 Task: Open Card Archaeology Conference Review in Board Product Market Fit Analysis to Workspace Car Rentals and add a team member Softage.2@softage.net, a label Red, a checklist Crisis Communications, an attachment from your google drive, a color Red and finally, add a card description 'Conduct team training session on effective conflict resolution' and a comment 'This task presents an opportunity to innovate and come up with new solutions to old problems.'. Add a start date 'Jan 02, 1900' with a due date 'Jan 09, 1900'
Action: Mouse moved to (508, 424)
Screenshot: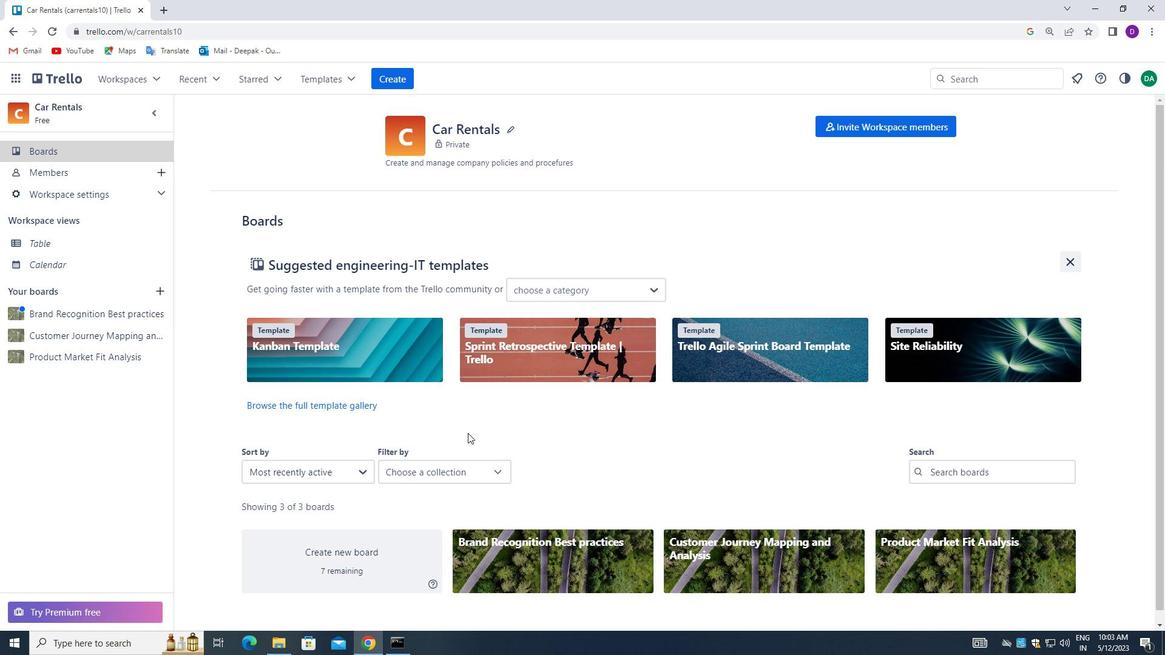 
Action: Mouse scrolled (508, 423) with delta (0, 0)
Screenshot: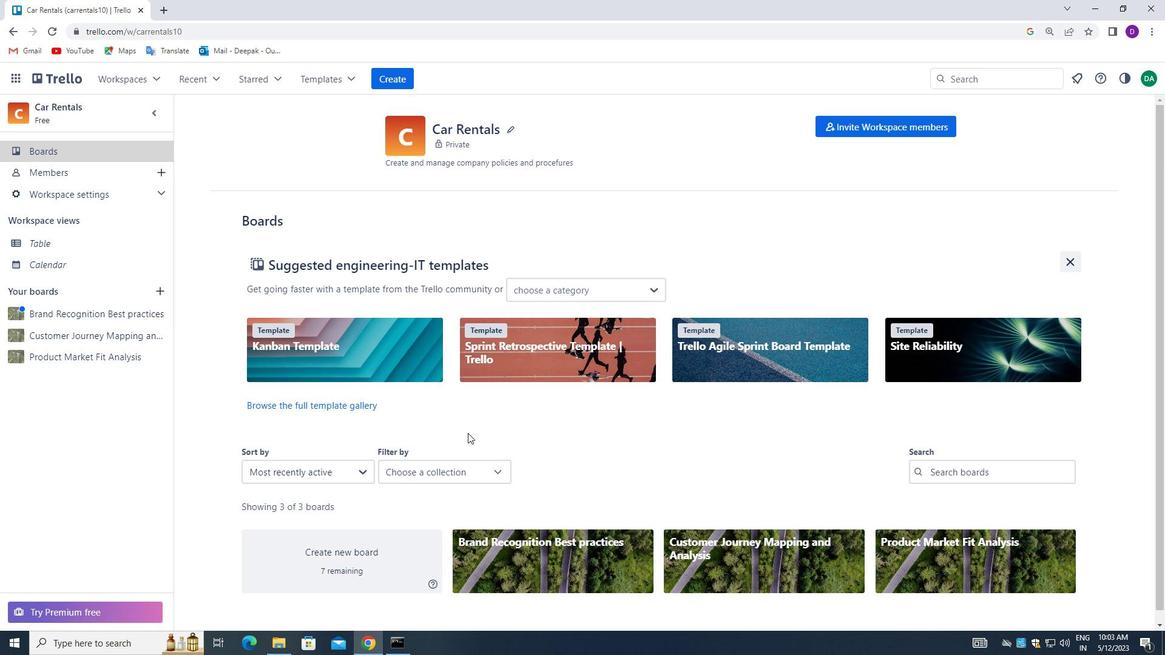 
Action: Mouse moved to (528, 420)
Screenshot: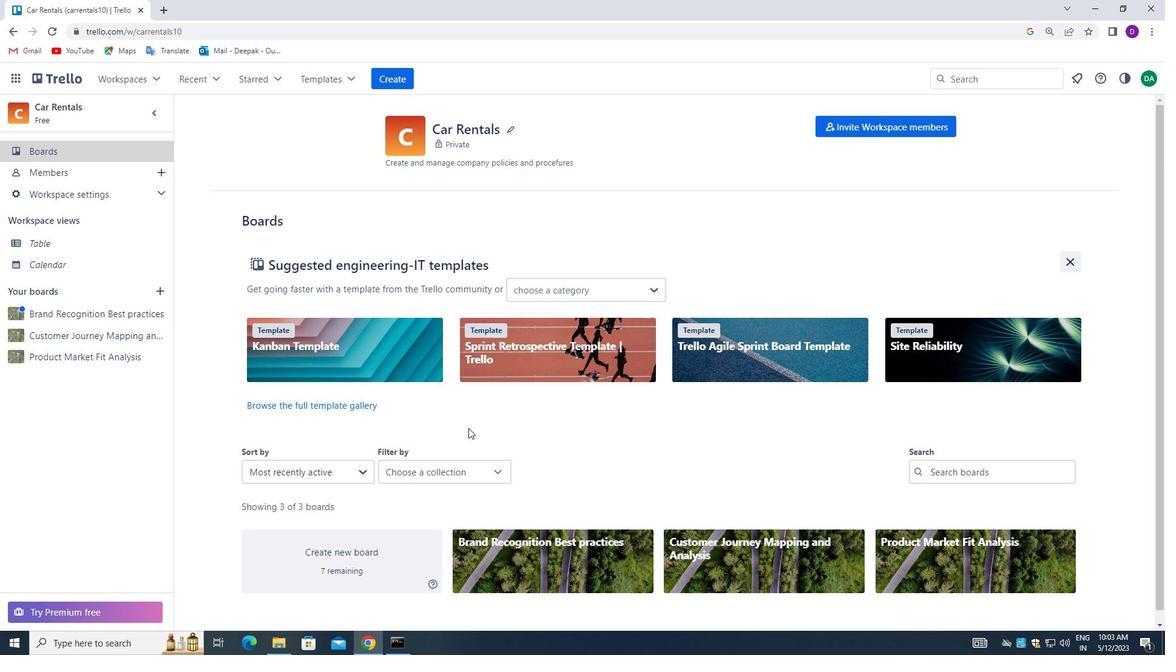 
Action: Mouse scrolled (528, 420) with delta (0, 0)
Screenshot: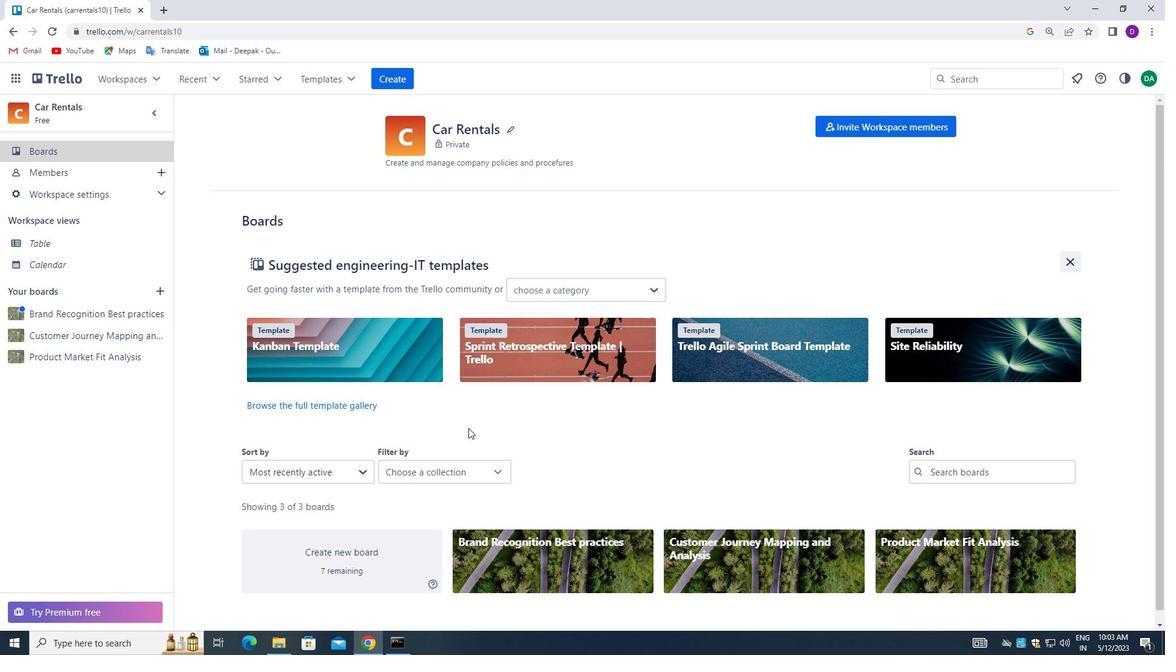 
Action: Mouse moved to (71, 360)
Screenshot: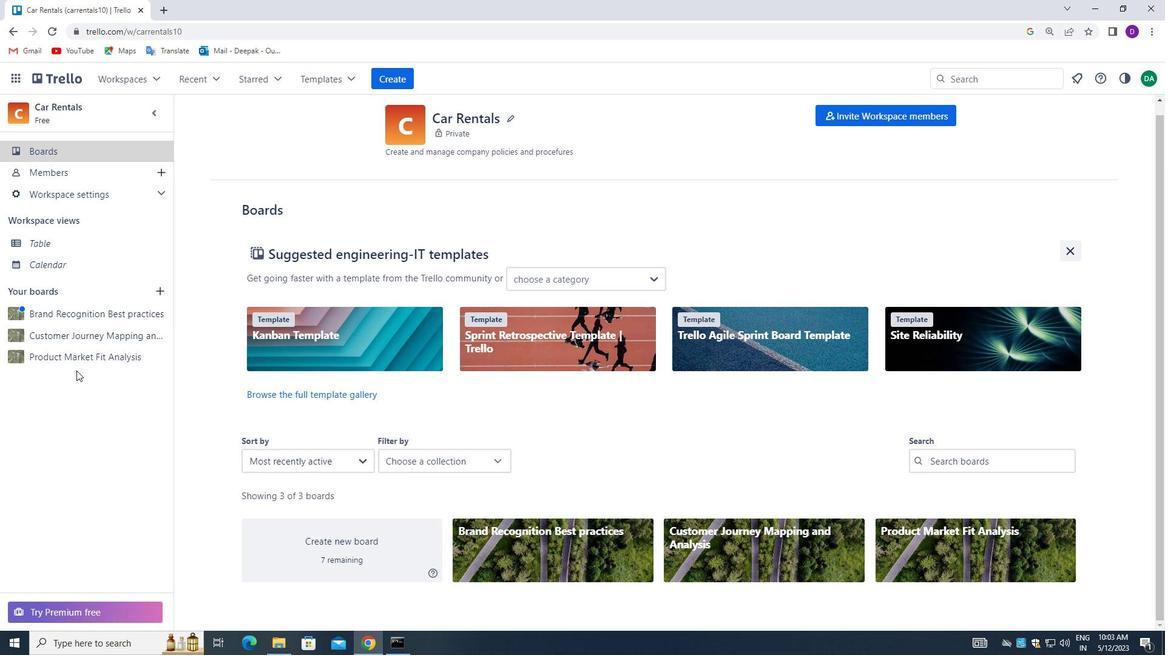 
Action: Mouse pressed left at (71, 360)
Screenshot: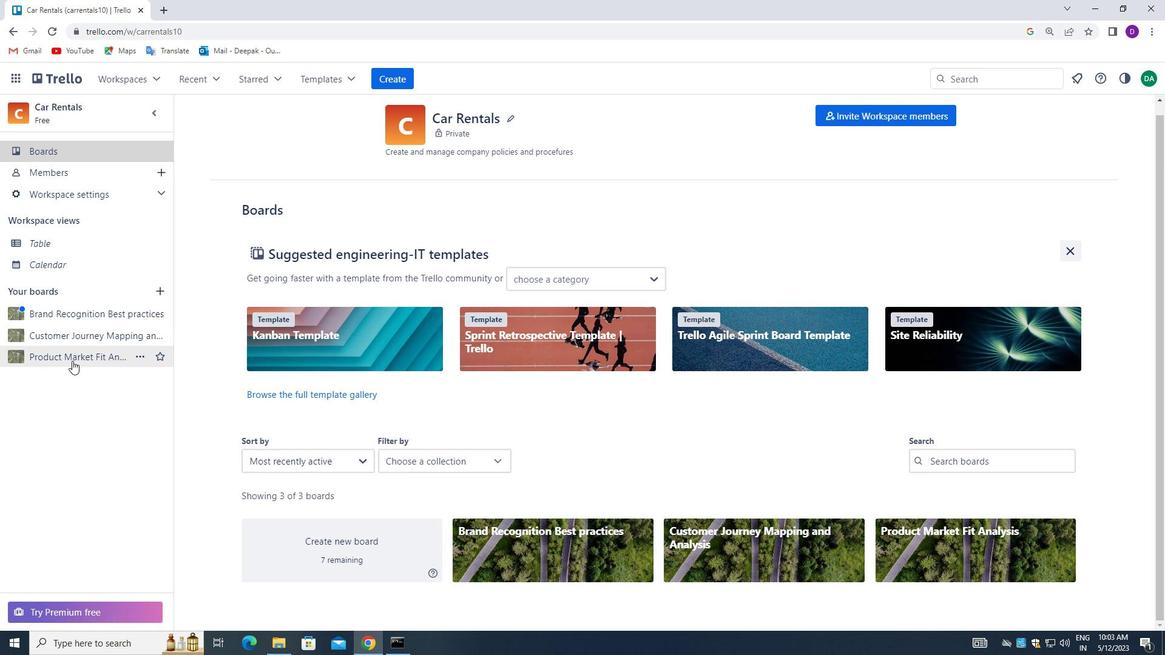 
Action: Mouse moved to (256, 185)
Screenshot: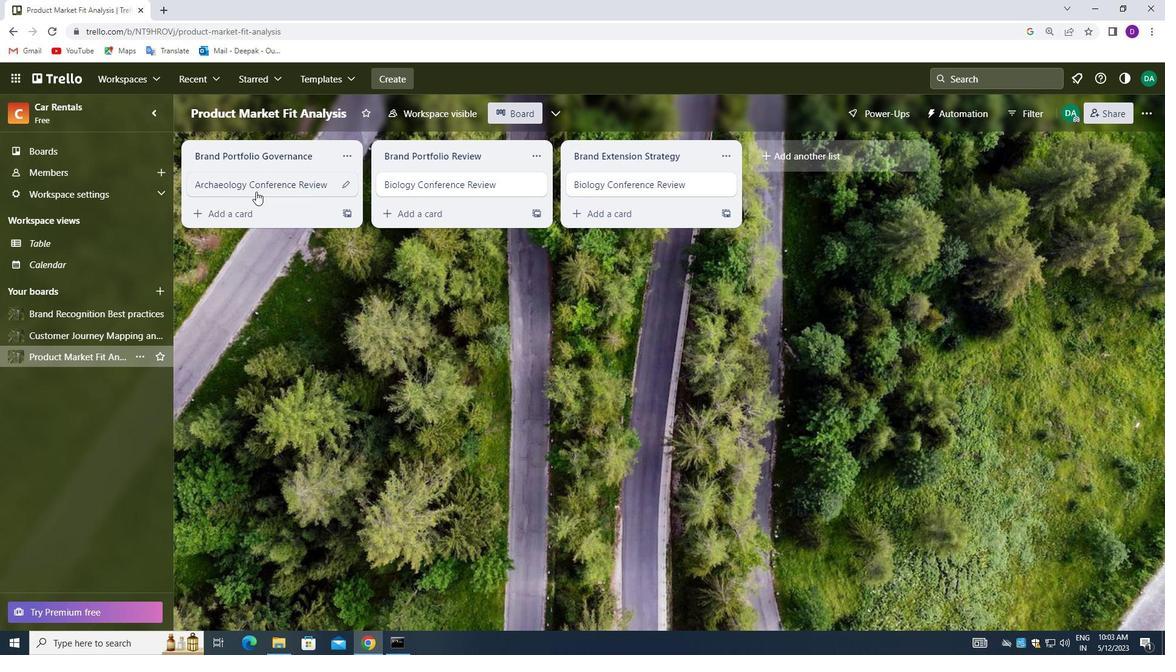 
Action: Mouse pressed left at (256, 185)
Screenshot: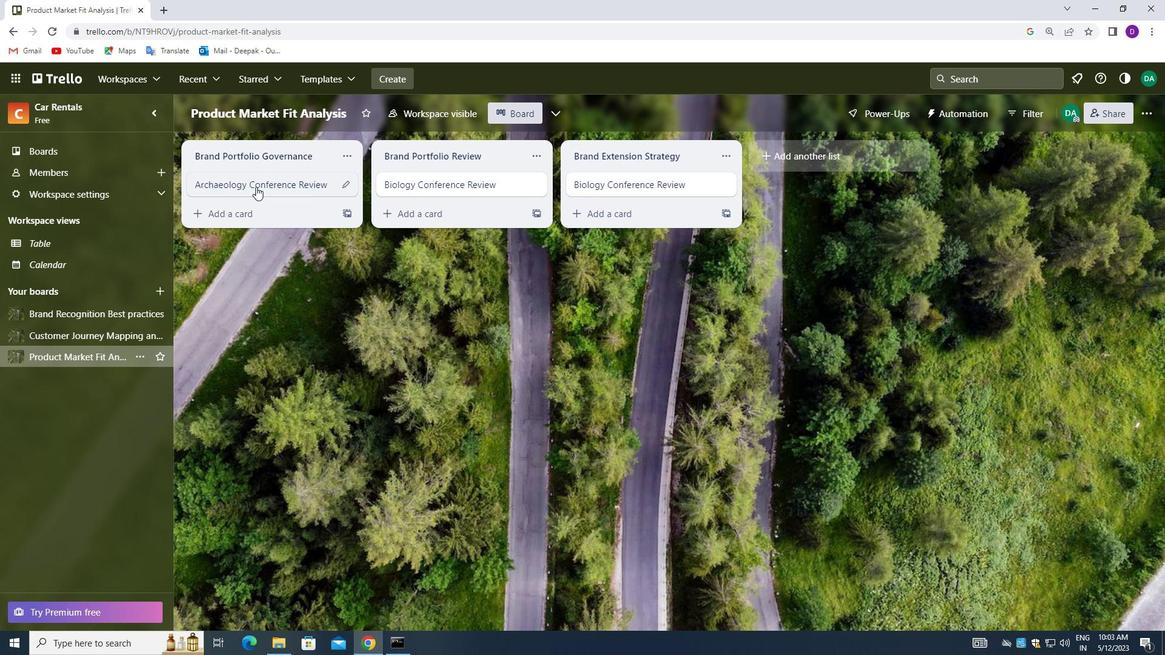 
Action: Mouse moved to (762, 178)
Screenshot: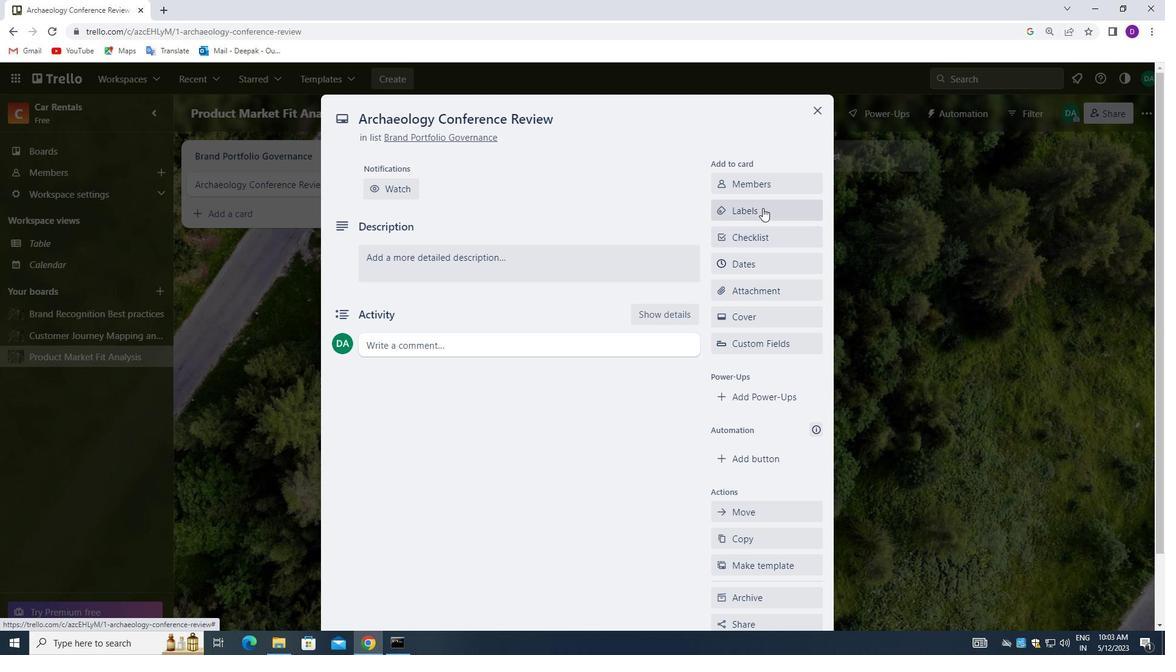 
Action: Mouse pressed left at (762, 178)
Screenshot: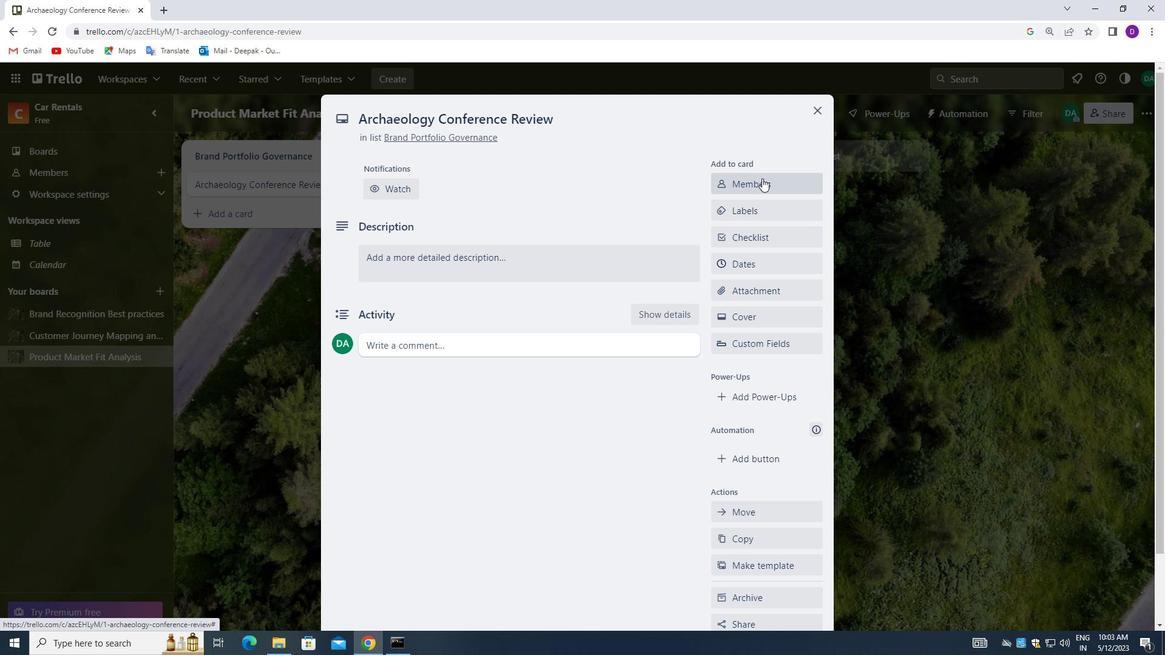 
Action: Mouse moved to (763, 247)
Screenshot: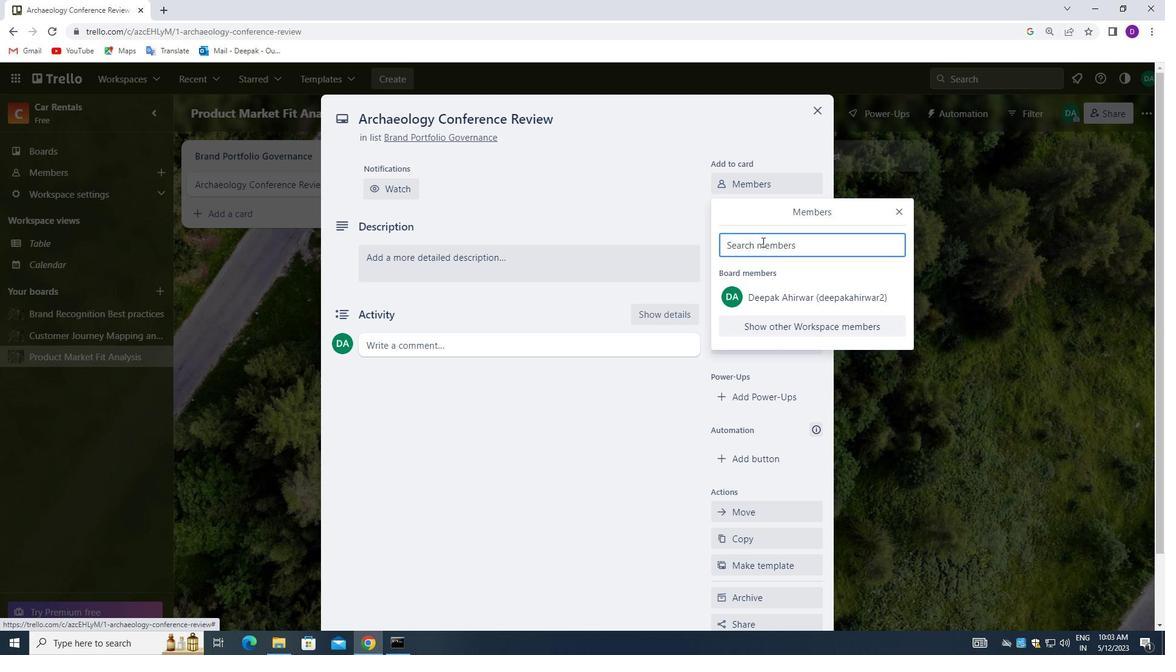 
Action: Mouse pressed left at (763, 247)
Screenshot: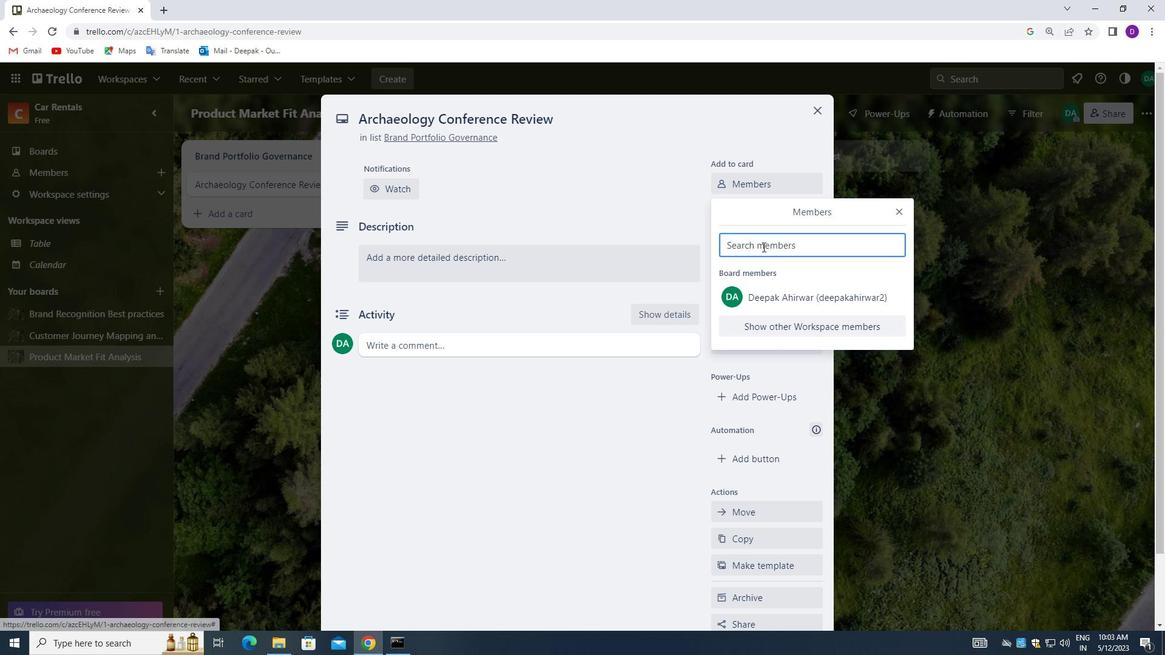 
Action: Mouse moved to (667, 247)
Screenshot: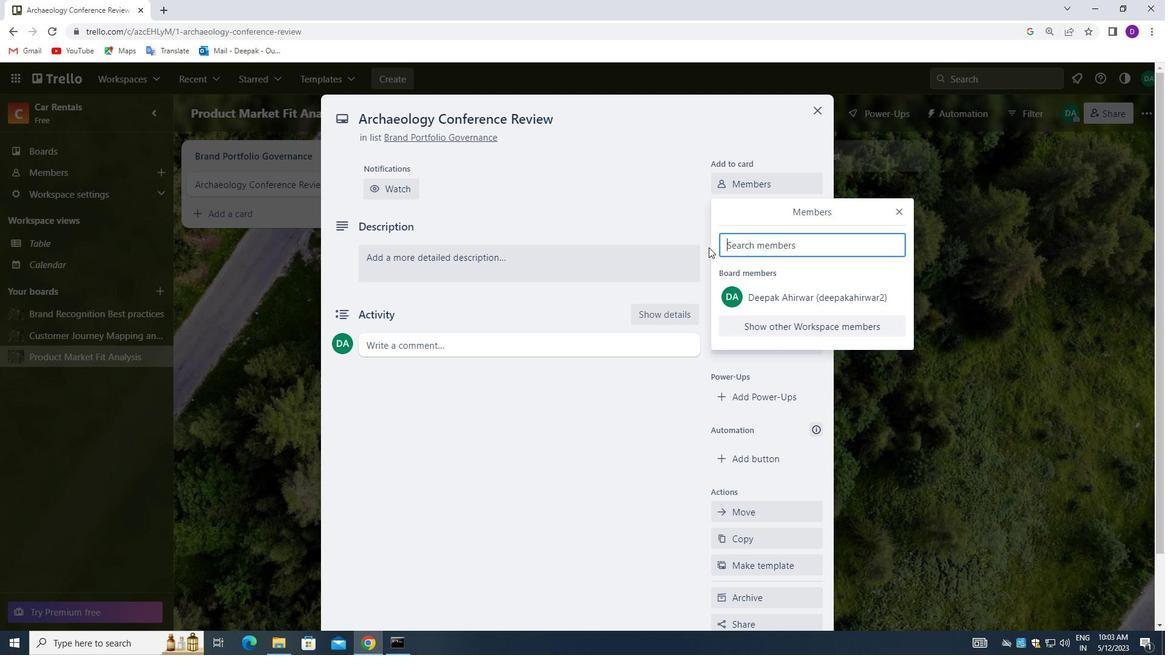 
Action: Key pressed softage.2<Key.shift>@SOFTAGE.NET
Screenshot: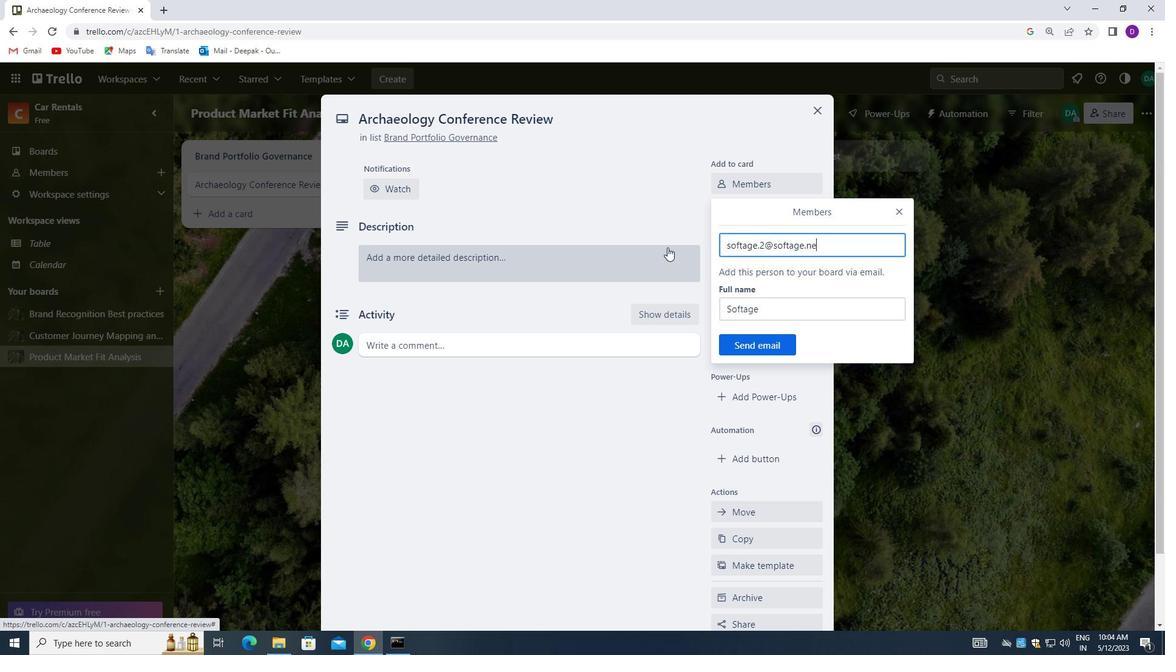 
Action: Mouse moved to (761, 344)
Screenshot: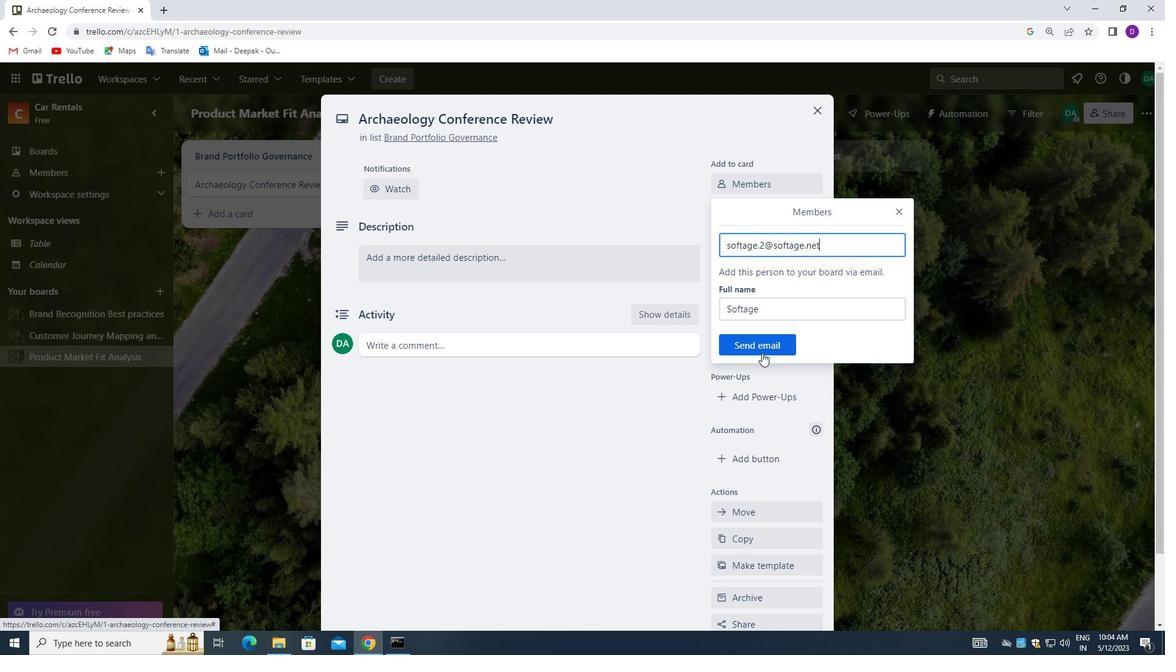 
Action: Mouse pressed left at (761, 344)
Screenshot: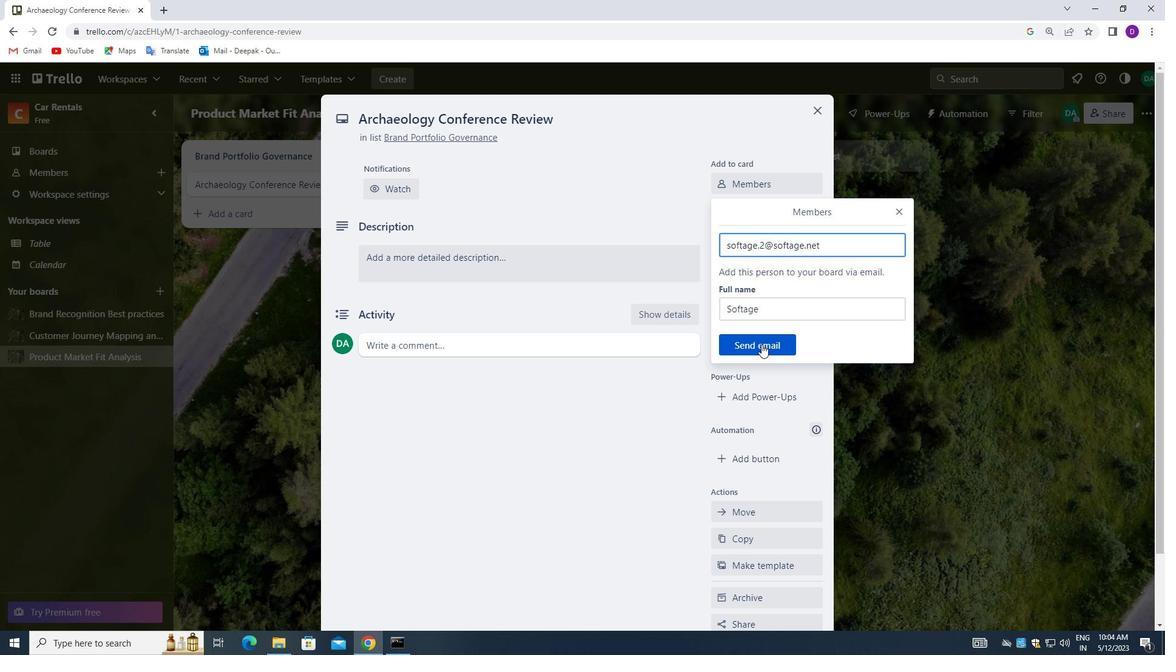 
Action: Mouse moved to (763, 261)
Screenshot: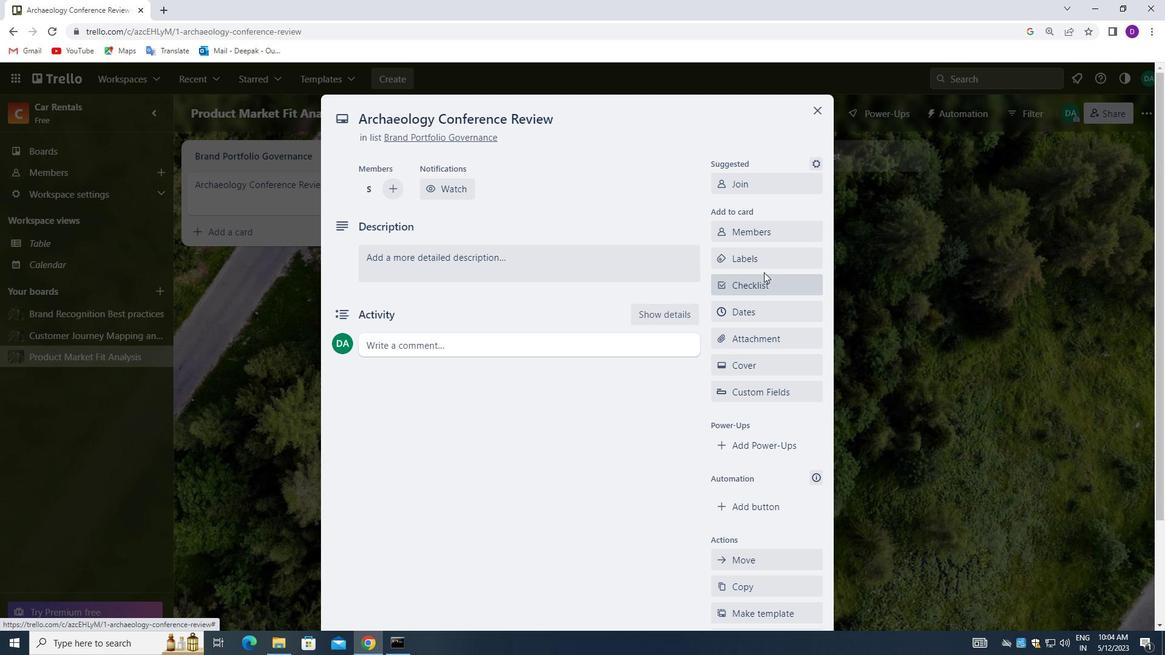 
Action: Mouse pressed left at (763, 261)
Screenshot: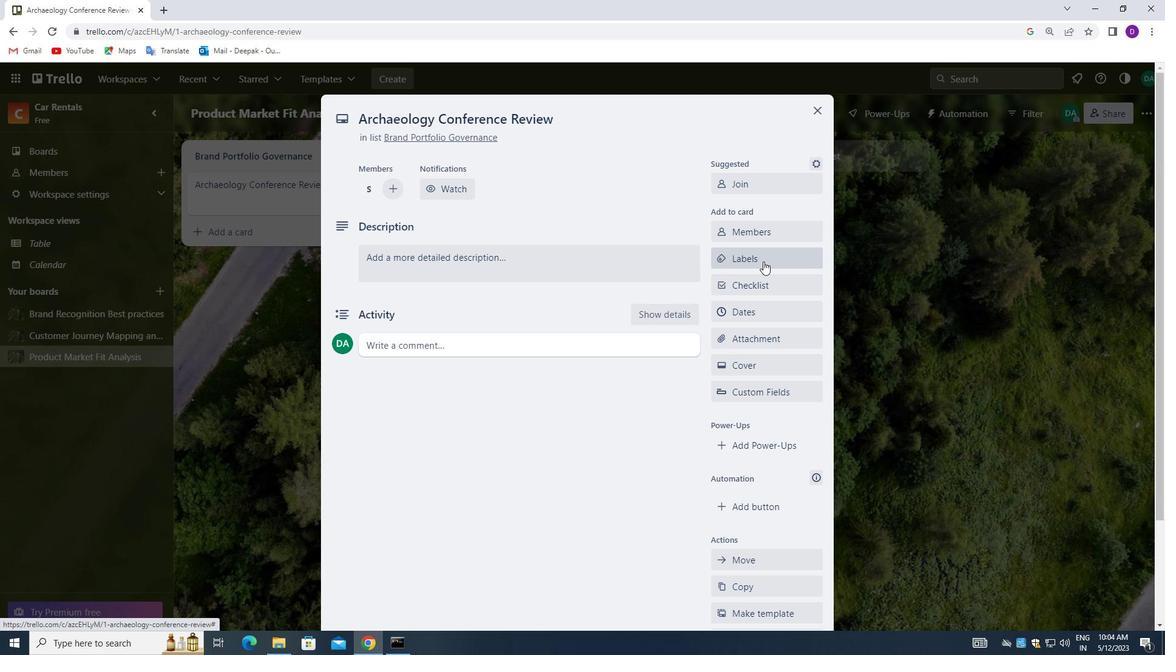 
Action: Mouse moved to (799, 433)
Screenshot: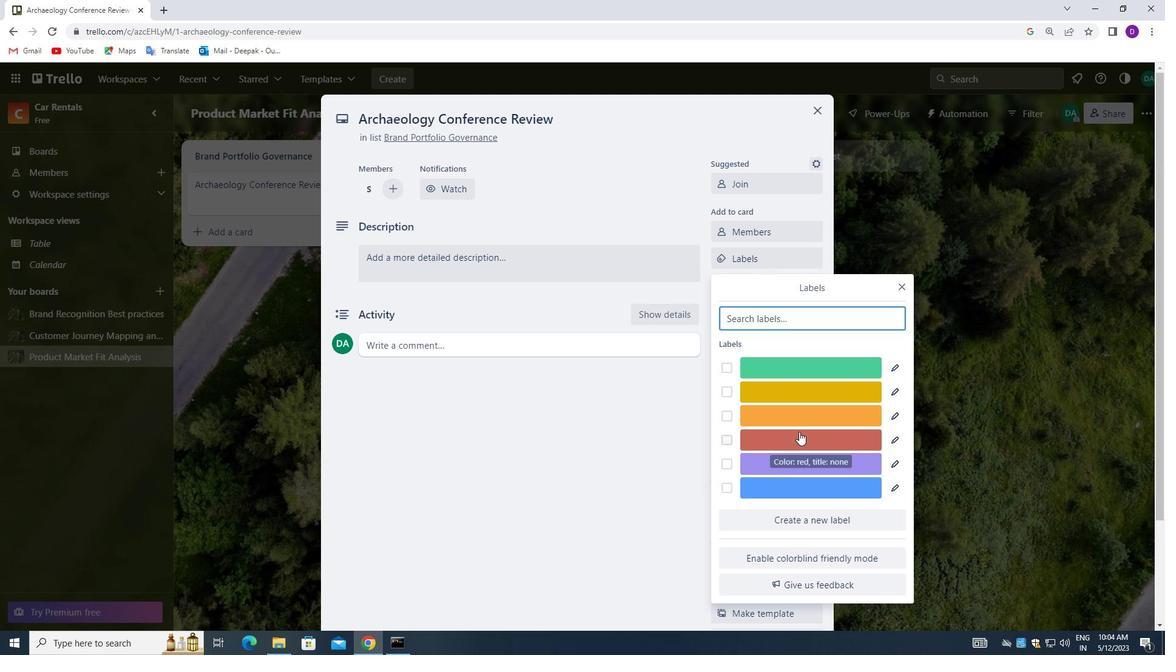 
Action: Mouse pressed left at (799, 433)
Screenshot: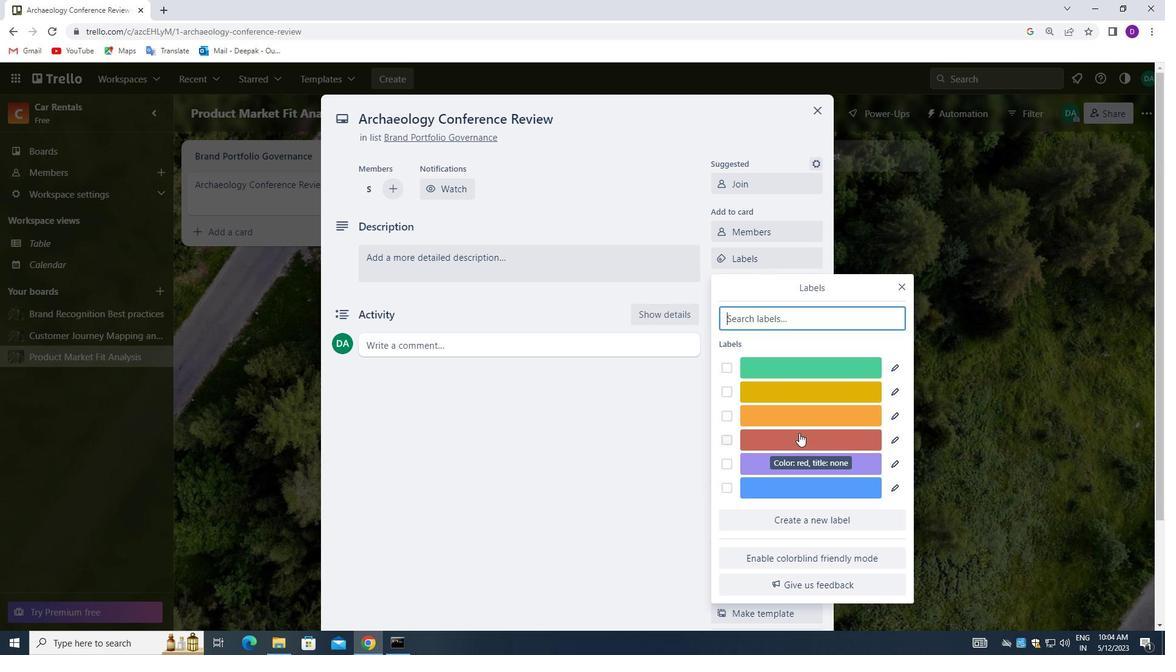 
Action: Mouse moved to (903, 286)
Screenshot: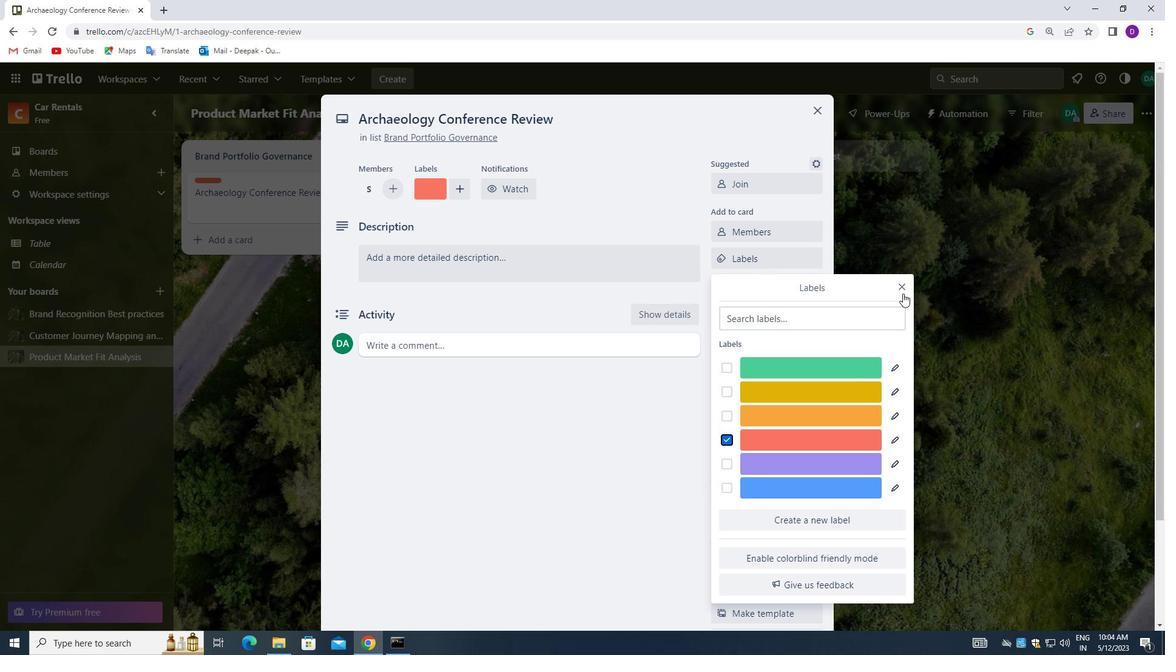 
Action: Mouse pressed left at (903, 286)
Screenshot: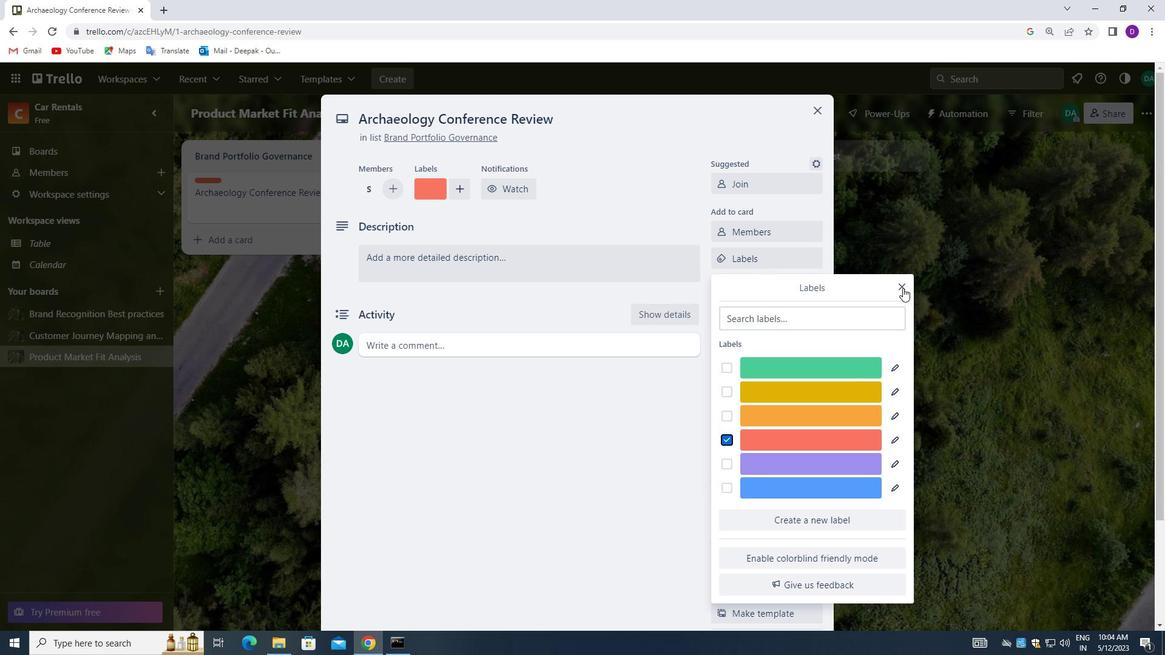 
Action: Mouse moved to (774, 282)
Screenshot: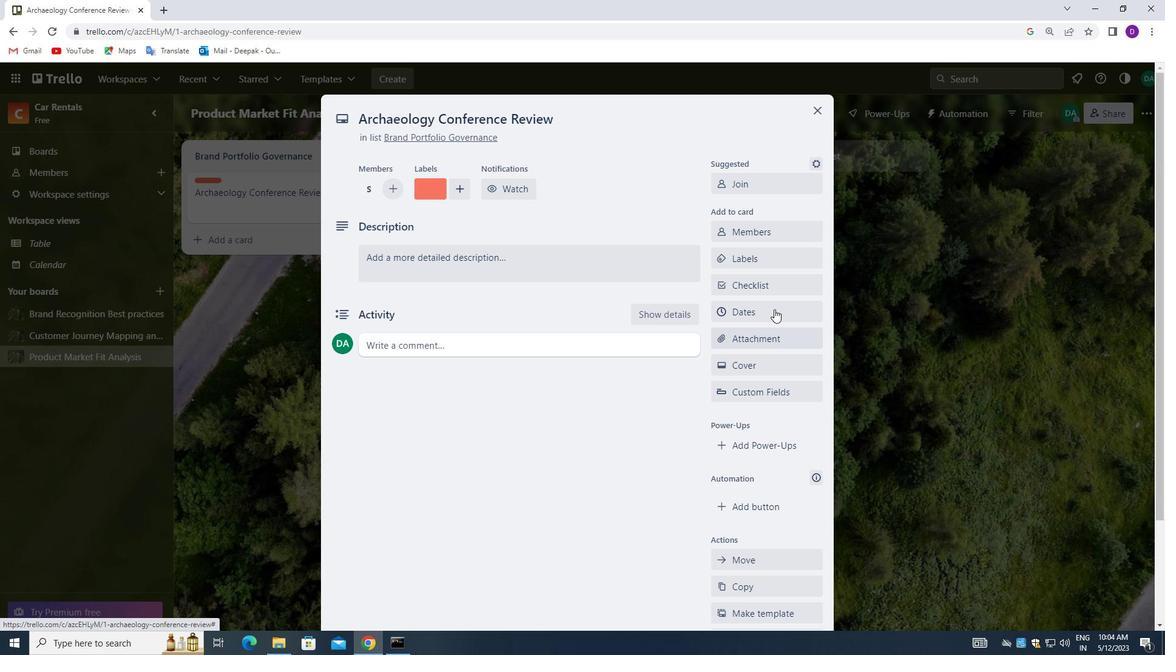 
Action: Mouse pressed left at (774, 282)
Screenshot: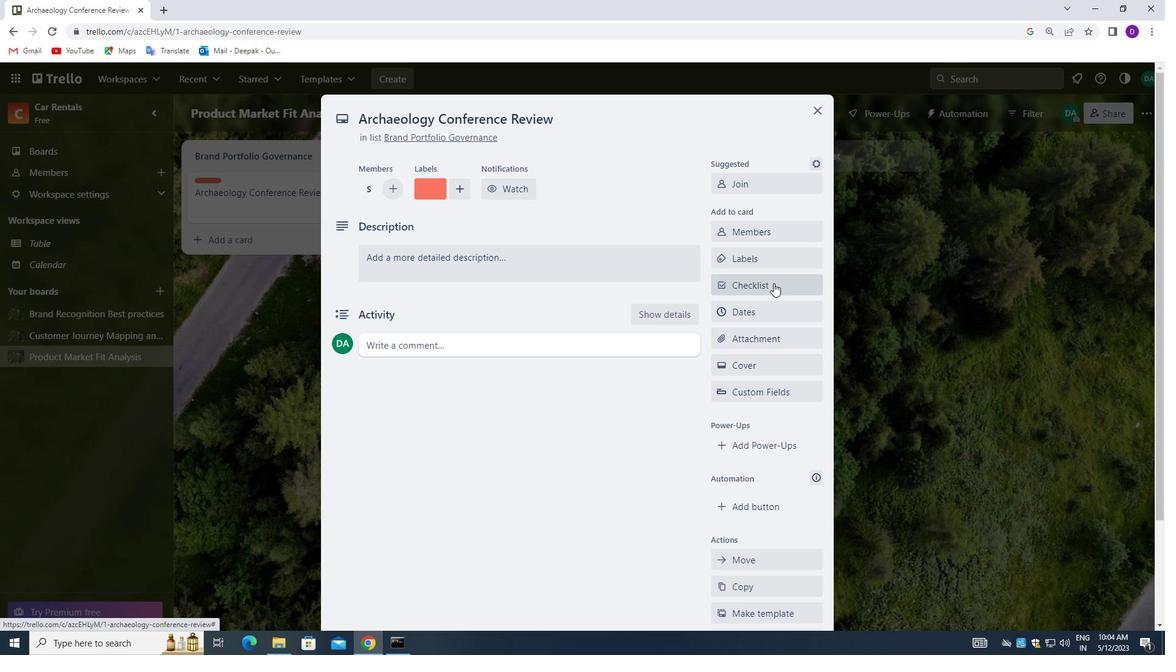 
Action: Mouse moved to (779, 364)
Screenshot: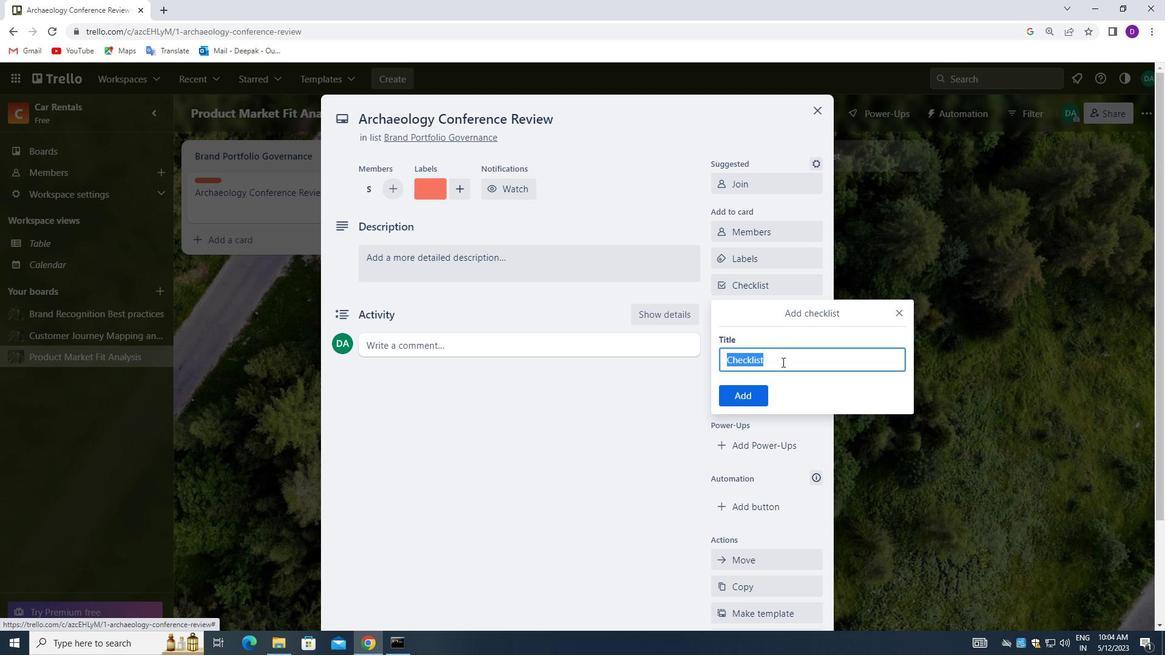 
Action: Key pressed <Key.backspace>
Screenshot: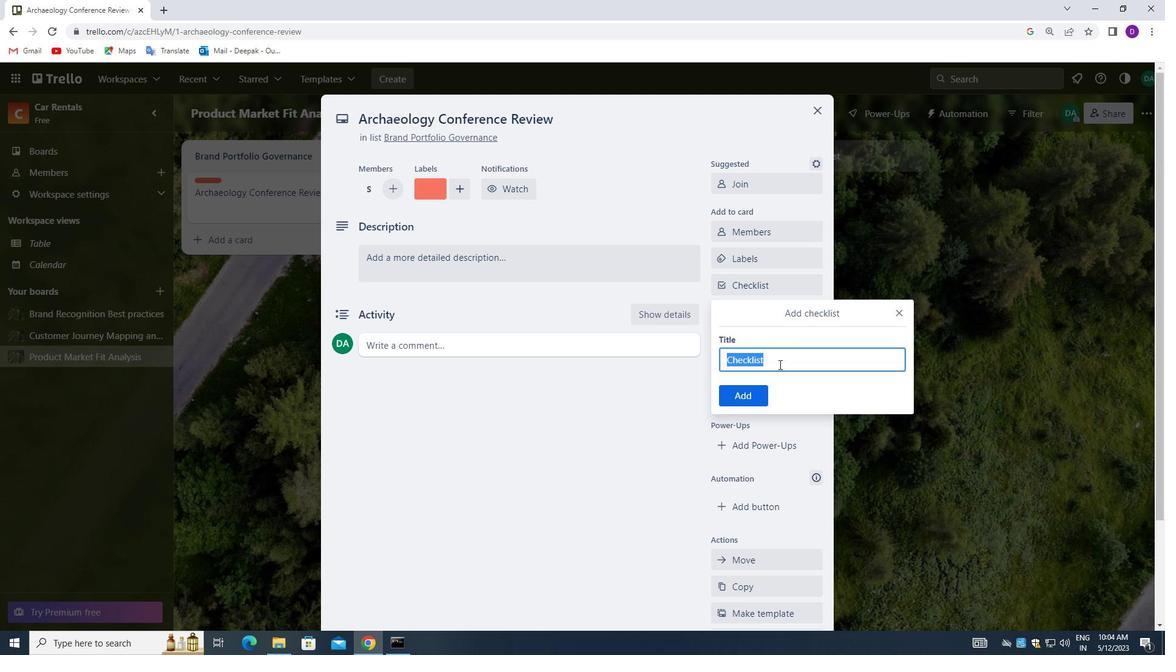 
Action: Mouse moved to (778, 364)
Screenshot: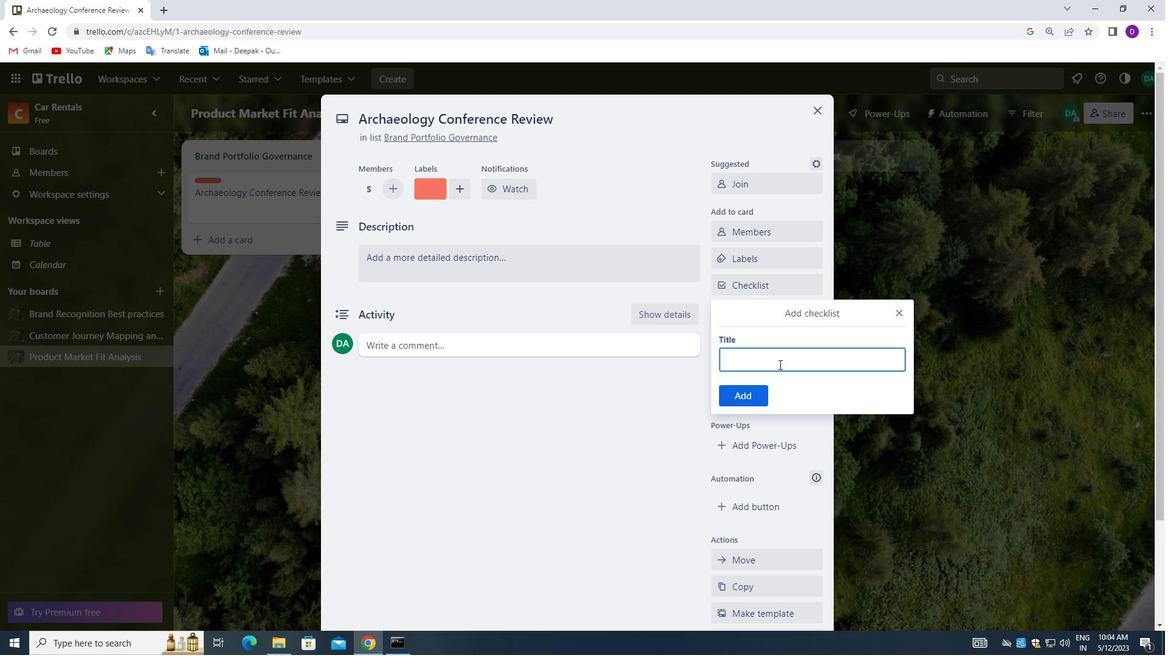 
Action: Key pressed <Key.shift_r>CRISIS<Key.space><Key.shift_r>COMMUNICATIONS
Screenshot: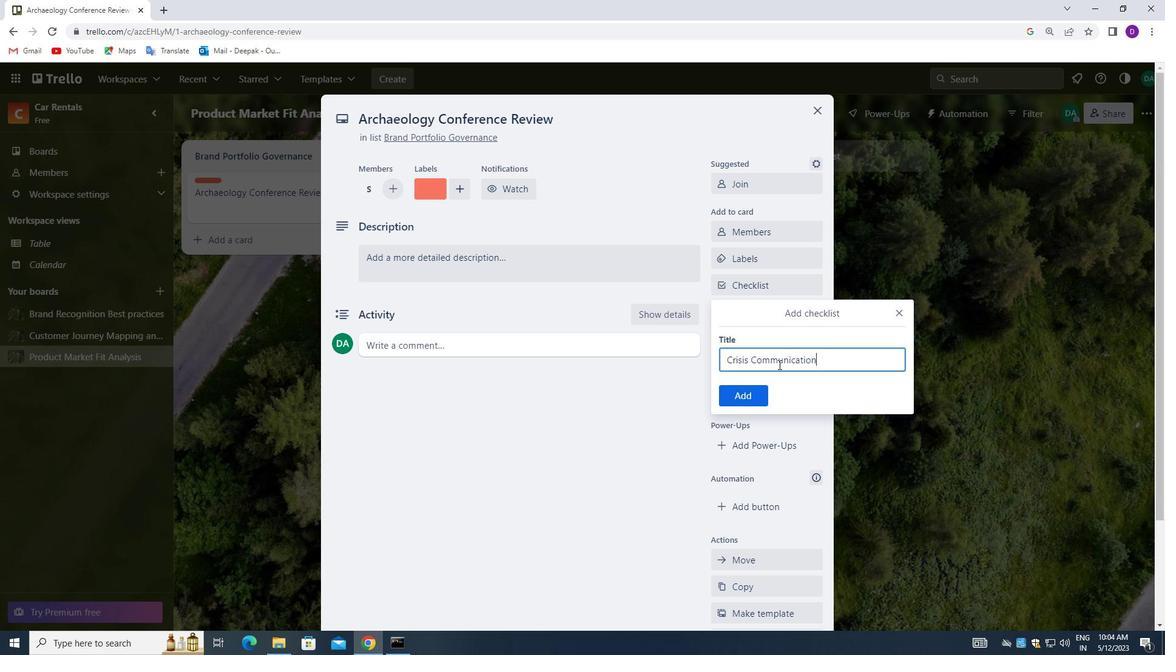 
Action: Mouse moved to (737, 395)
Screenshot: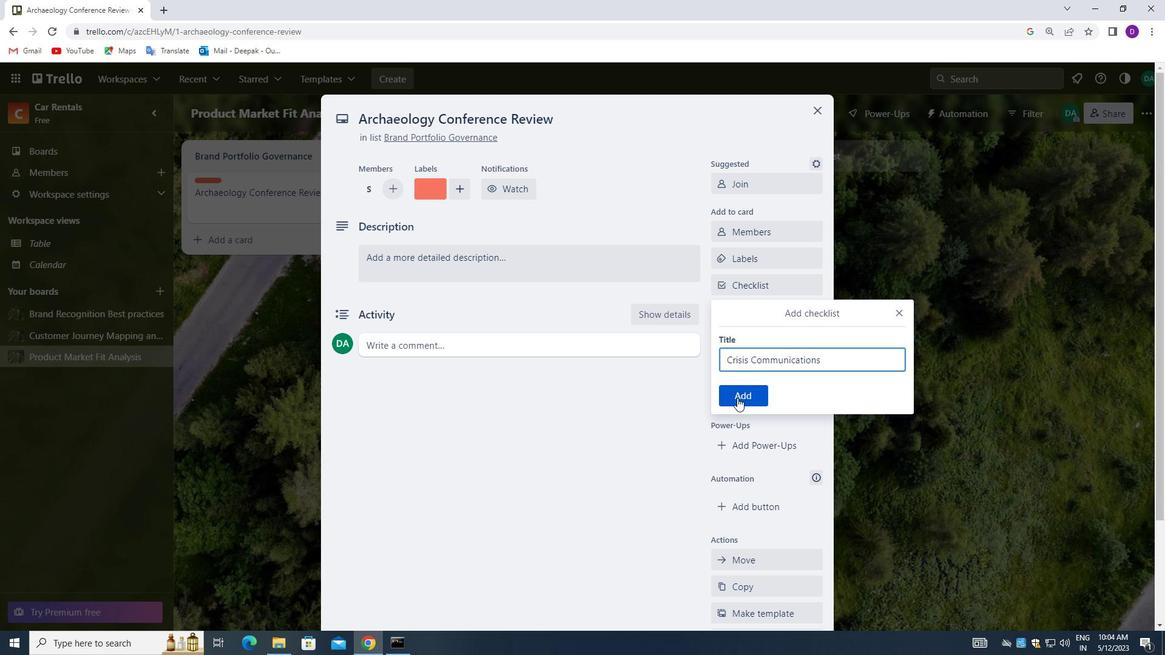 
Action: Mouse pressed left at (737, 395)
Screenshot: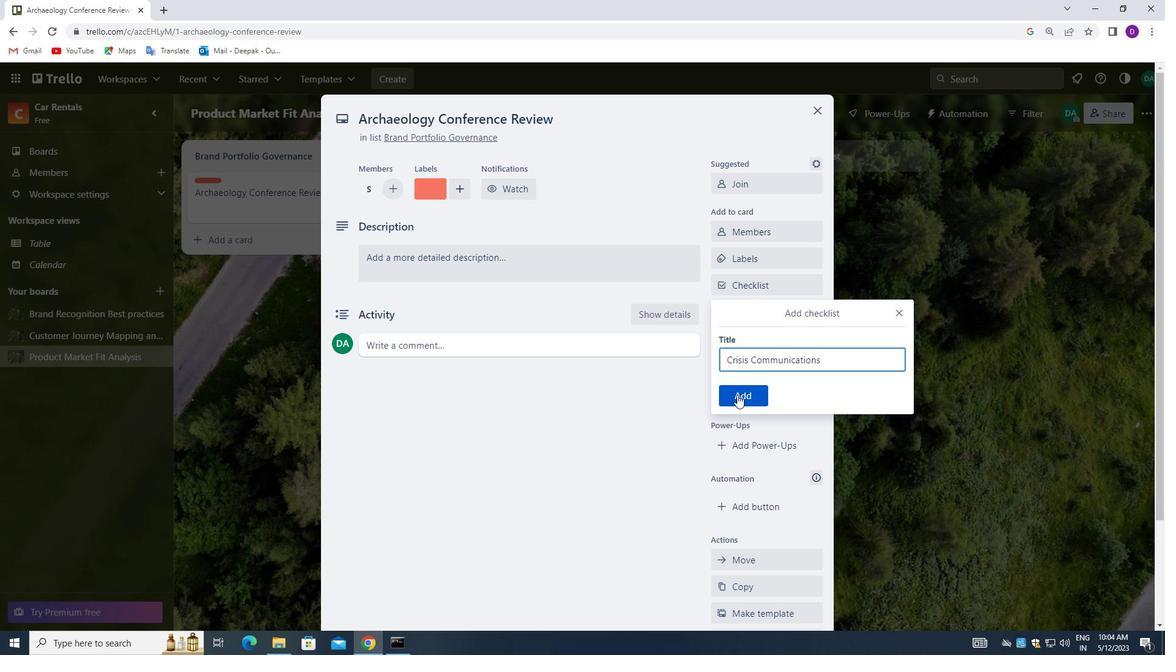
Action: Mouse moved to (759, 336)
Screenshot: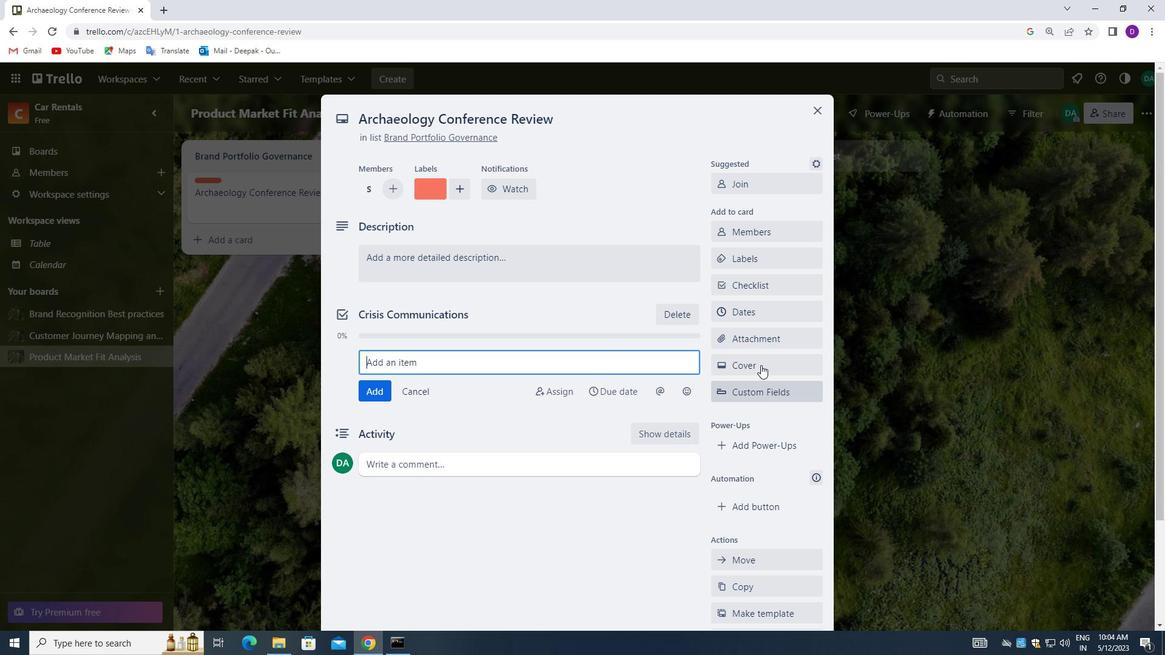 
Action: Mouse pressed left at (759, 336)
Screenshot: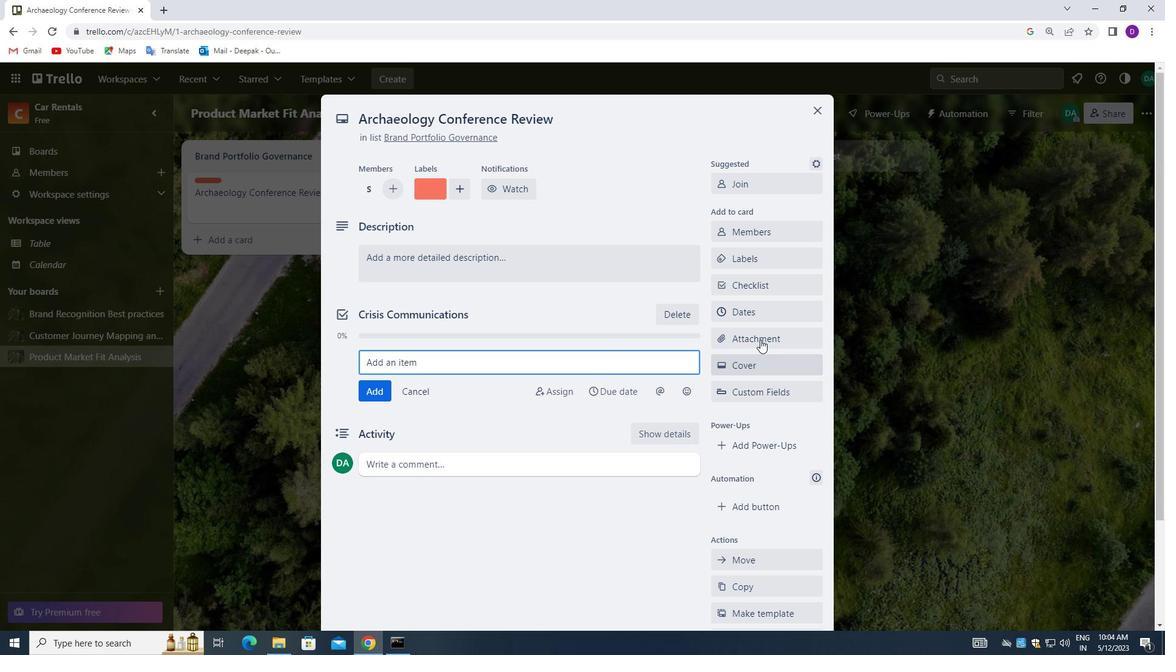
Action: Mouse moved to (768, 184)
Screenshot: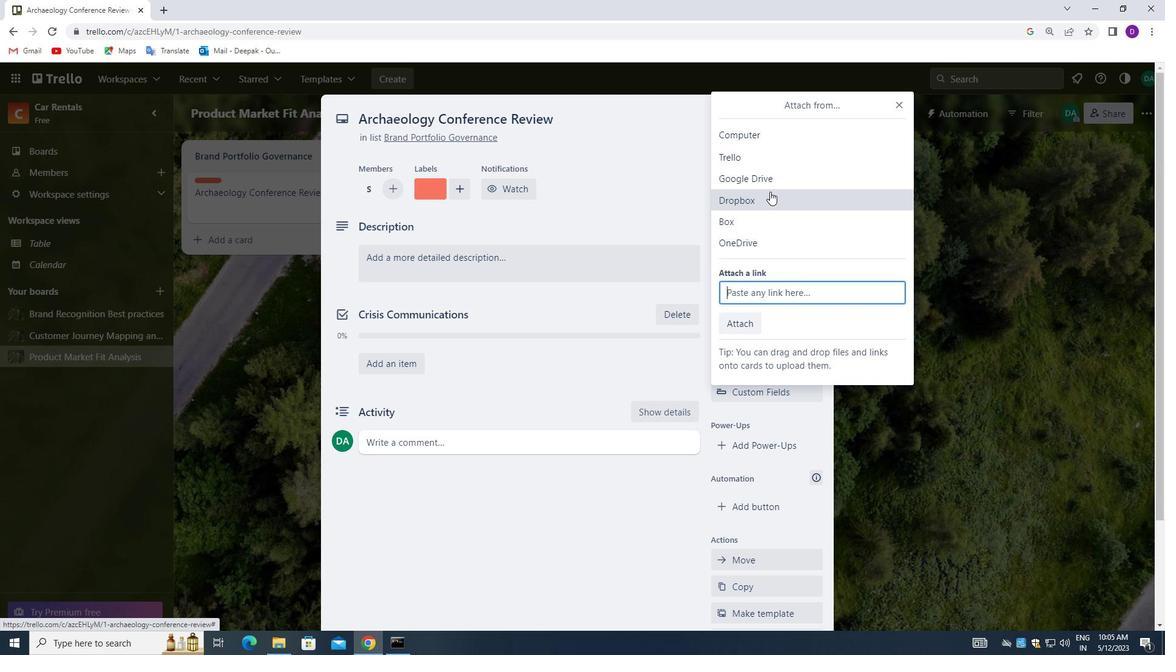 
Action: Mouse pressed left at (768, 184)
Screenshot: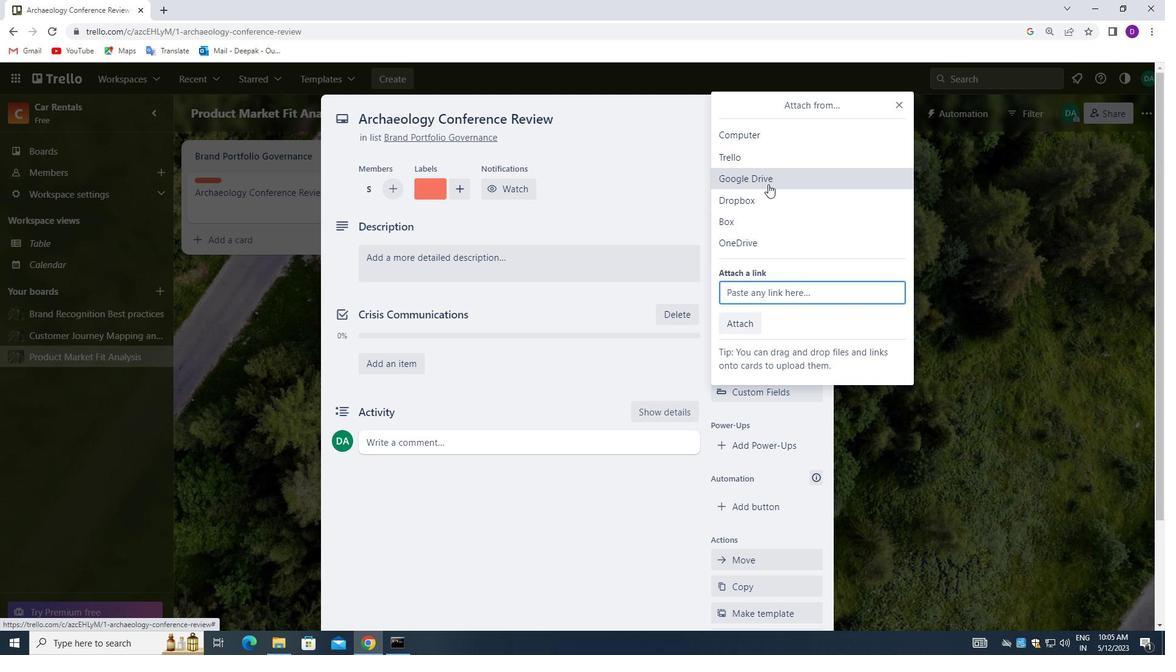 
Action: Mouse moved to (916, 147)
Screenshot: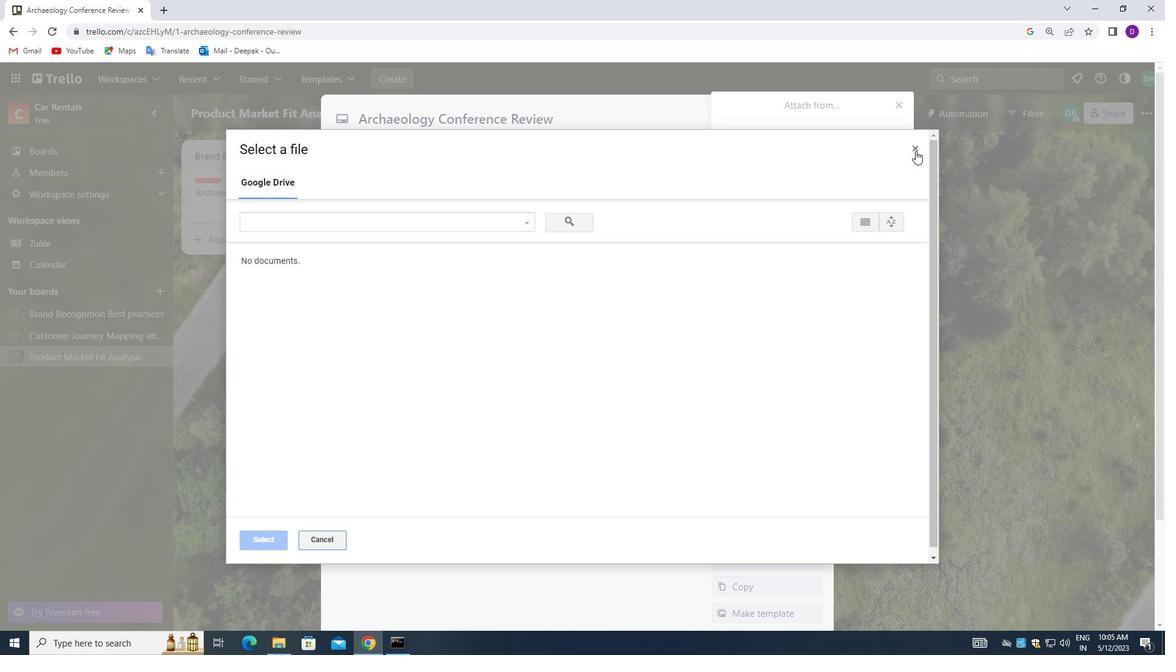 
Action: Mouse pressed left at (916, 147)
Screenshot: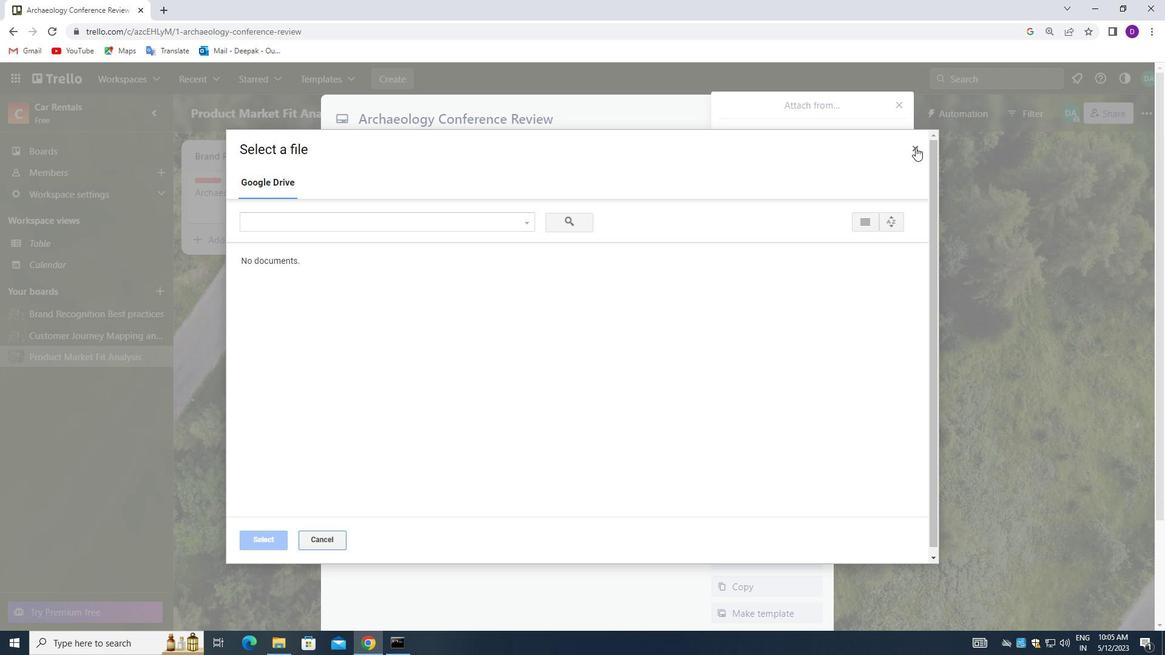 
Action: Mouse moved to (896, 105)
Screenshot: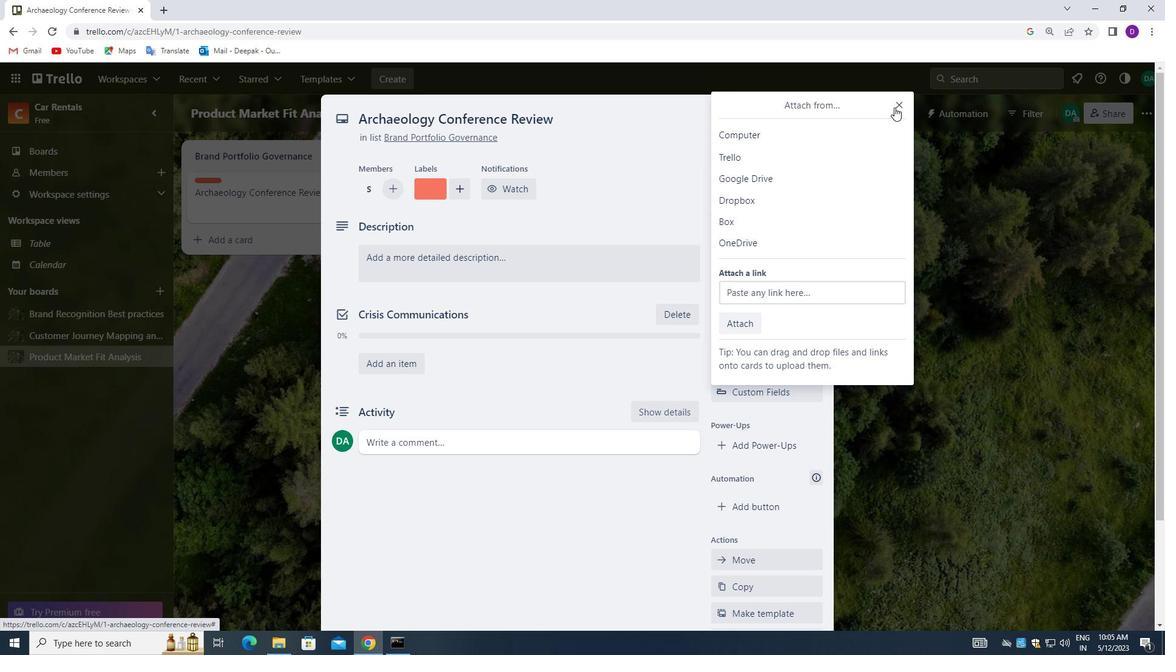 
Action: Mouse pressed left at (896, 105)
Screenshot: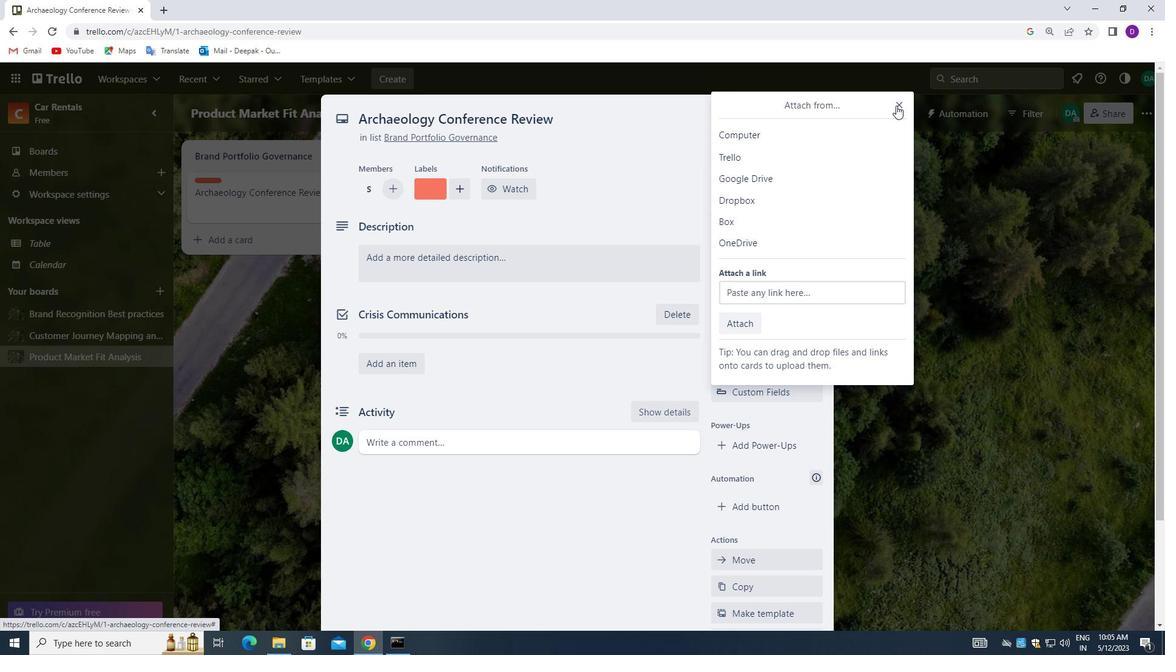 
Action: Mouse moved to (760, 363)
Screenshot: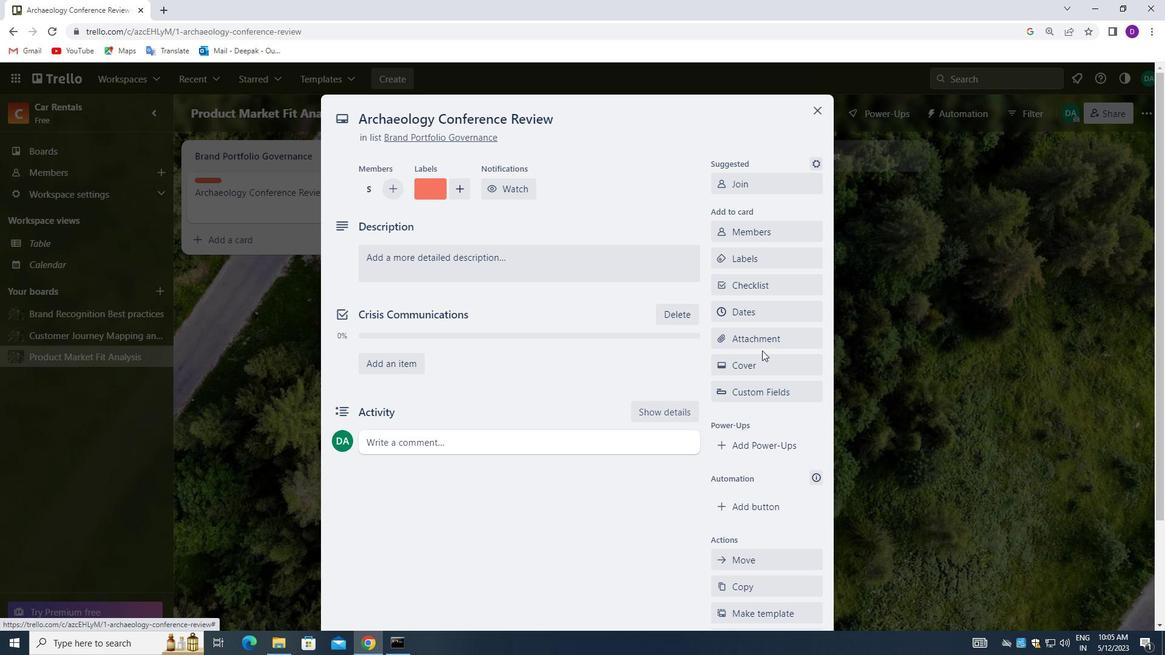 
Action: Mouse pressed left at (760, 363)
Screenshot: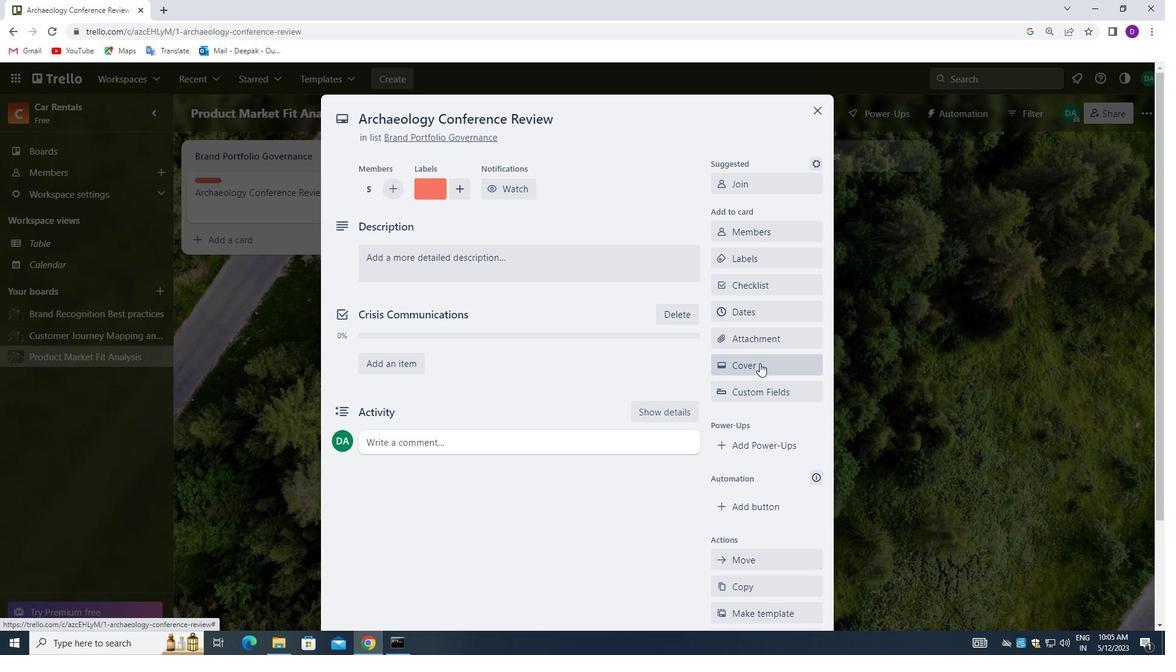 
Action: Mouse moved to (851, 362)
Screenshot: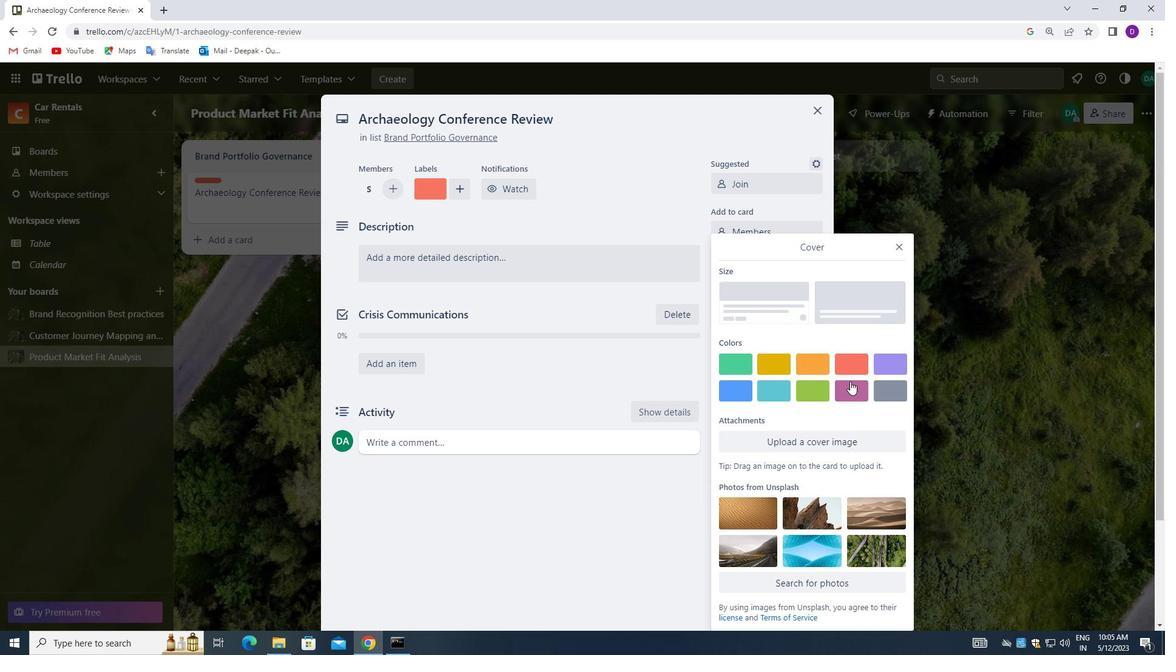
Action: Mouse pressed left at (851, 362)
Screenshot: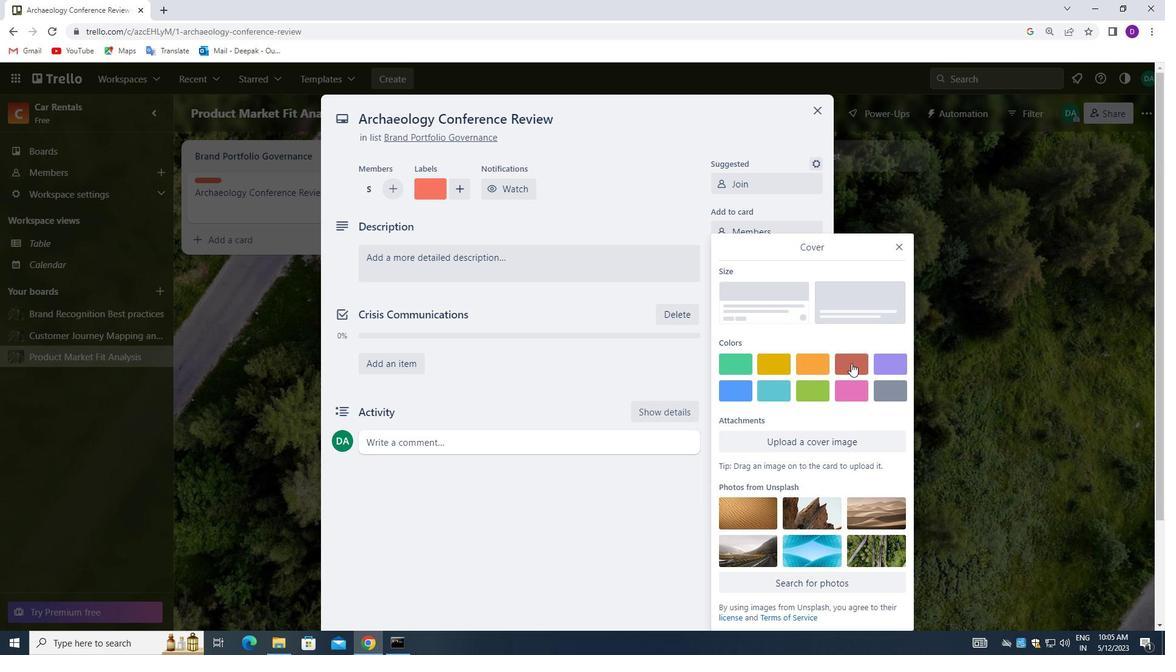 
Action: Mouse moved to (900, 219)
Screenshot: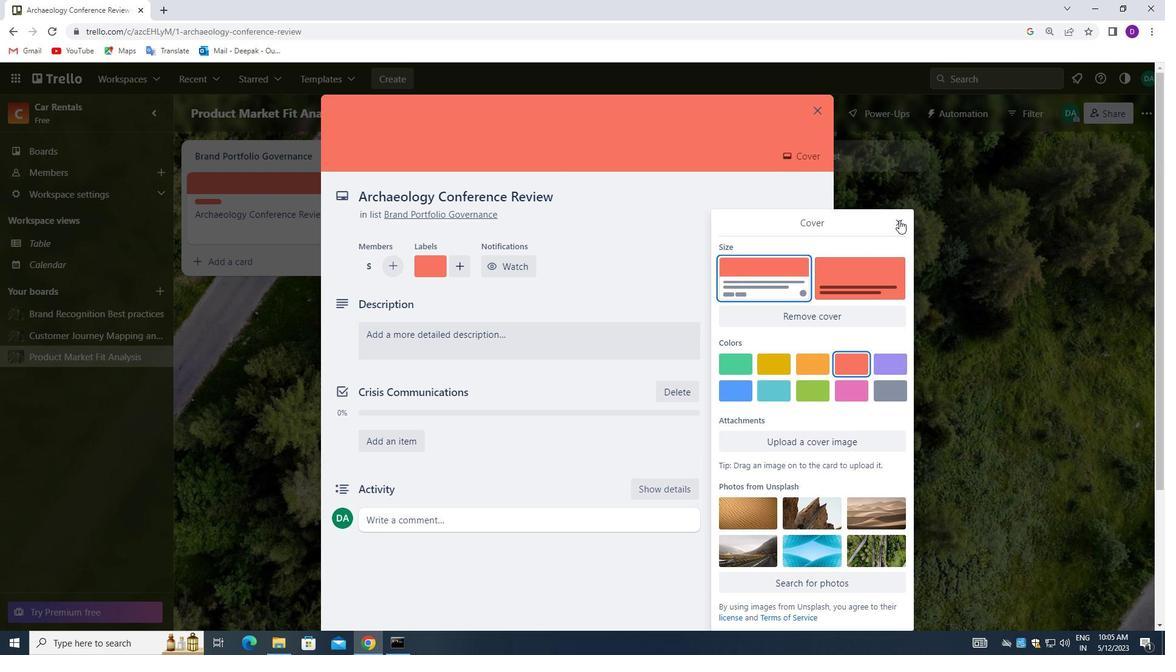 
Action: Mouse pressed left at (900, 219)
Screenshot: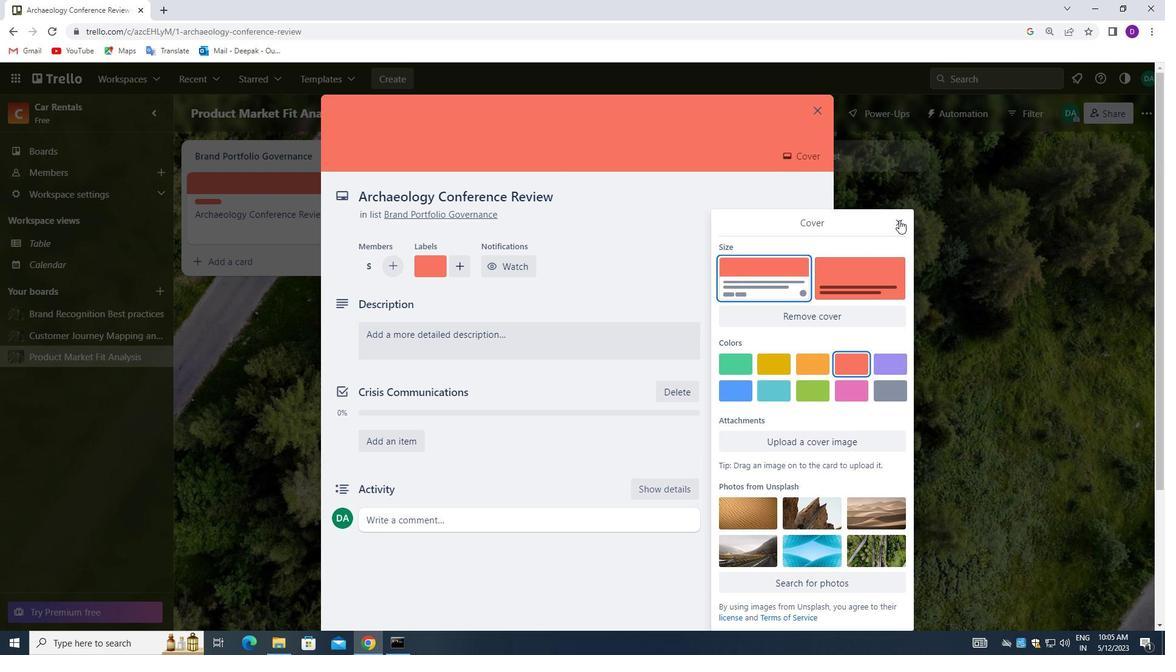 
Action: Mouse moved to (433, 335)
Screenshot: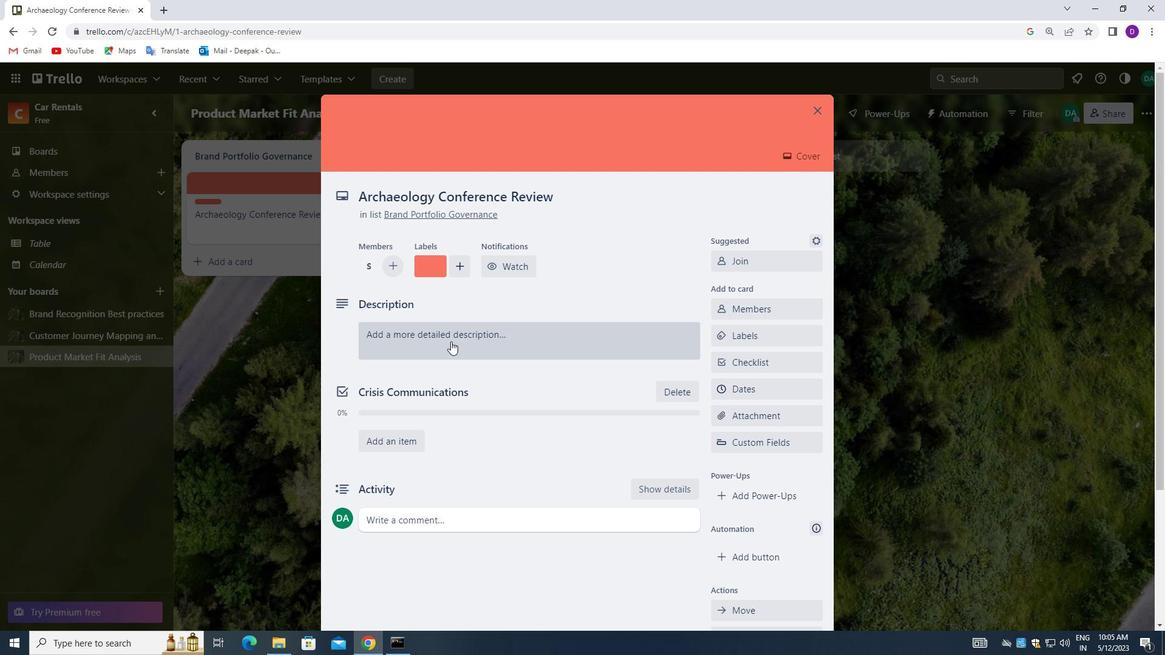 
Action: Mouse pressed left at (433, 335)
Screenshot: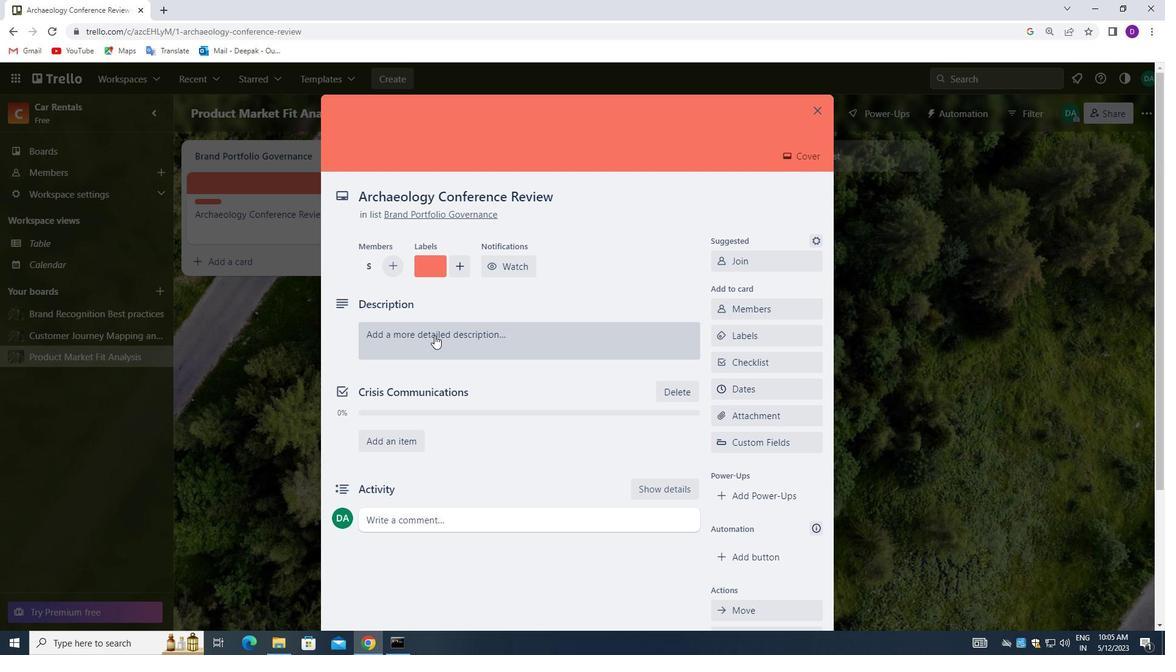 
Action: Mouse moved to (403, 381)
Screenshot: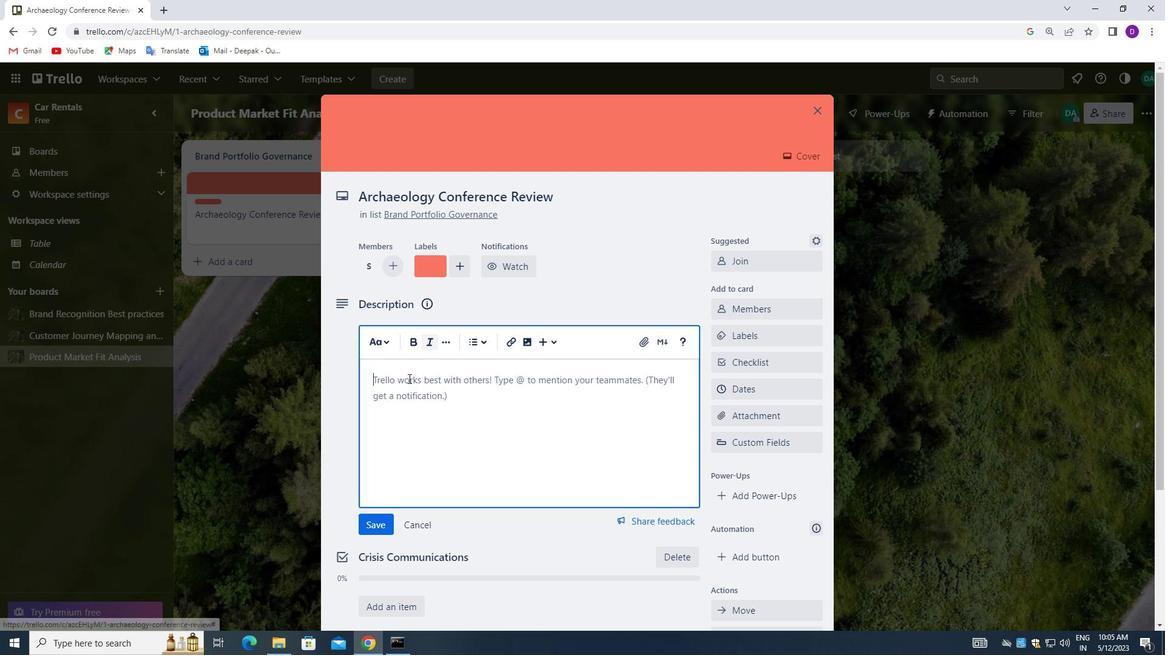 
Action: Mouse pressed left at (403, 381)
Screenshot: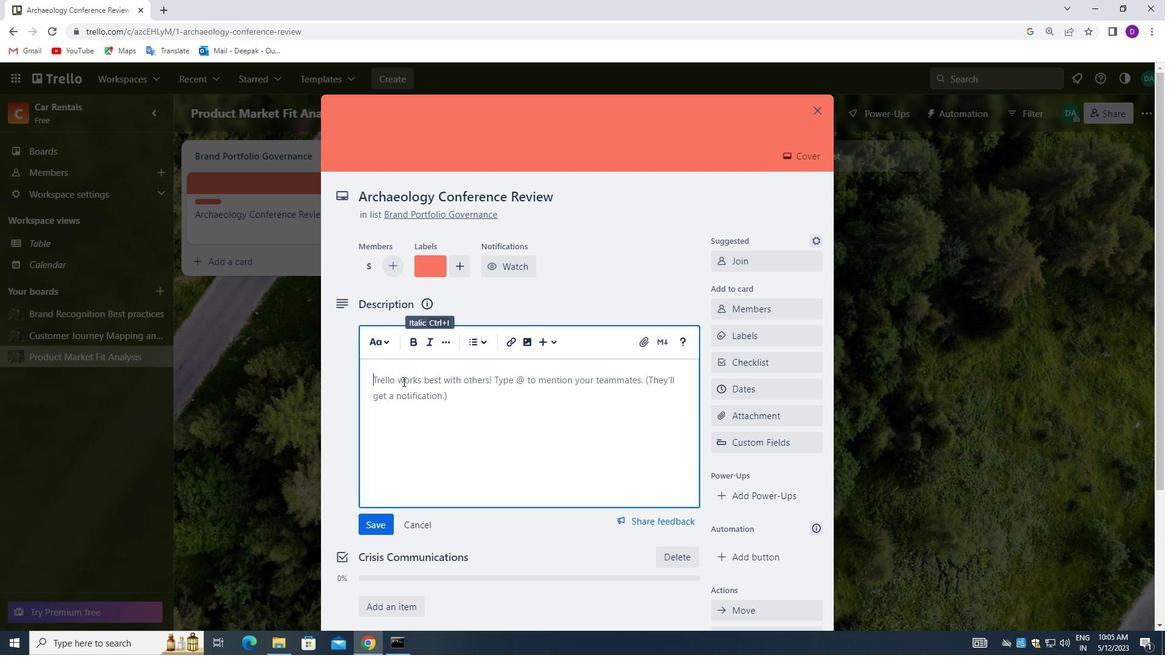 
Action: Mouse moved to (256, 359)
Screenshot: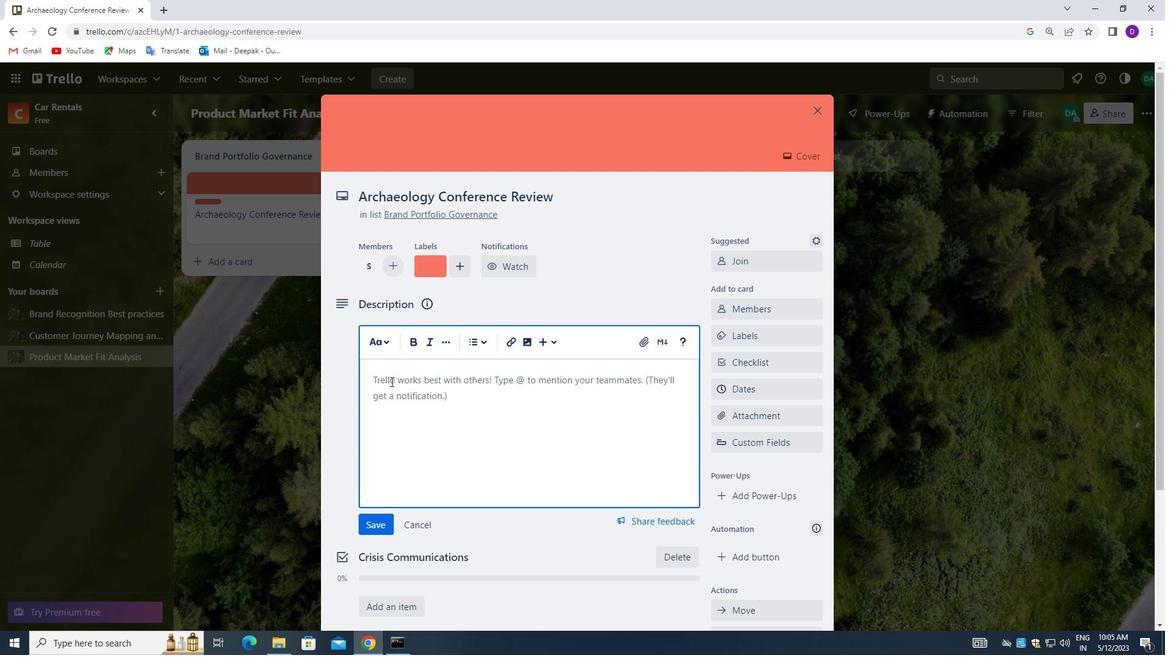 
Action: Key pressed <Key.shift_r>CONDUCT<Key.space>TEAM<Key.space>TRAINING<Key.space>SESSION<Key.space>ON<Key.space>EFFECTIVE<Key.space>COFLICT<Key.space>R<Key.backspace><Key.backspace><Key.backspace><Key.backspace><Key.backspace><Key.backspace><Key.backspace>NFLICT<Key.space>RESOLUTION<Key.space><Key.backspace>.
Screenshot: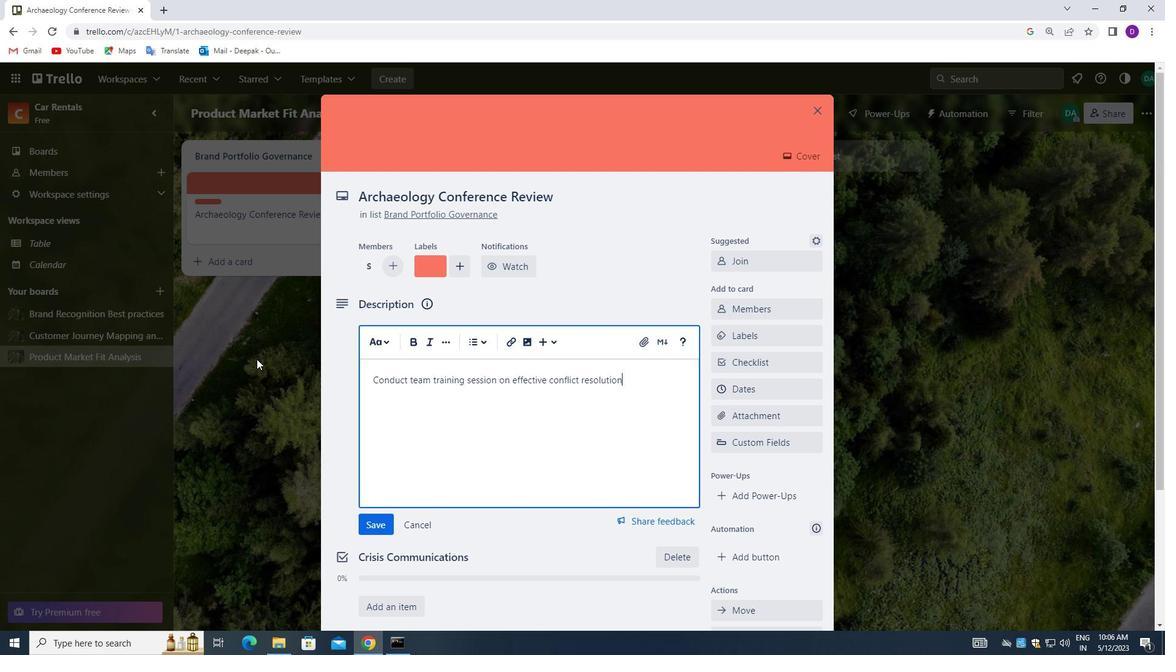 
Action: Mouse moved to (363, 525)
Screenshot: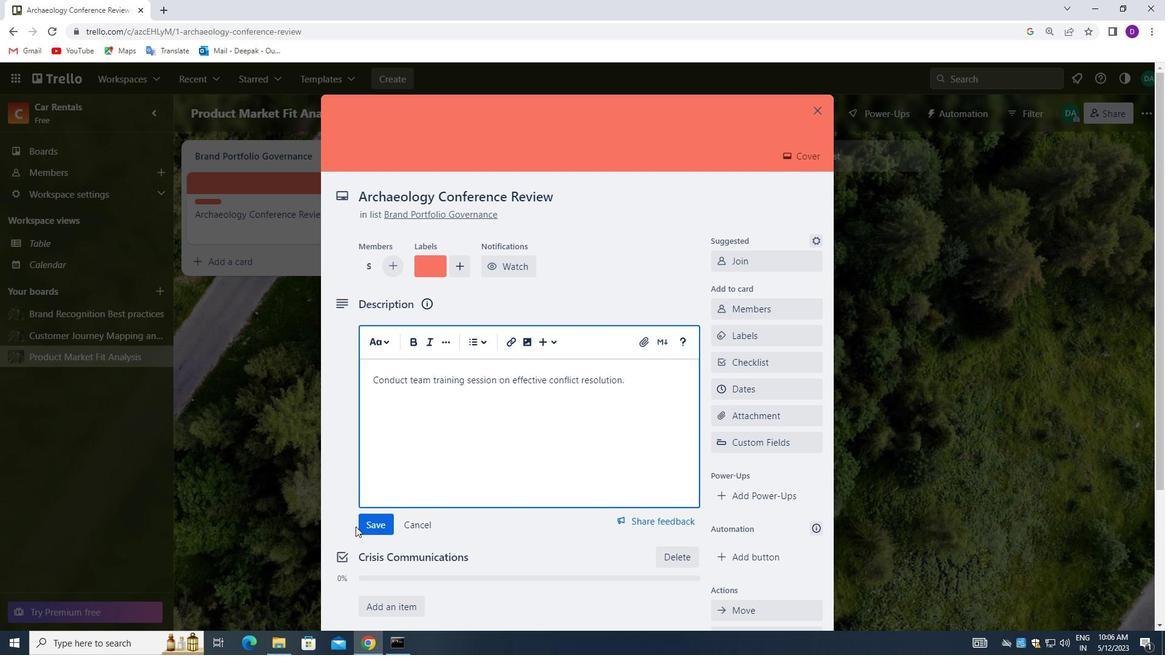 
Action: Mouse pressed left at (363, 525)
Screenshot: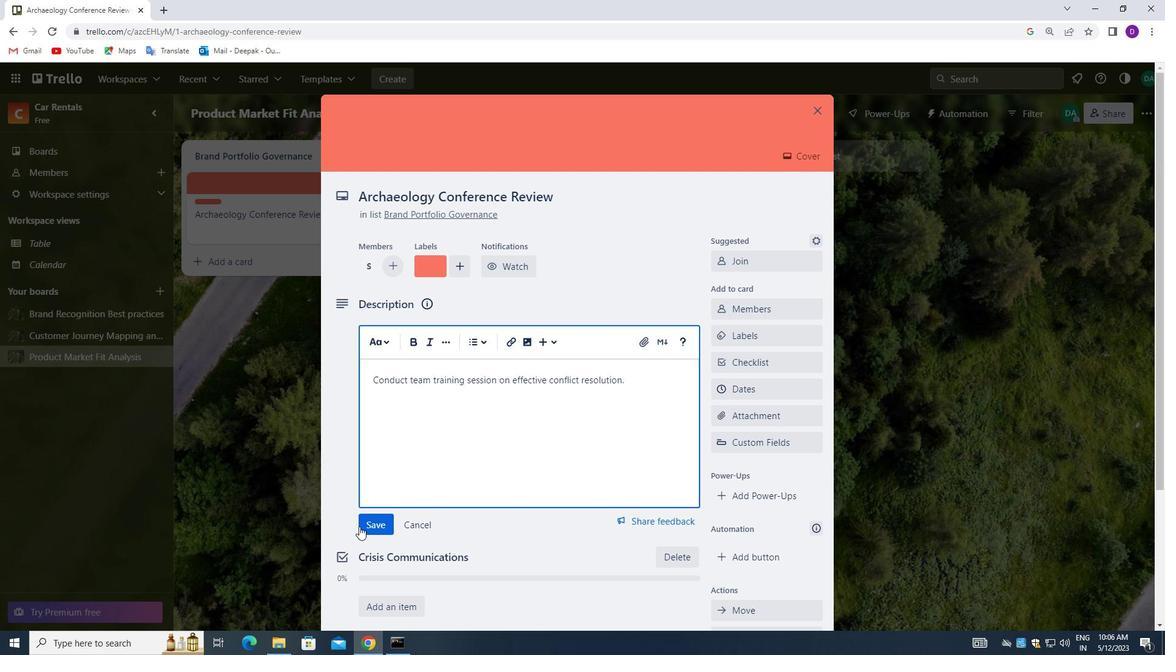 
Action: Mouse moved to (513, 447)
Screenshot: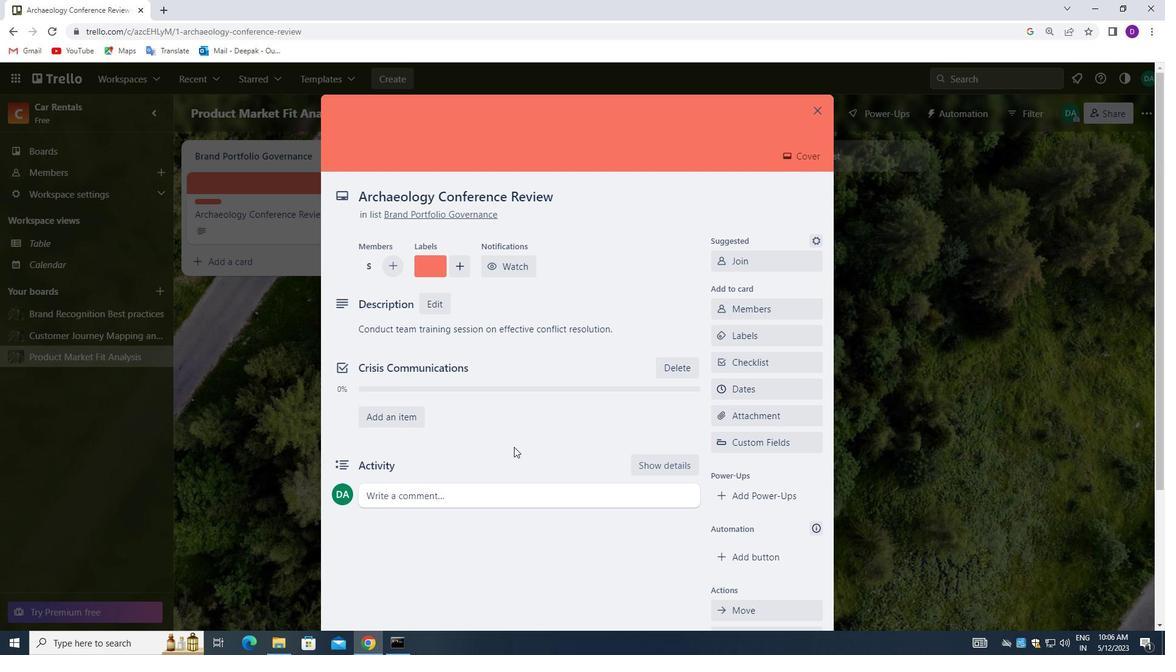 
Action: Mouse scrolled (513, 446) with delta (0, 0)
Screenshot: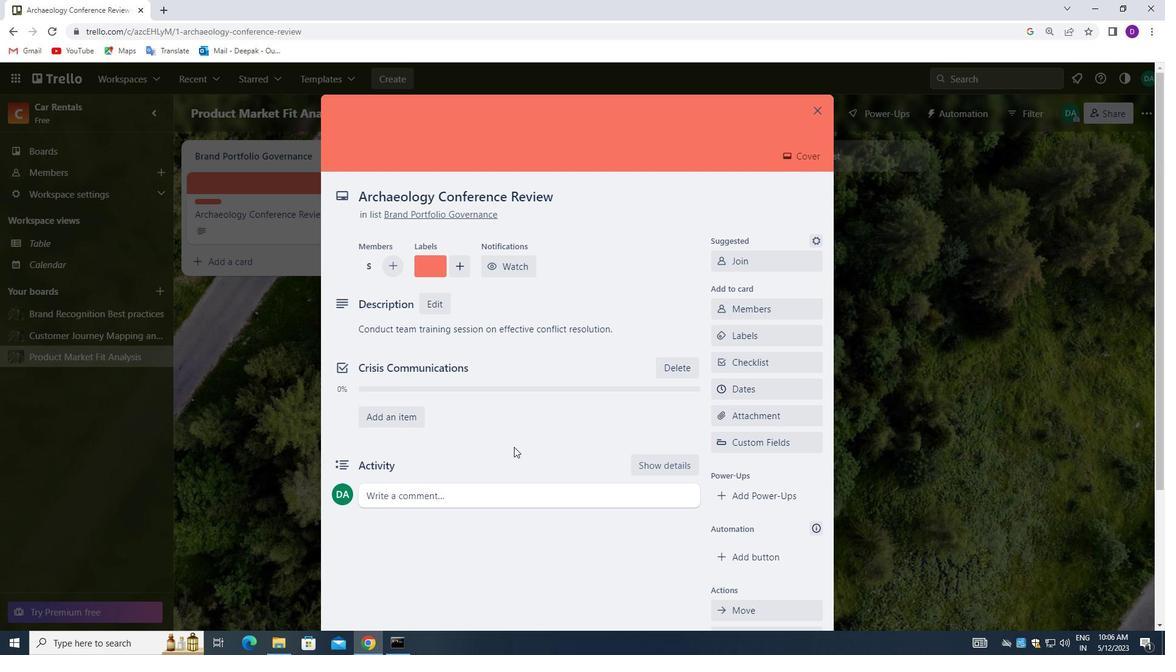 
Action: Mouse moved to (511, 450)
Screenshot: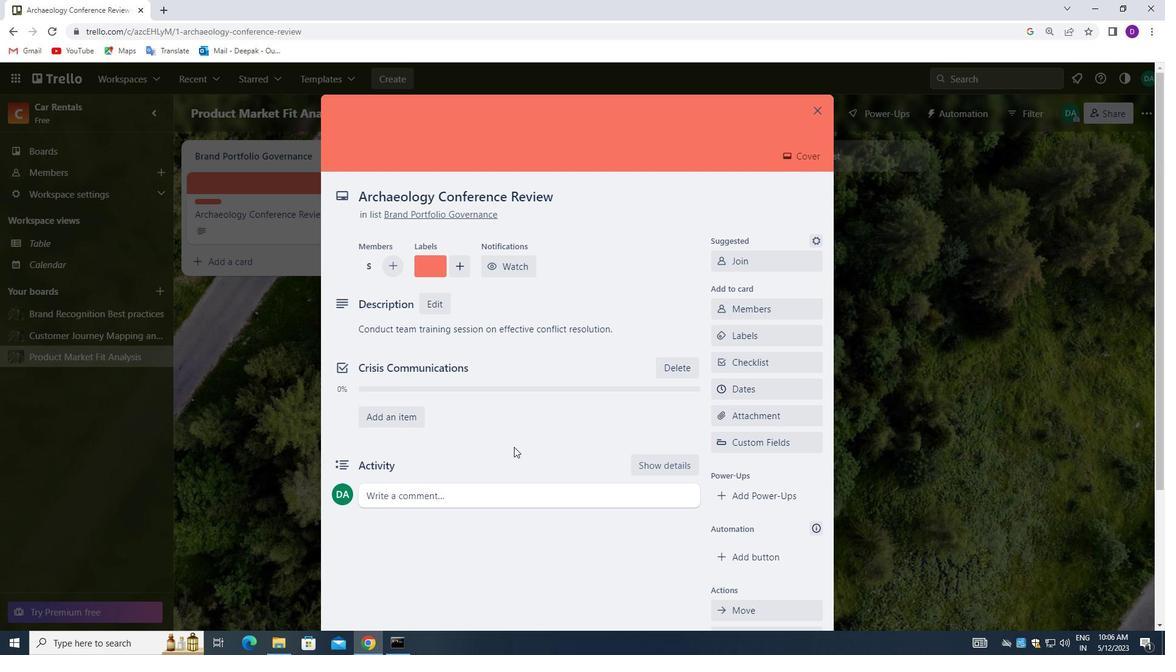 
Action: Mouse scrolled (511, 449) with delta (0, 0)
Screenshot: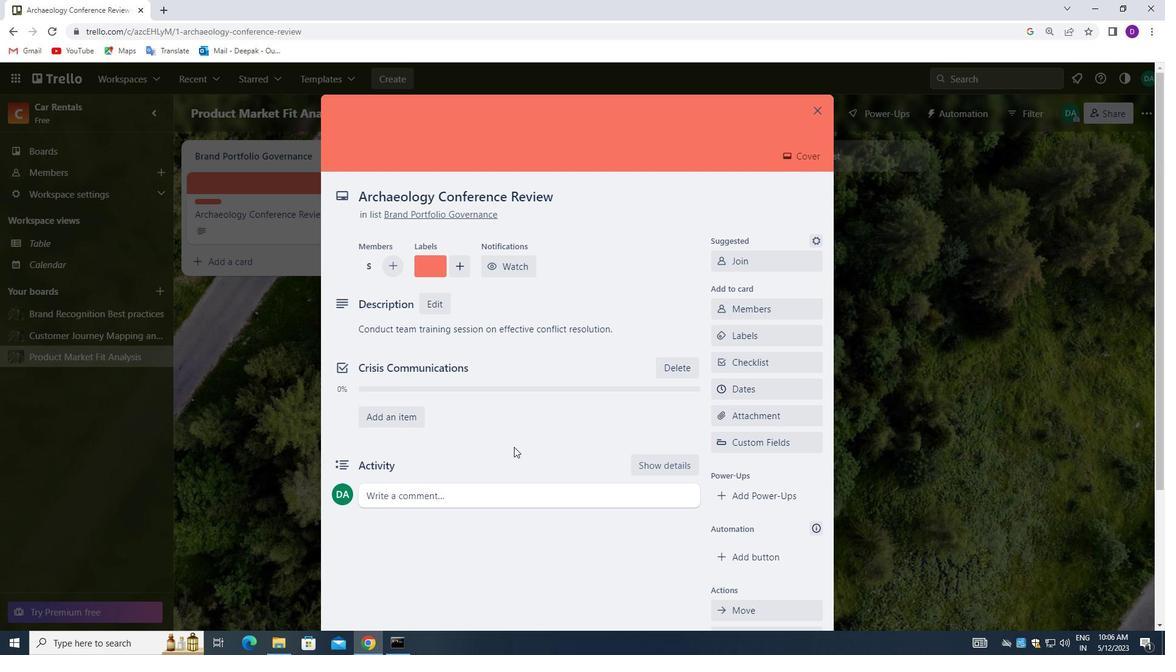 
Action: Mouse moved to (428, 377)
Screenshot: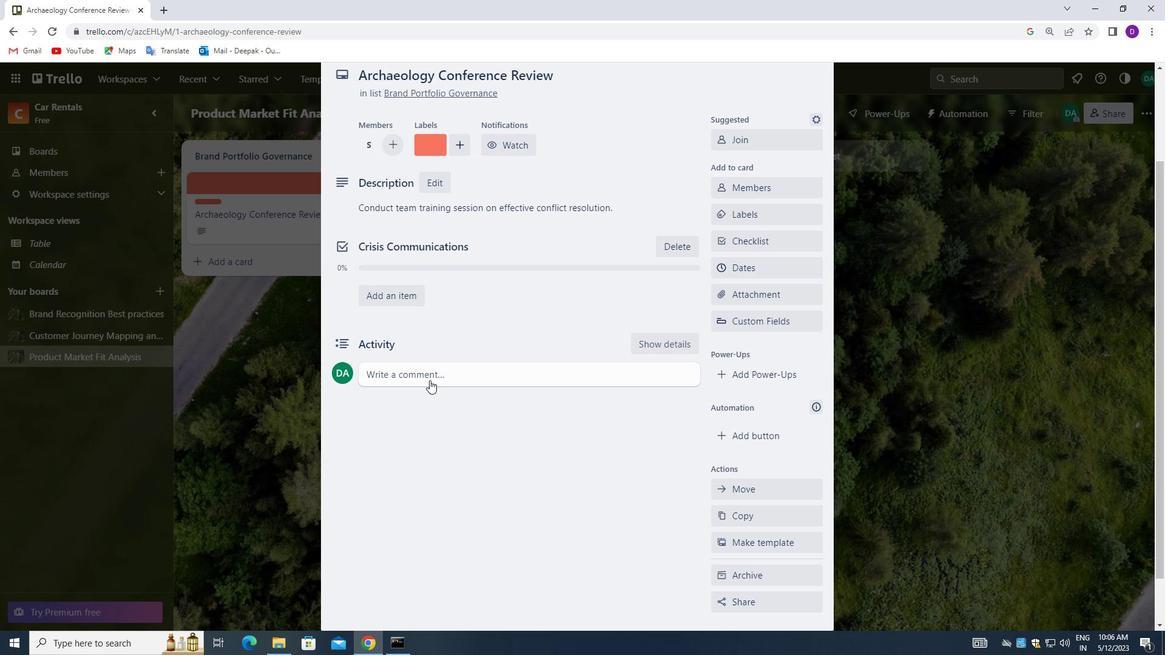 
Action: Mouse pressed left at (428, 377)
Screenshot: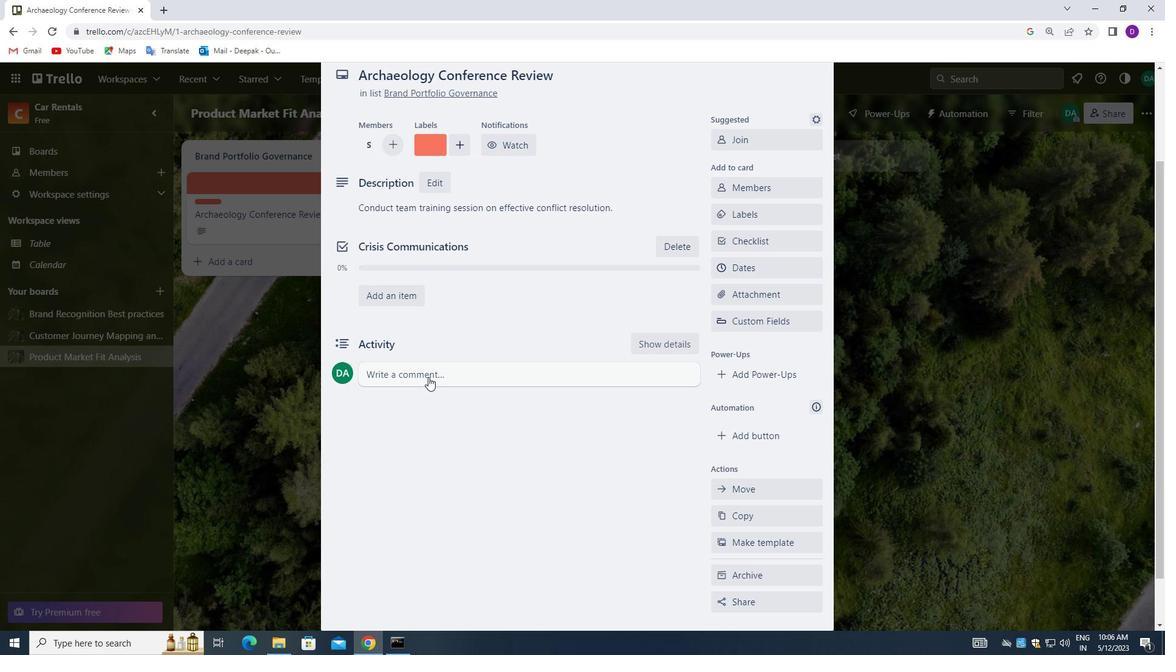 
Action: Mouse moved to (411, 421)
Screenshot: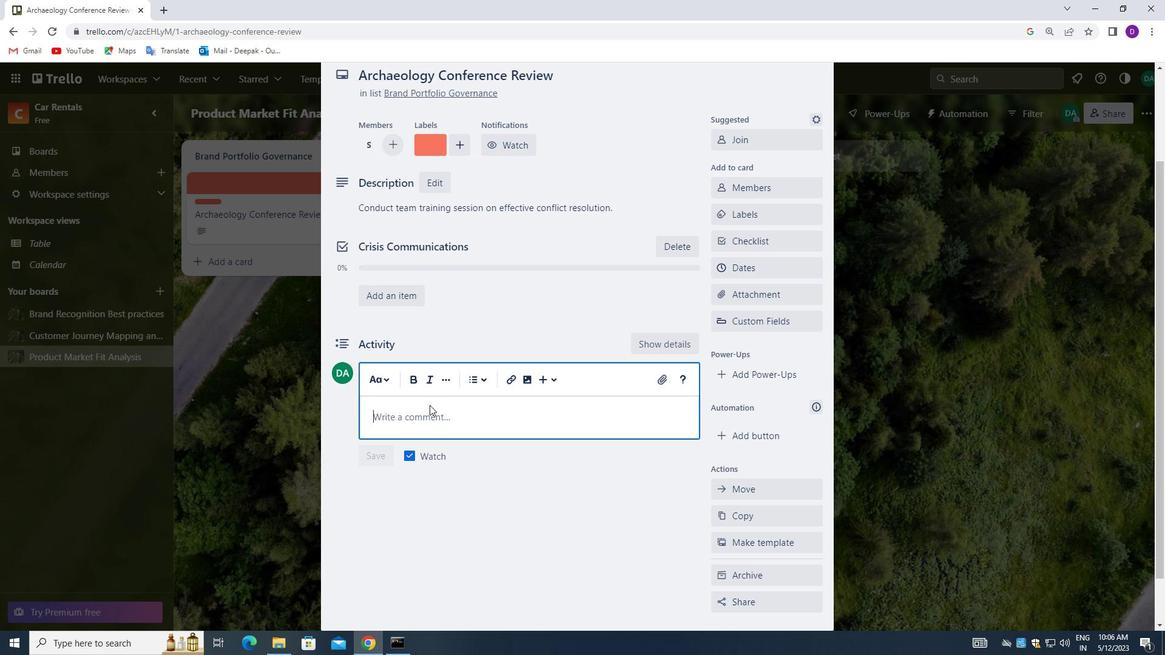
Action: Mouse pressed left at (411, 421)
Screenshot: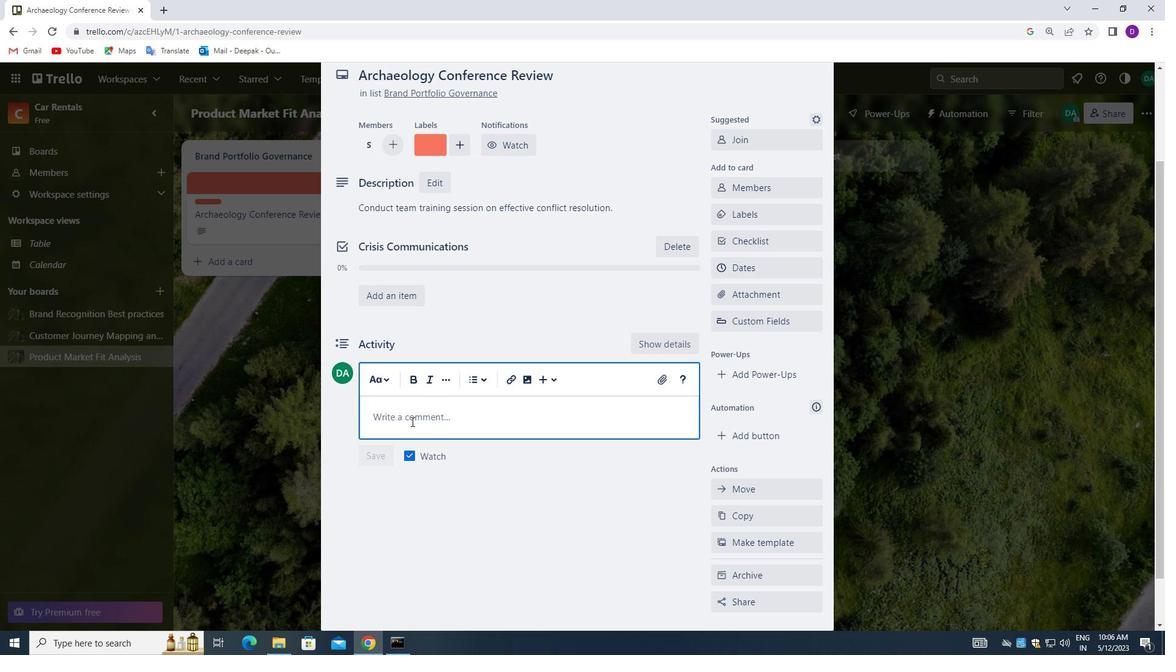 
Action: Mouse moved to (312, 494)
Screenshot: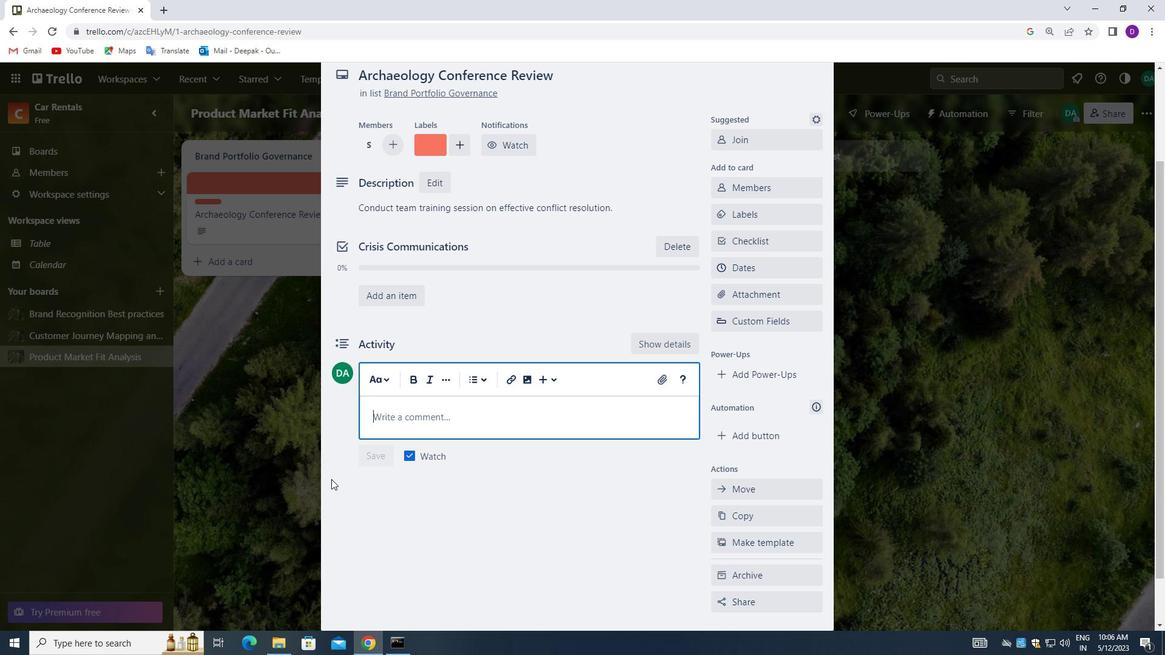 
Action: Key pressed <Key.shift_r>THIS<Key.space>TASK<Key.space>PRESENTS<Key.space>AN<Key.space>OPPORTUNITY<Key.space>TO<Key.space>INNOVATE<Key.space>AND<Key.space>COME<Key.space>UP<Key.space>WITH<Key.space>NEW<Key.space>SOLUTIONS<Key.space>TO<Key.space>OLD<Key.space>PROBLEMS.
Screenshot: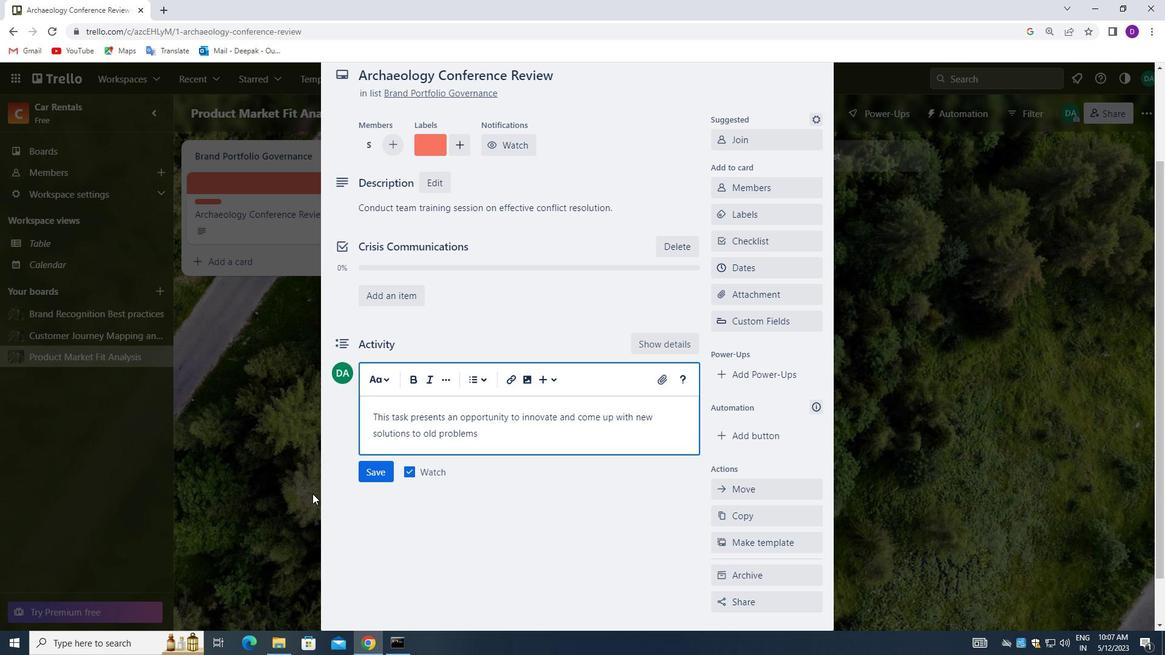 
Action: Mouse moved to (369, 470)
Screenshot: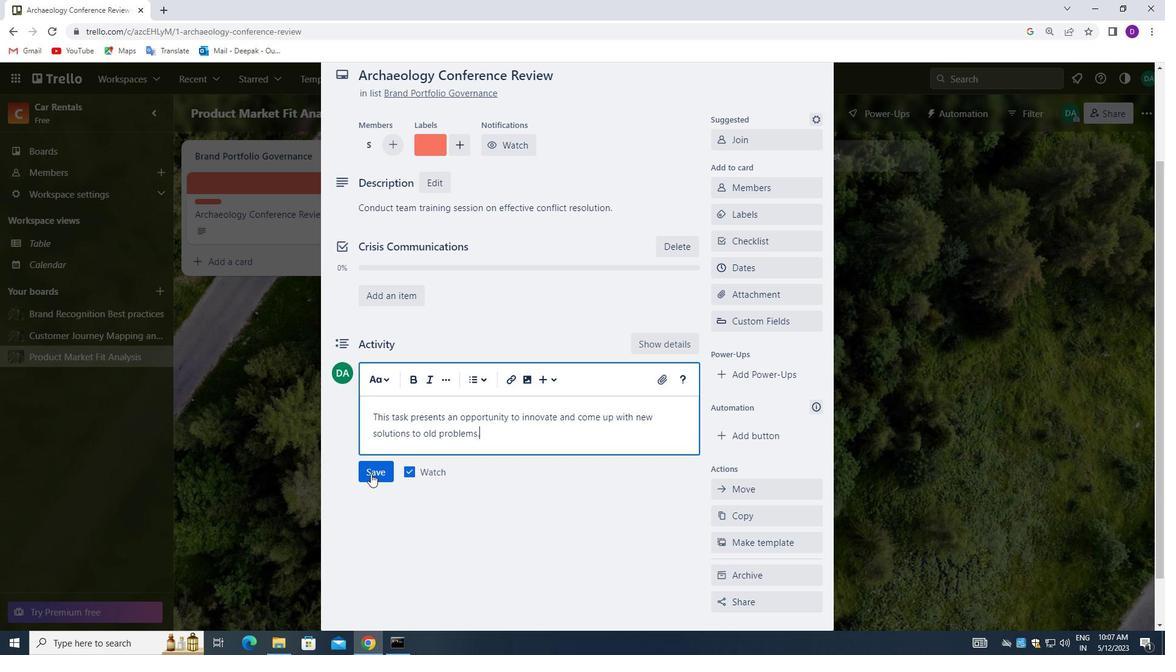
Action: Mouse pressed left at (369, 470)
Screenshot: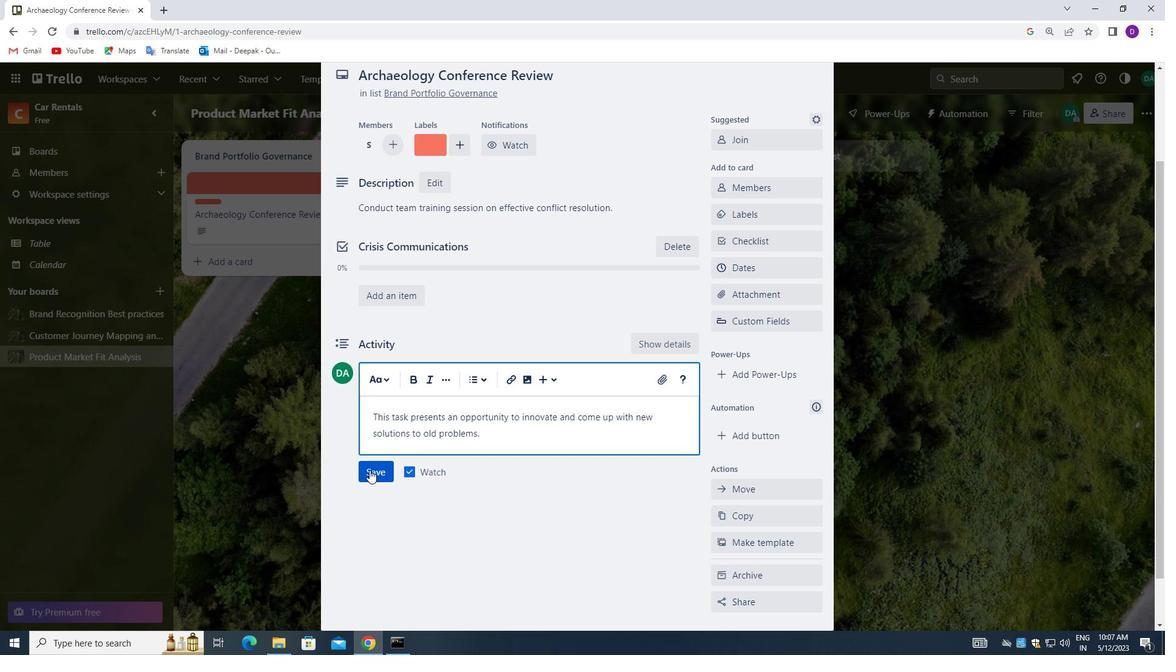 
Action: Mouse moved to (752, 270)
Screenshot: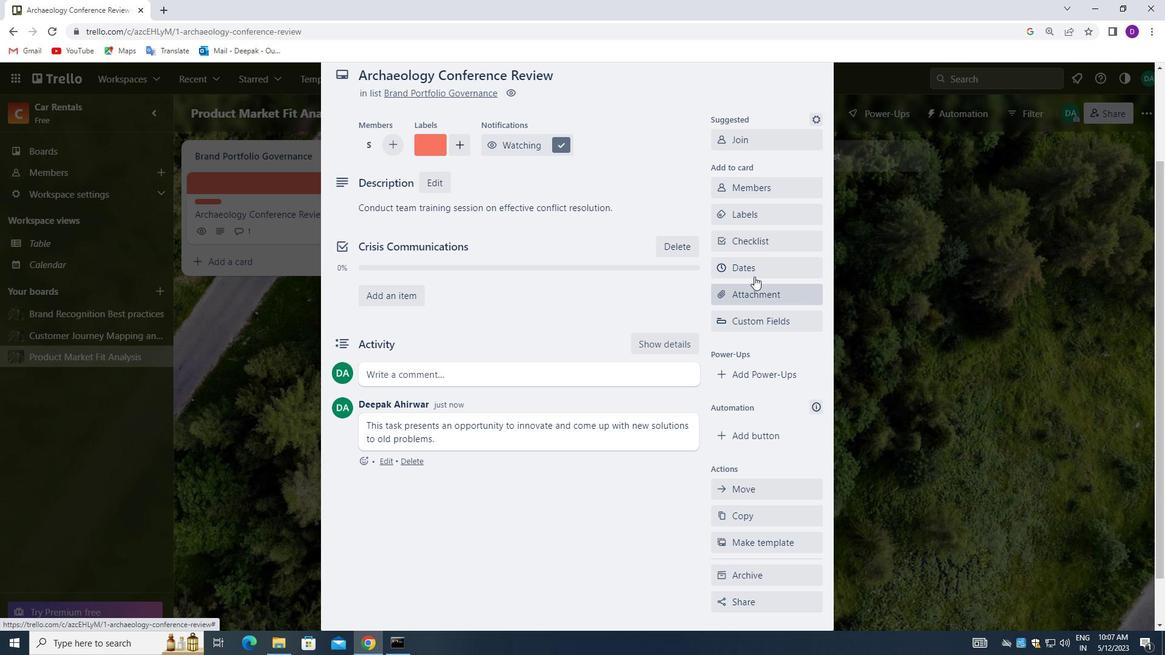 
Action: Mouse pressed left at (752, 270)
Screenshot: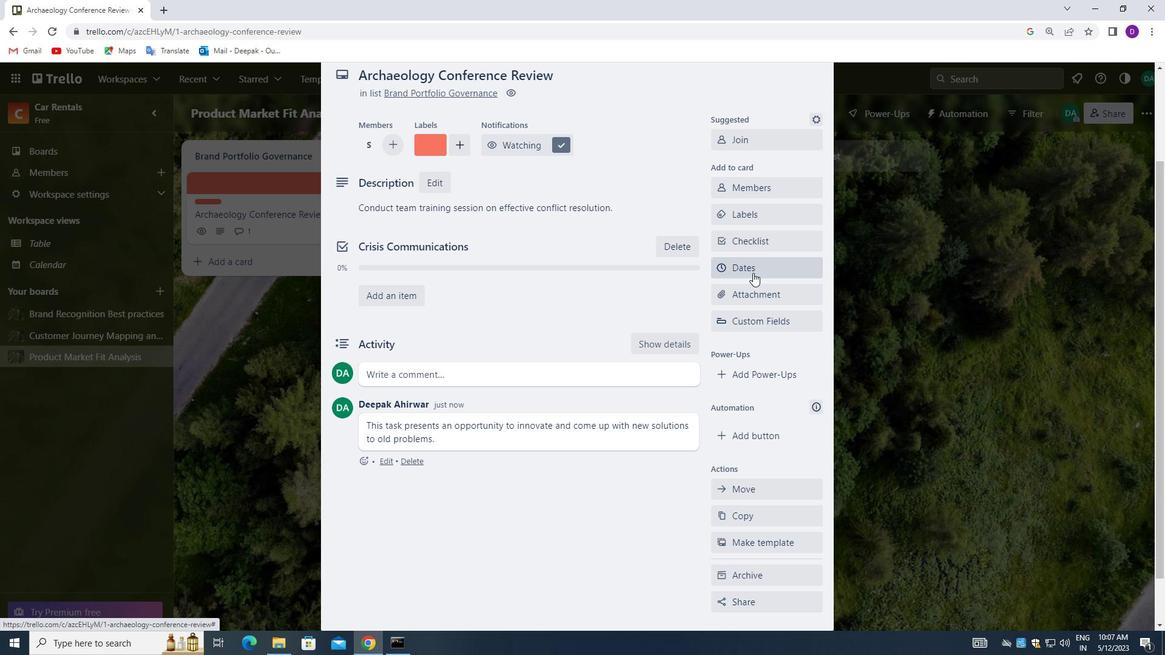 
Action: Mouse moved to (725, 354)
Screenshot: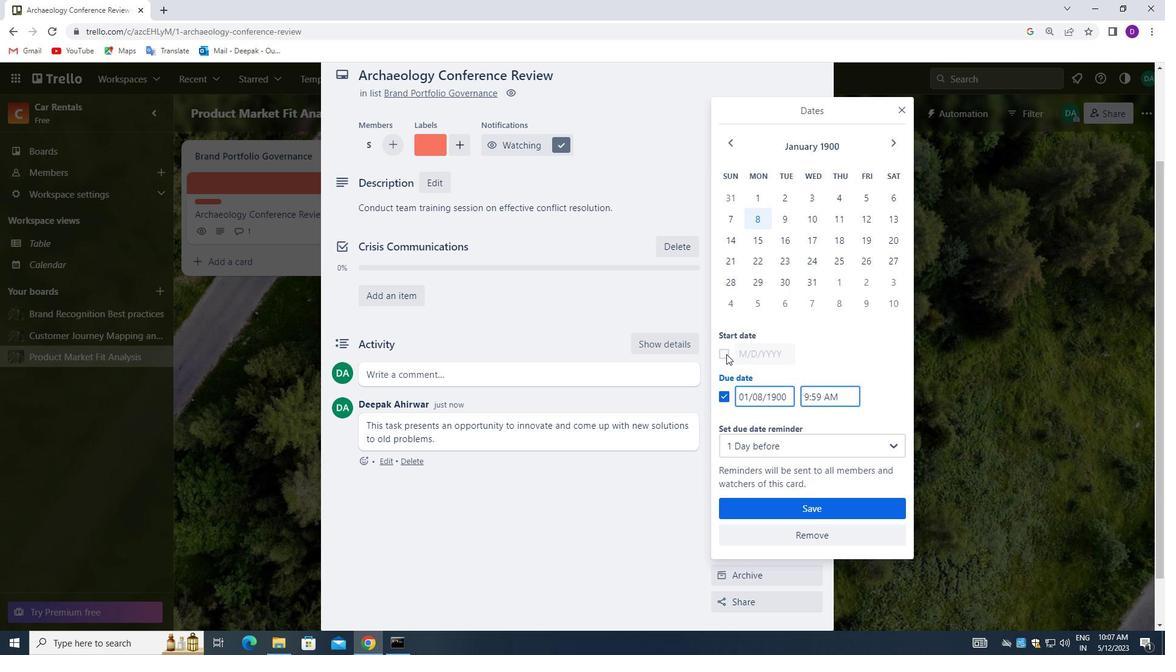 
Action: Mouse pressed left at (725, 354)
Screenshot: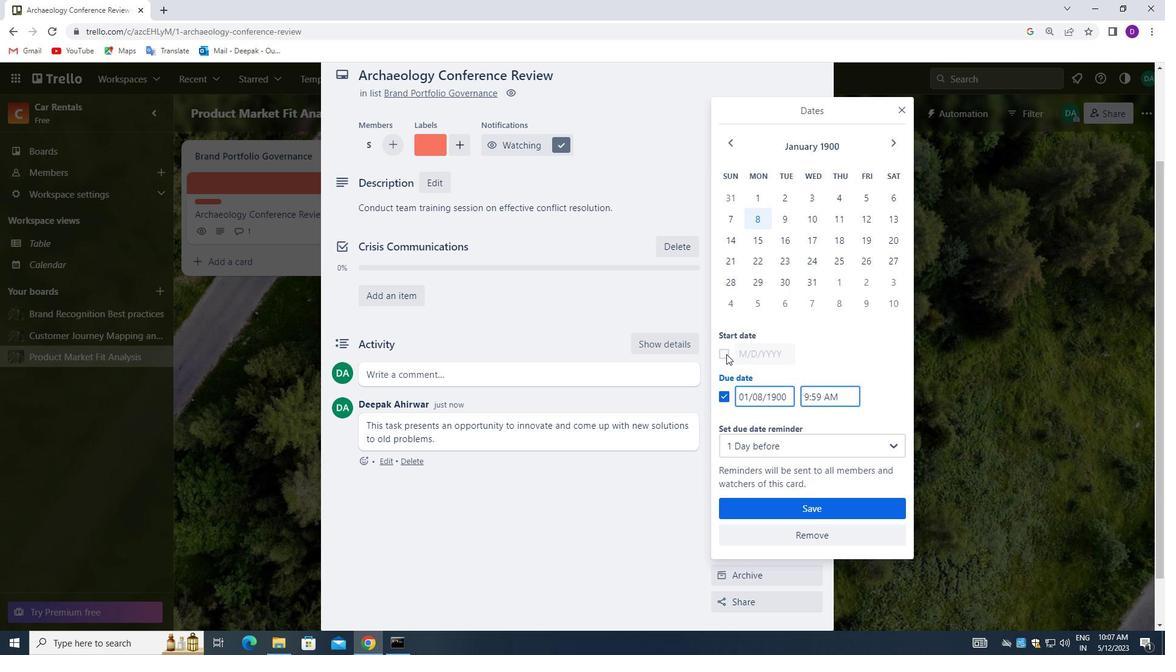 
Action: Mouse moved to (786, 353)
Screenshot: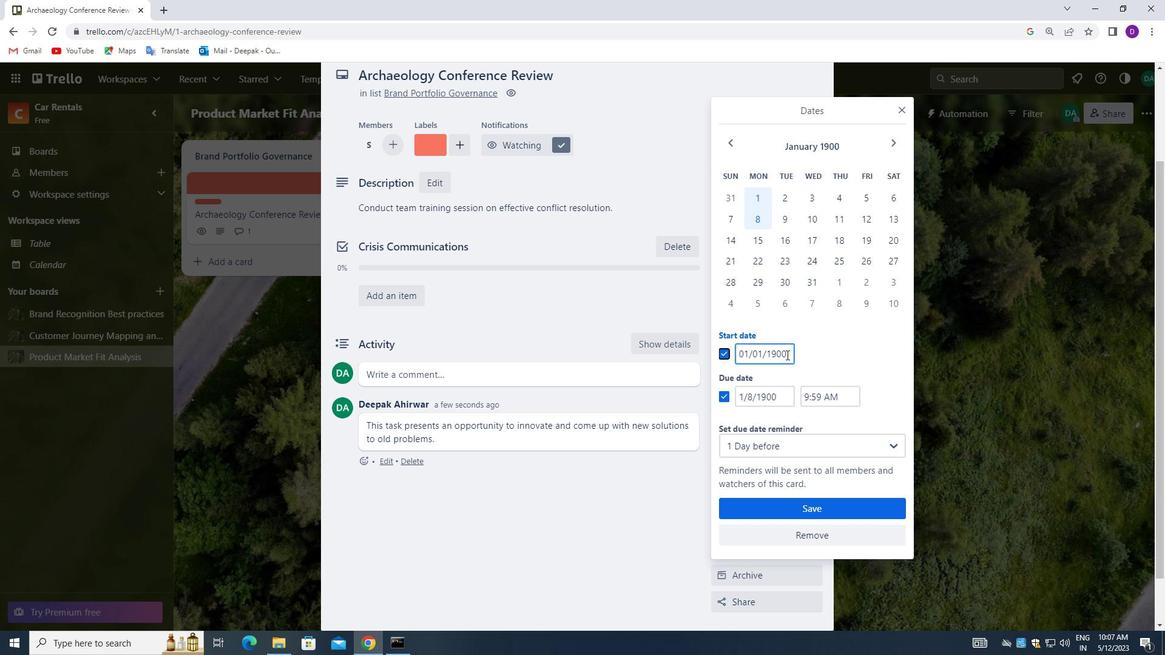 
Action: Mouse pressed left at (786, 353)
Screenshot: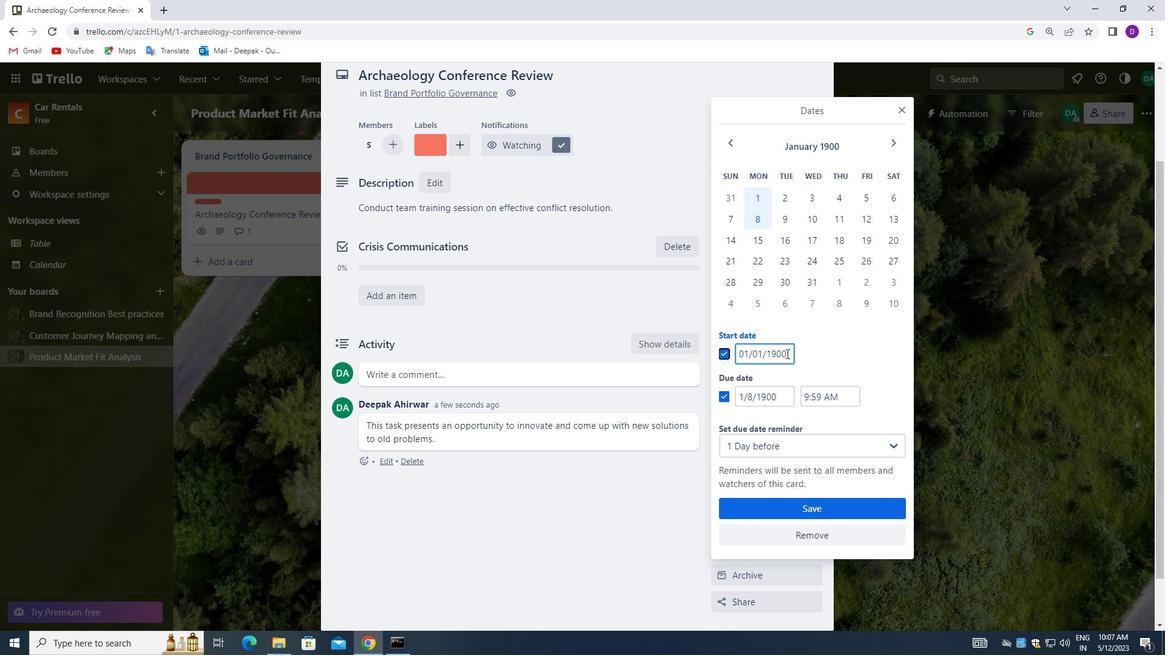 
Action: Mouse moved to (742, 363)
Screenshot: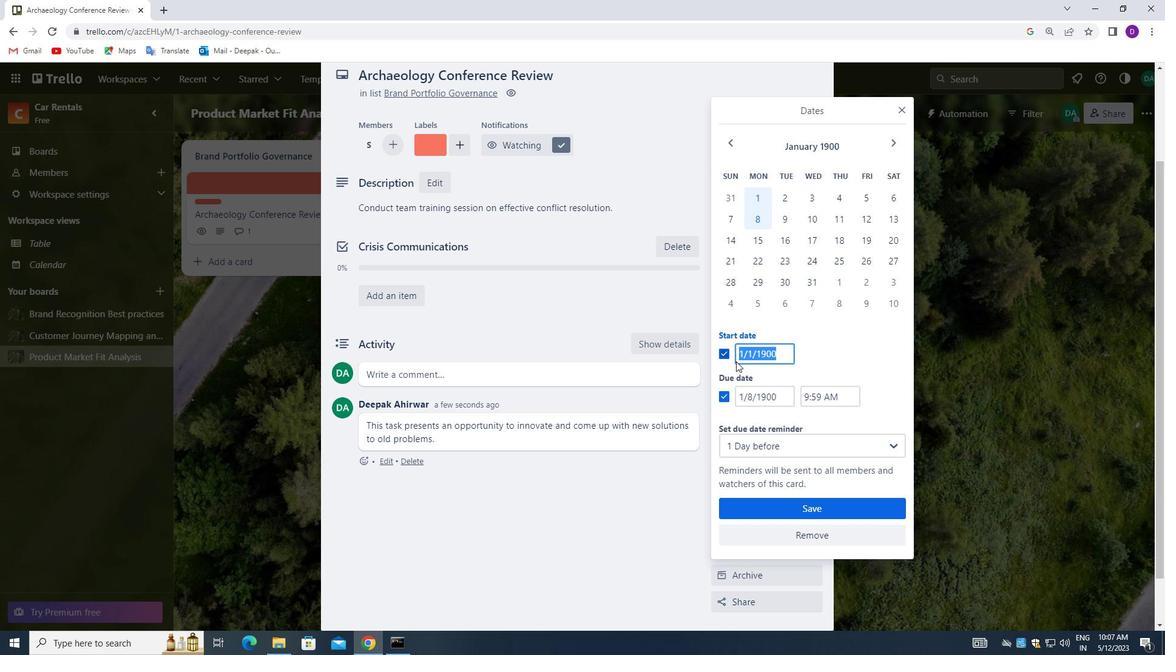 
Action: Key pressed <Key.backspace>
Screenshot: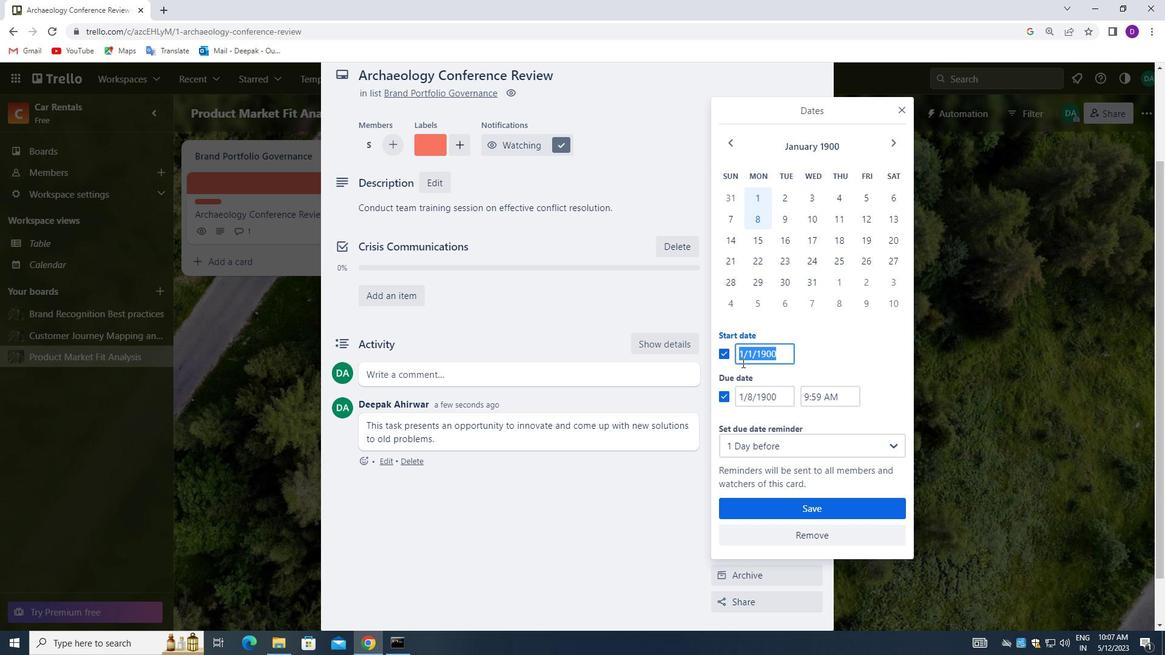 
Action: Mouse moved to (731, 350)
Screenshot: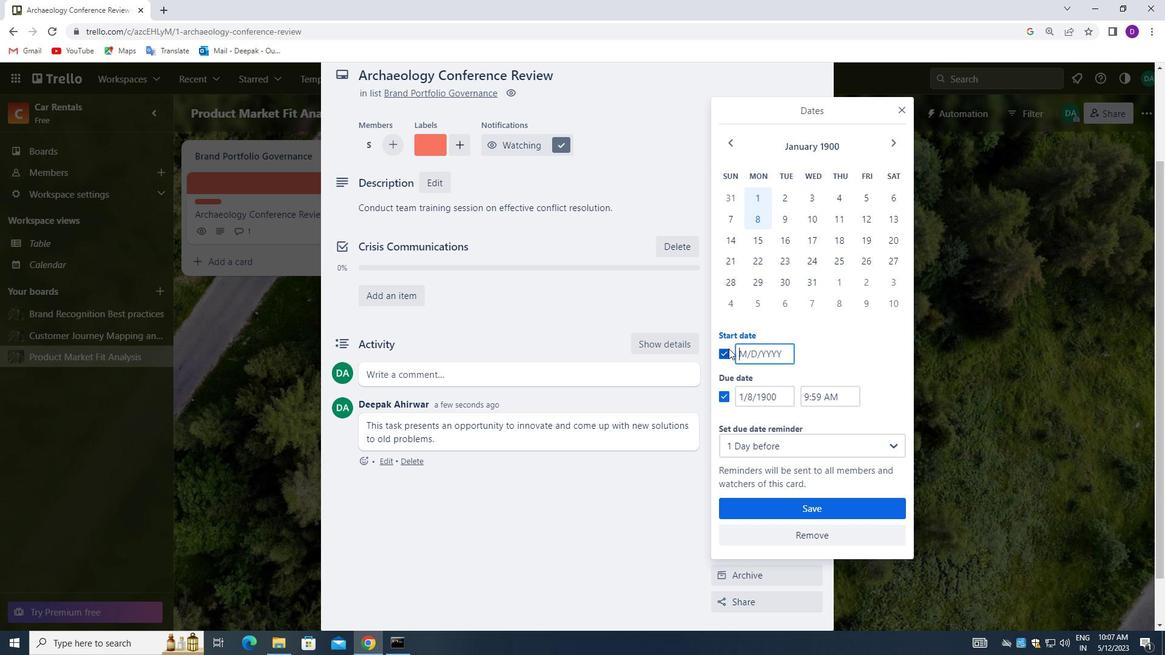 
Action: Key pressed 01/02/1900
Screenshot: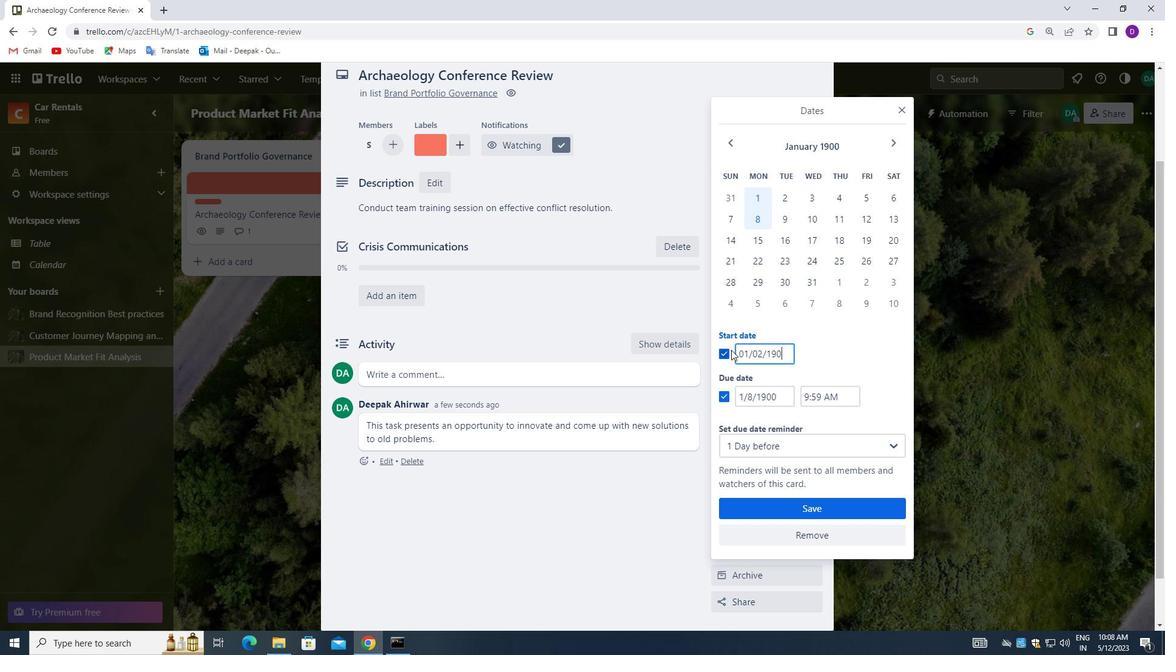 
Action: Mouse moved to (781, 397)
Screenshot: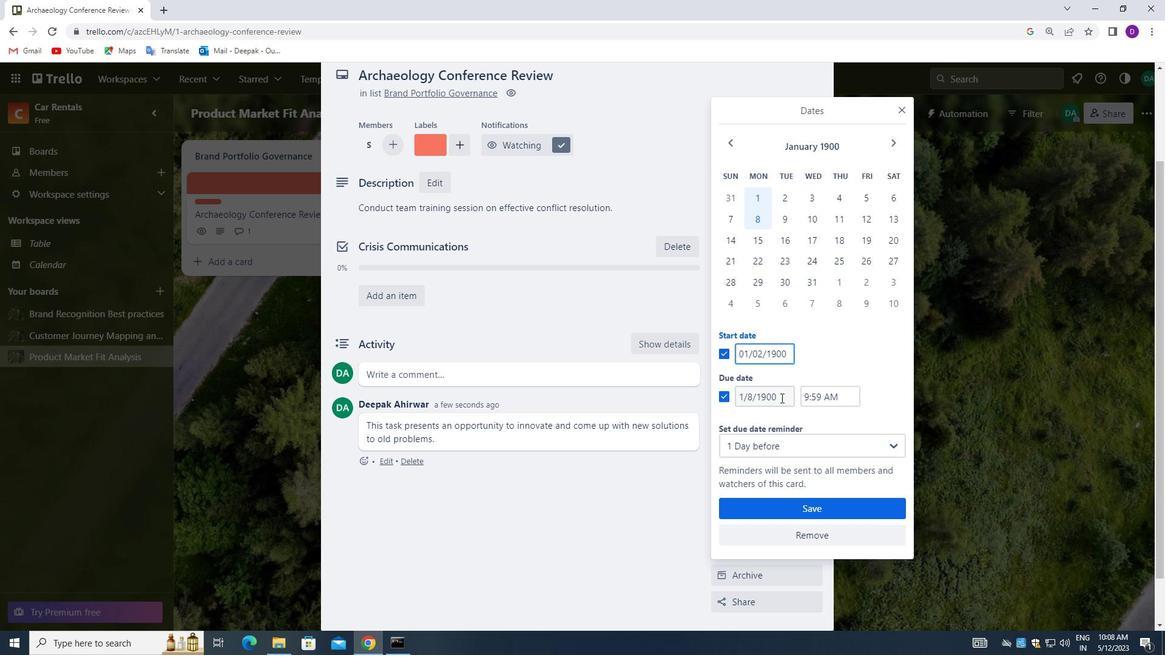 
Action: Mouse pressed left at (781, 397)
Screenshot: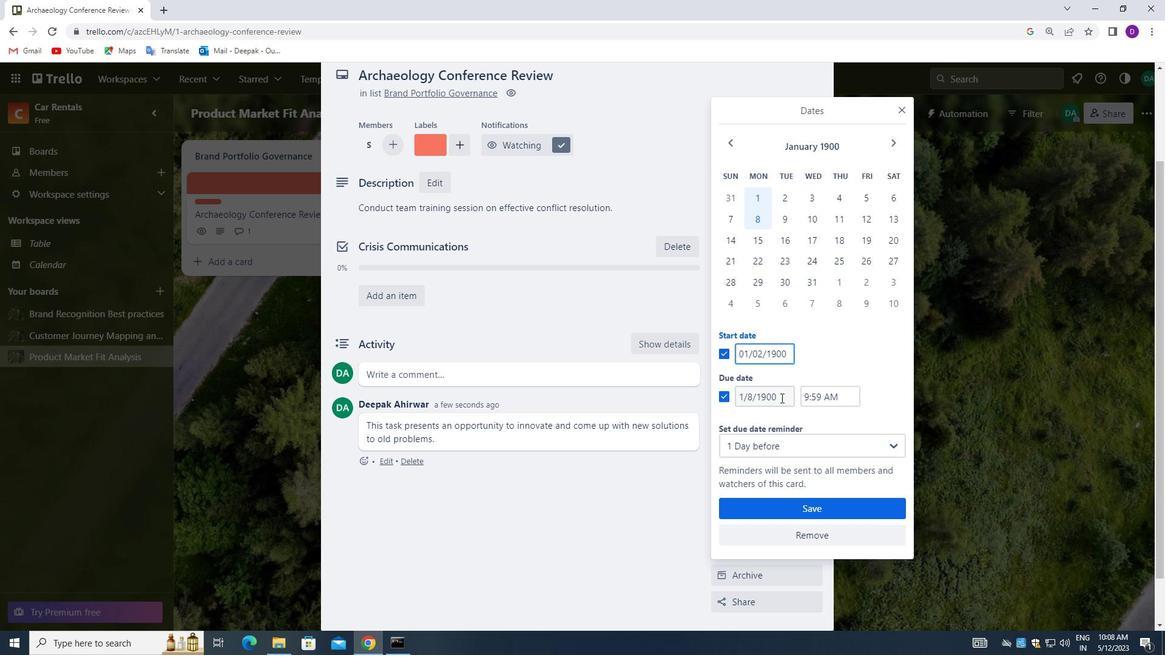 
Action: Mouse moved to (802, 393)
Screenshot: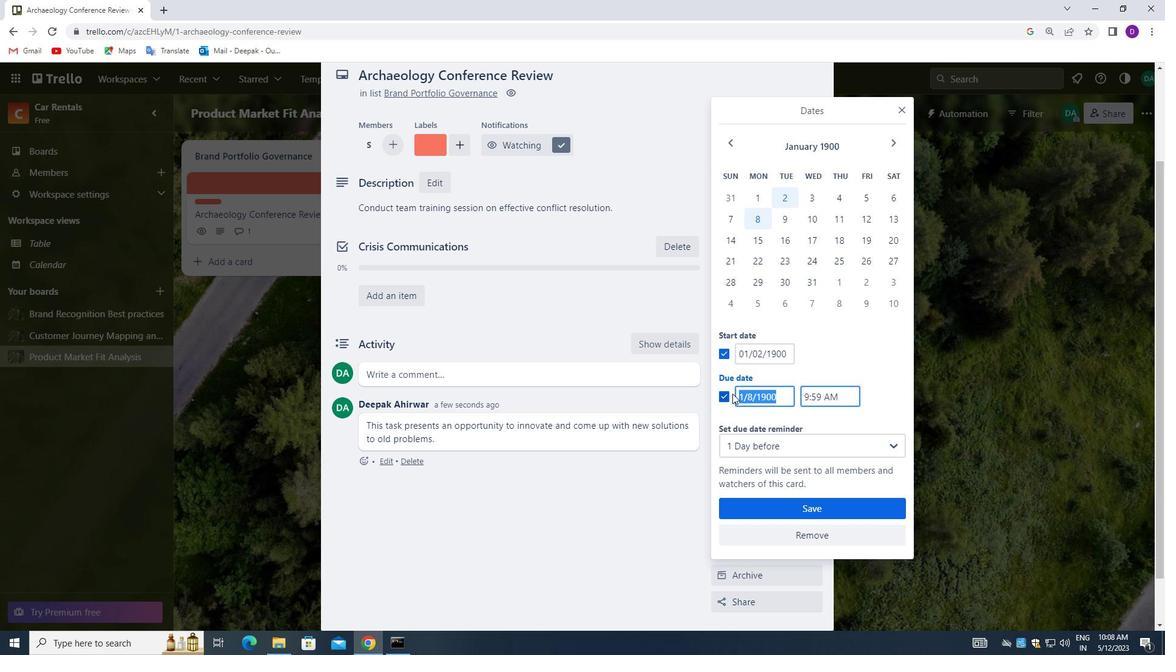 
Action: Key pressed <Key.backspace>01/09/1900
Screenshot: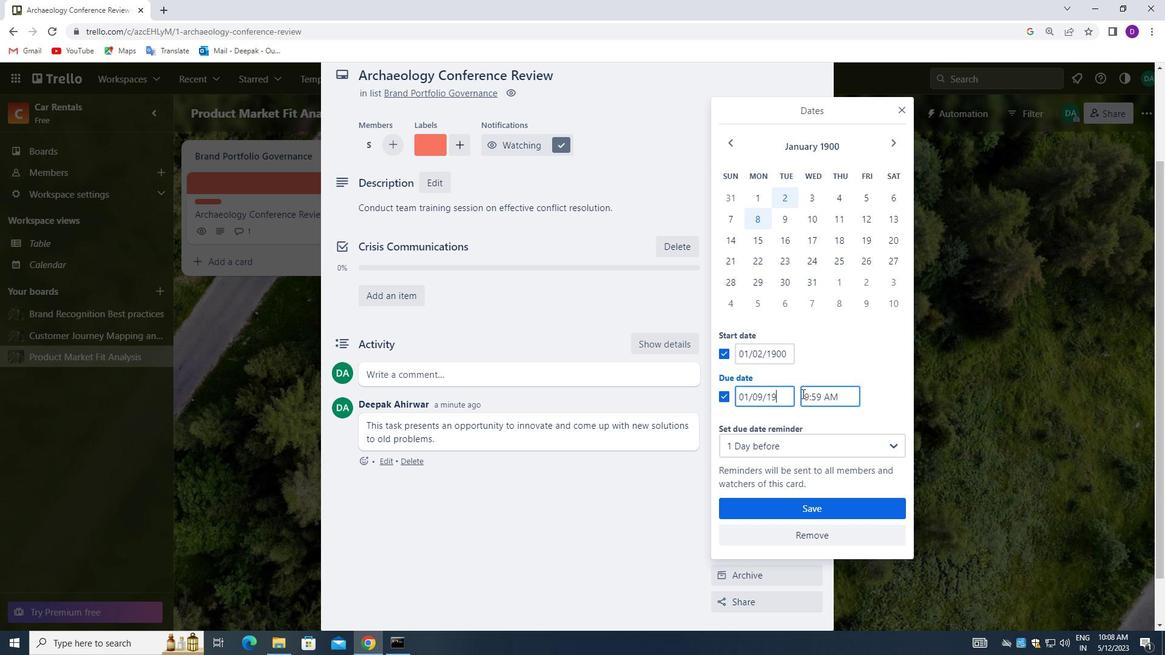 
Action: Mouse moved to (808, 507)
Screenshot: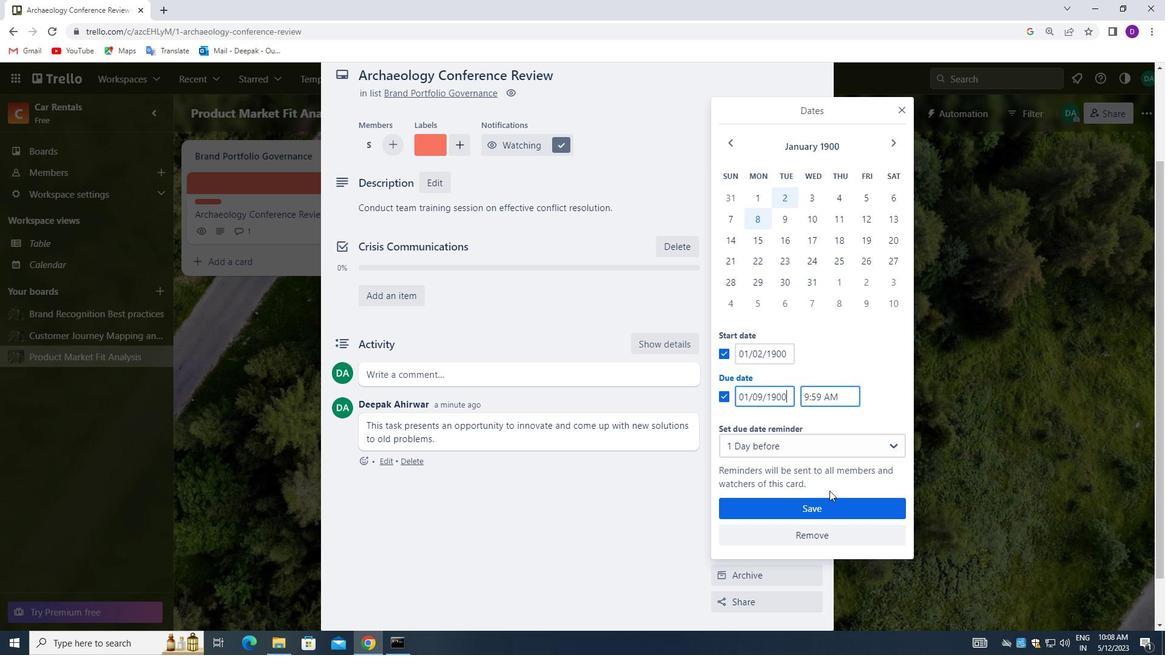 
Action: Mouse pressed left at (808, 507)
Screenshot: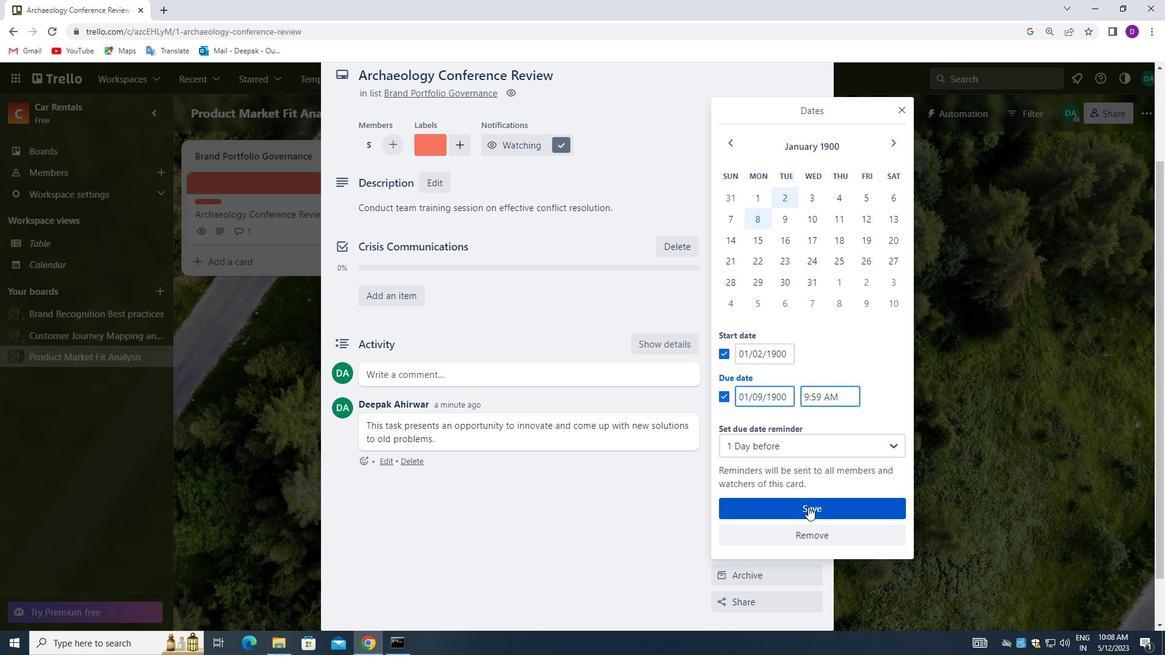 
Action: Mouse moved to (600, 412)
Screenshot: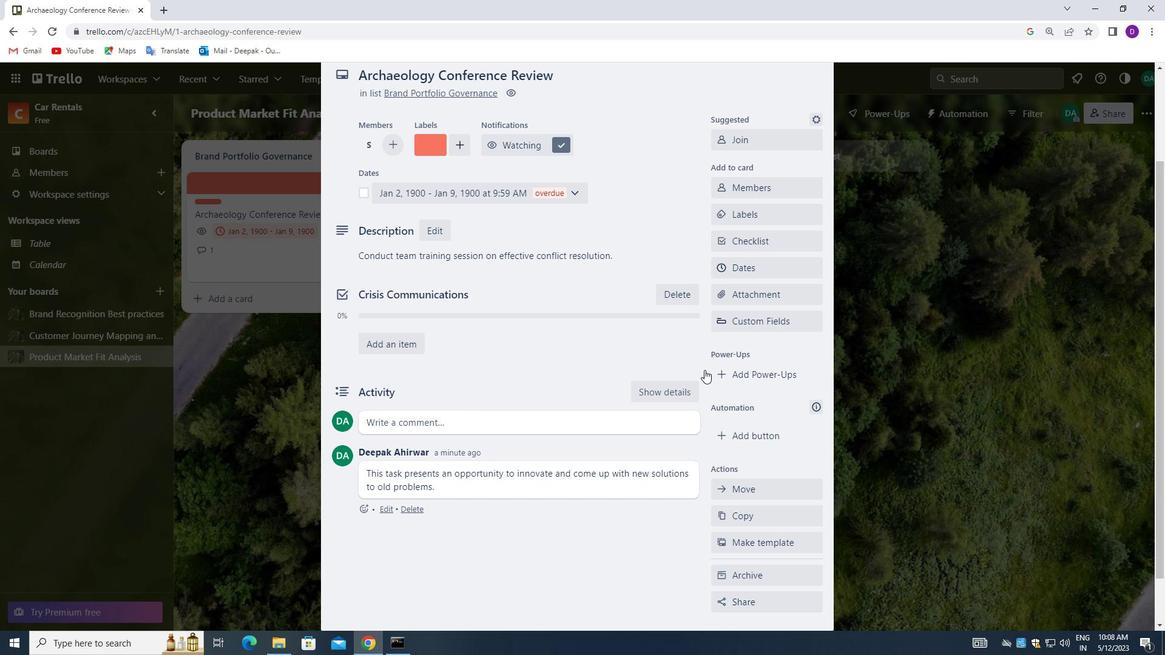 
Action: Mouse scrolled (600, 411) with delta (0, 0)
Screenshot: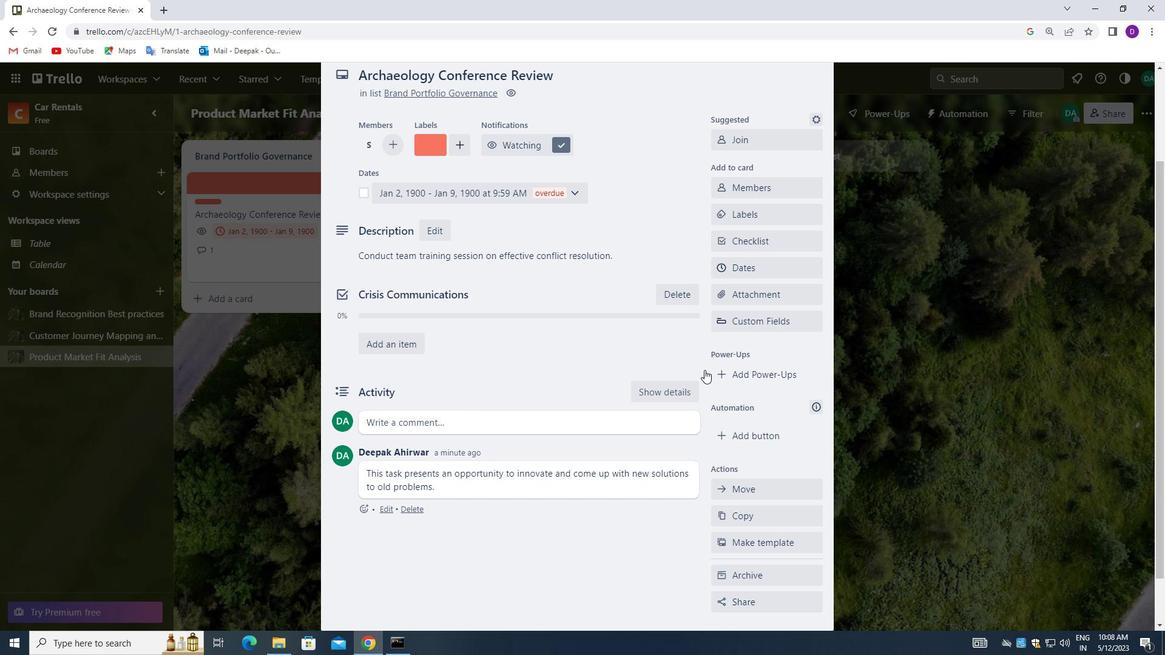 
Action: Mouse moved to (599, 415)
Screenshot: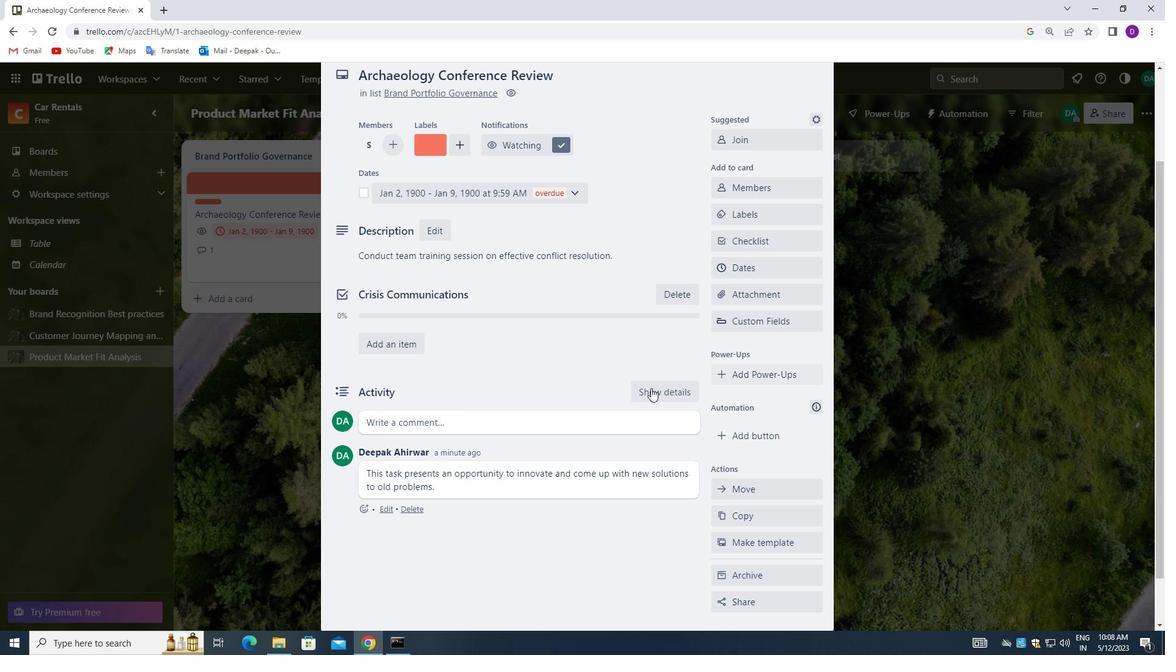 
Action: Mouse scrolled (599, 414) with delta (0, 0)
Screenshot: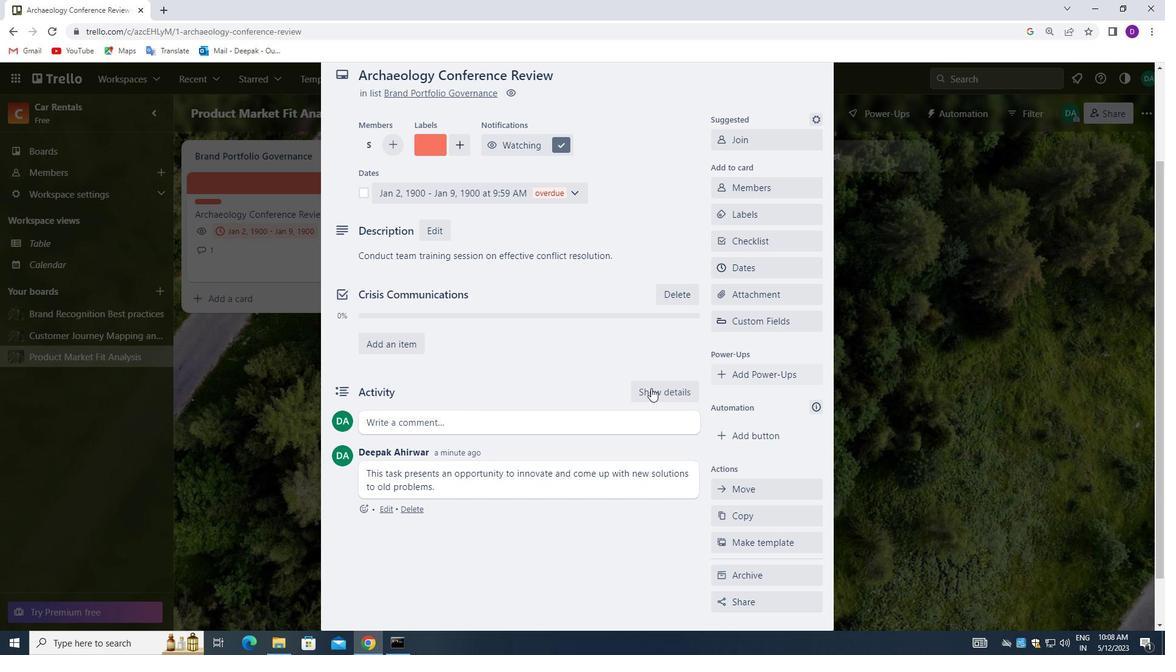 
Action: Mouse moved to (599, 415)
Screenshot: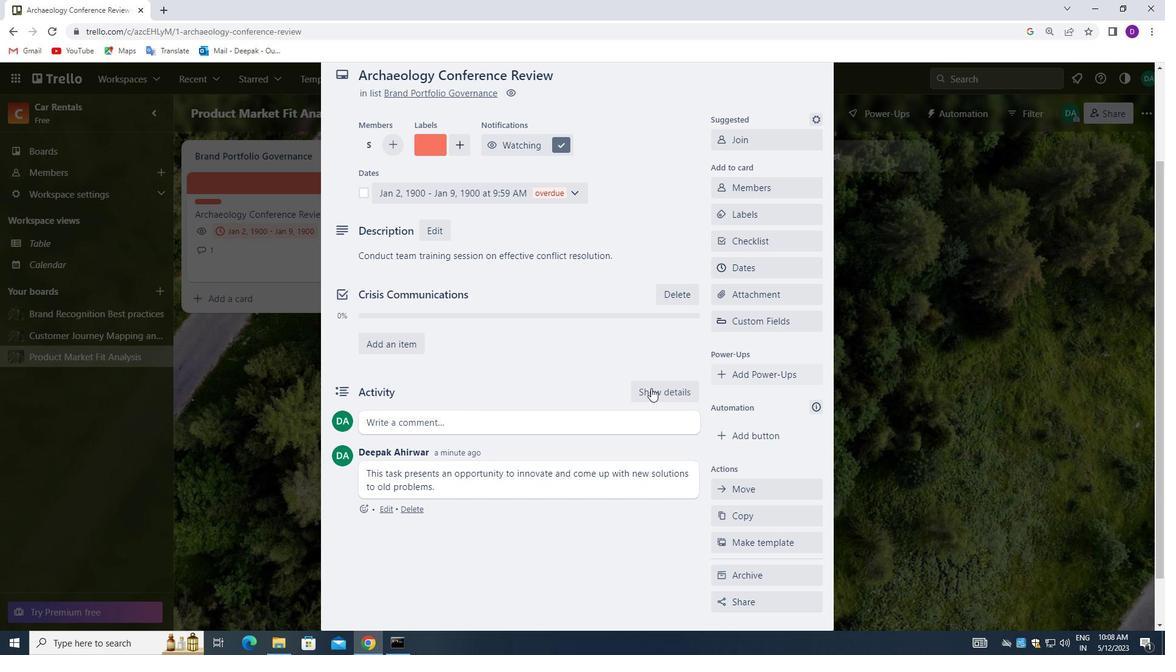 
Action: Mouse scrolled (599, 415) with delta (0, 0)
Screenshot: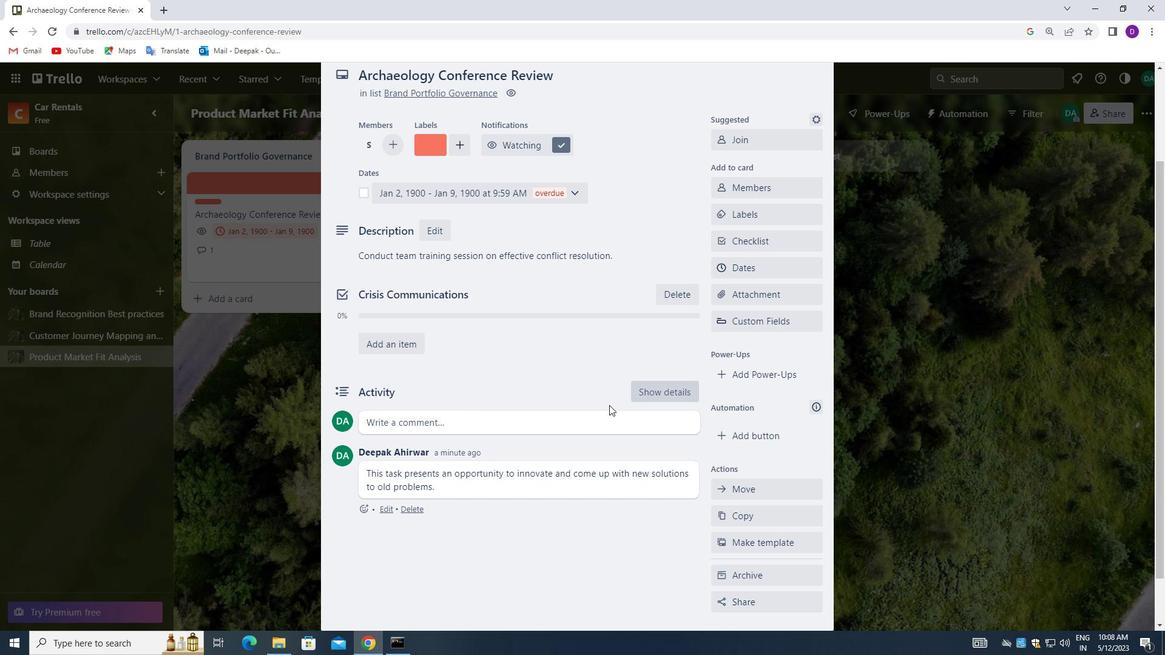 
Action: Mouse scrolled (599, 415) with delta (0, 0)
Screenshot: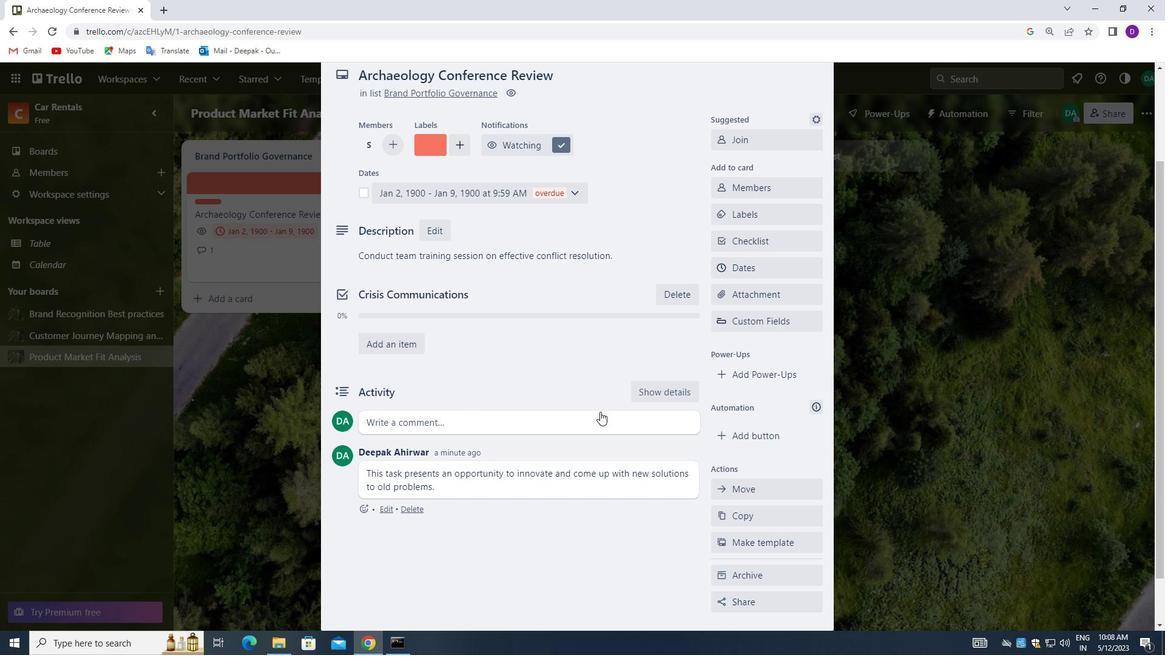 
Action: Mouse moved to (588, 384)
Screenshot: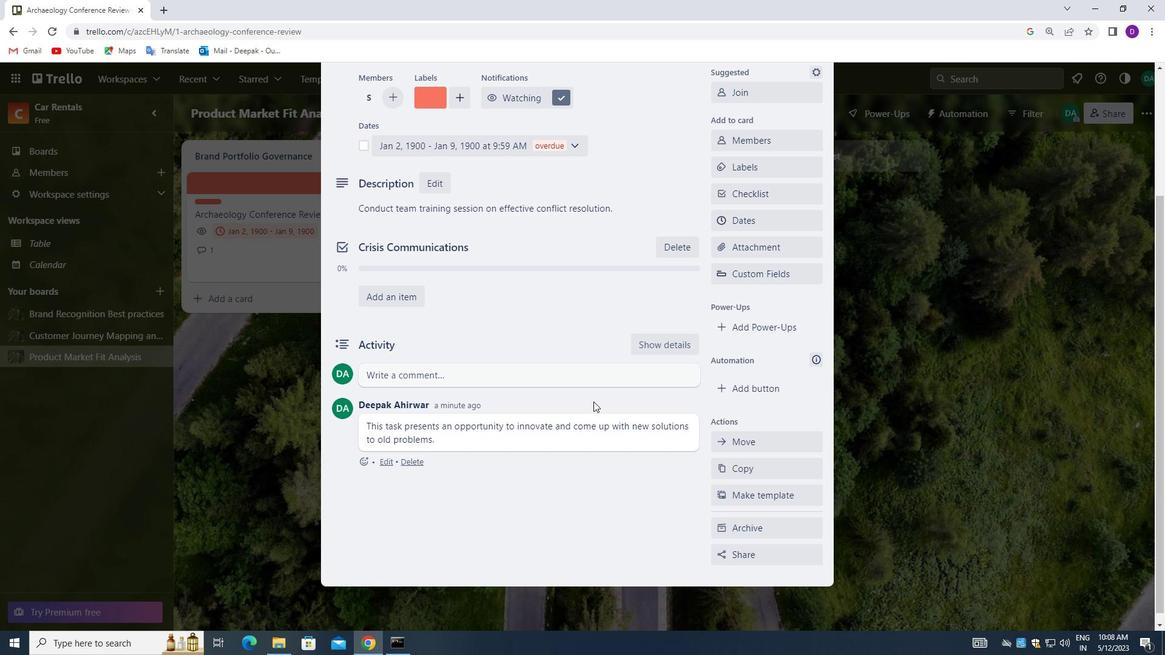 
Action: Mouse scrolled (588, 384) with delta (0, 0)
Screenshot: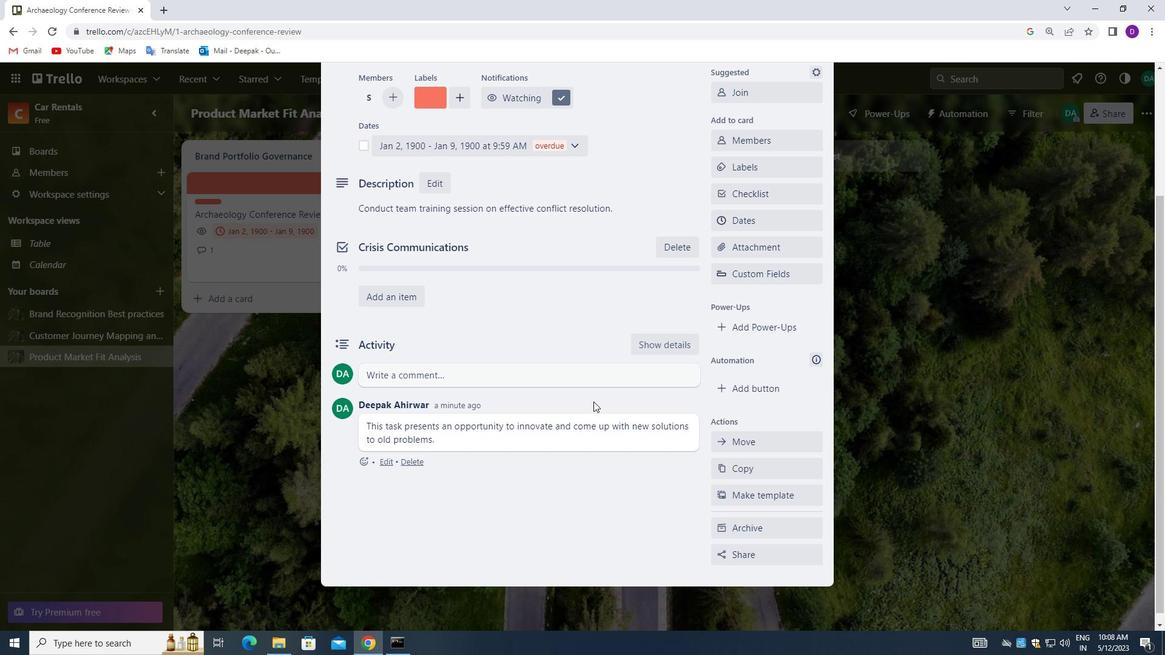
Action: Mouse moved to (587, 382)
Screenshot: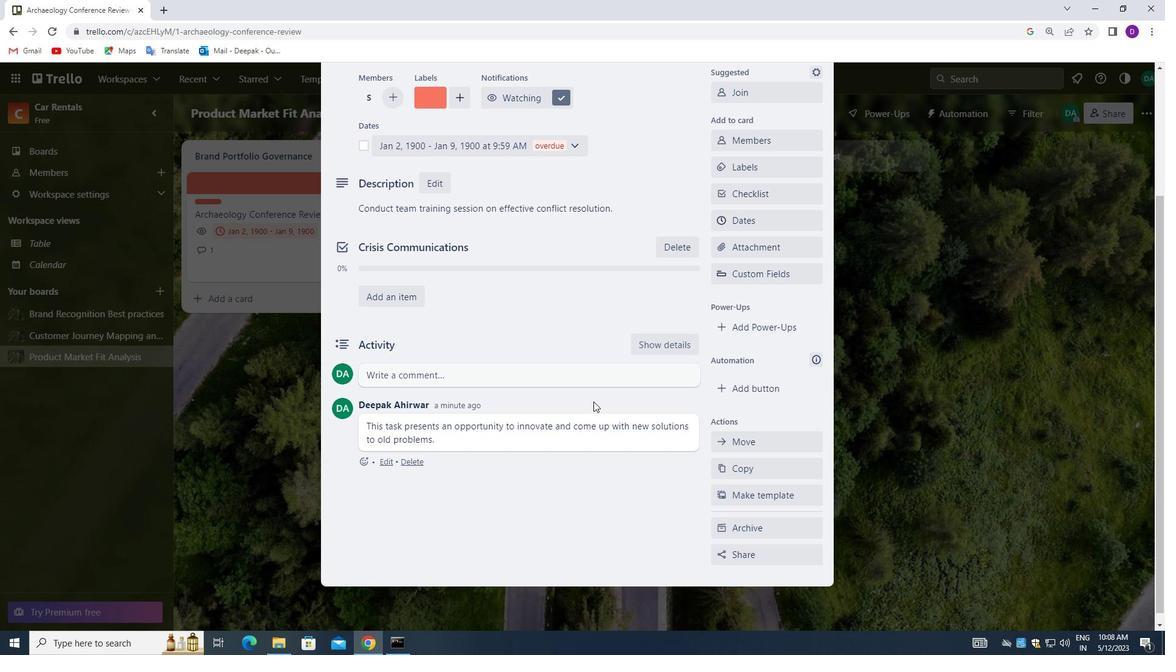 
Action: Mouse scrolled (587, 383) with delta (0, 0)
Screenshot: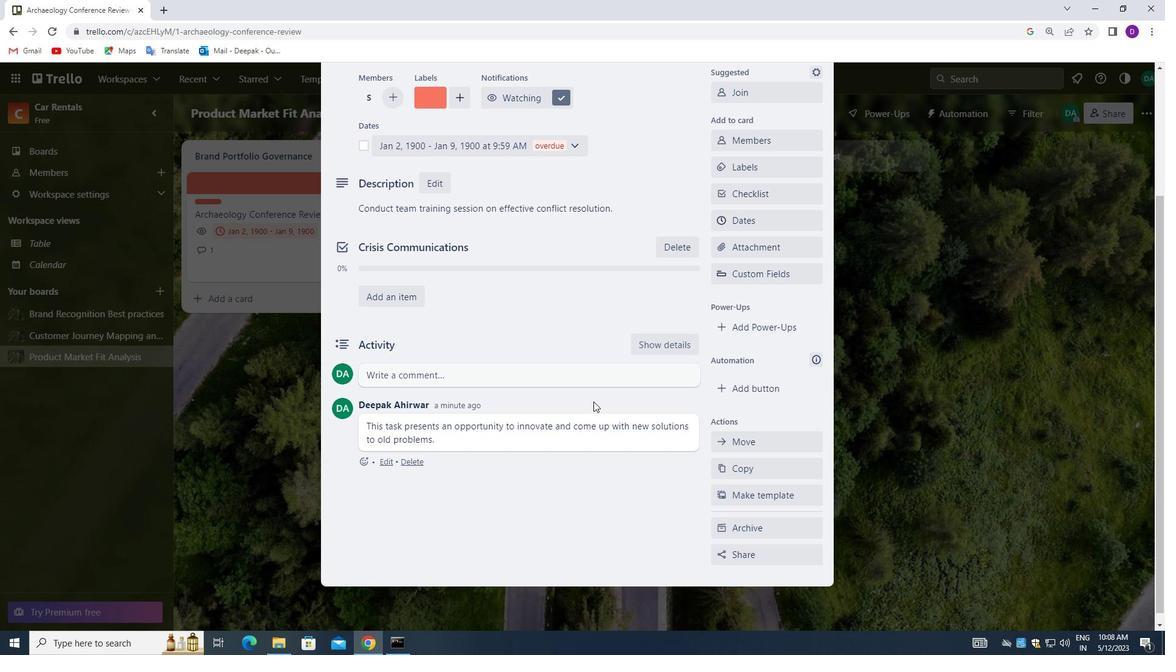 
Action: Mouse scrolled (587, 383) with delta (0, 0)
Screenshot: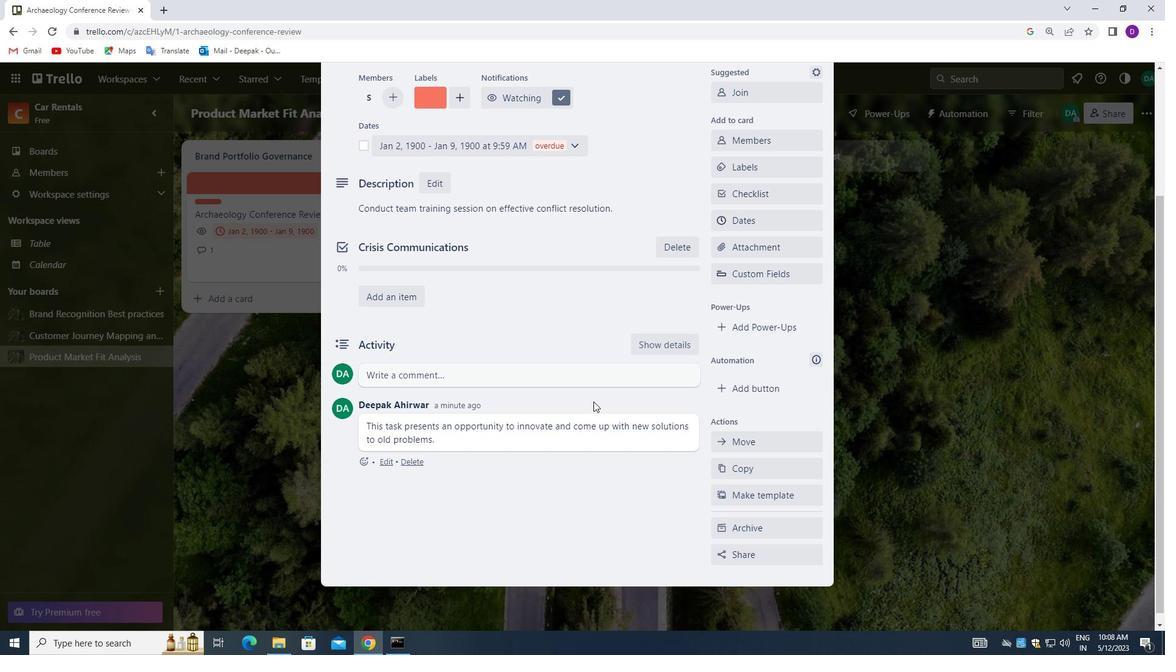 
Action: Mouse moved to (587, 381)
Screenshot: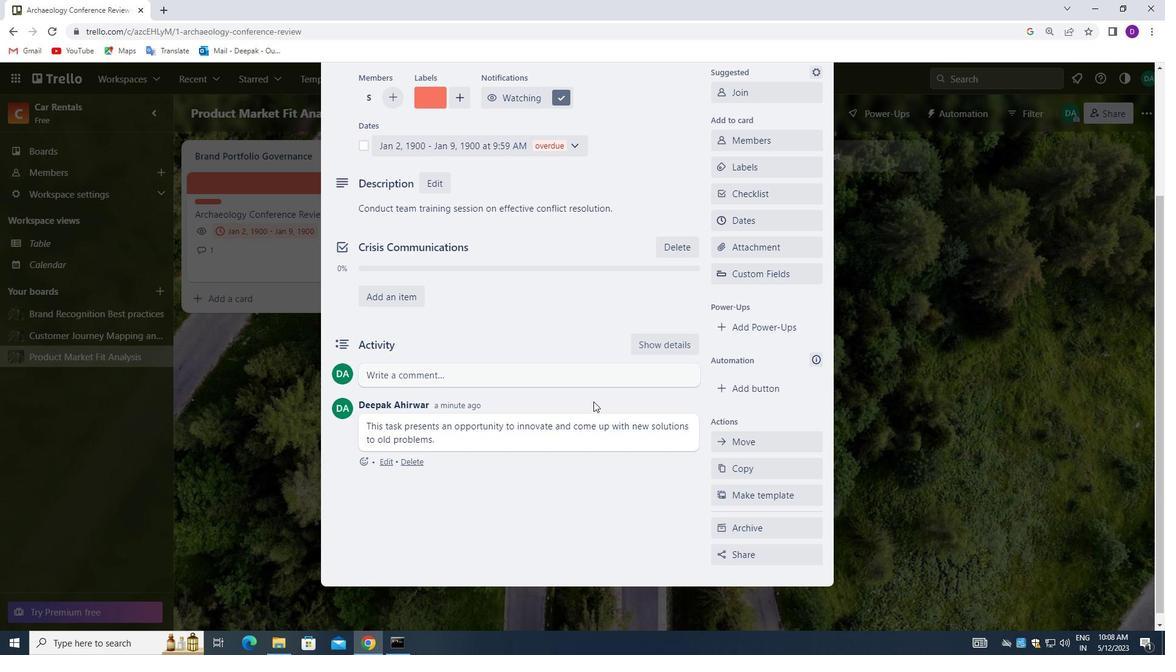 
Action: Mouse scrolled (587, 381) with delta (0, 0)
Screenshot: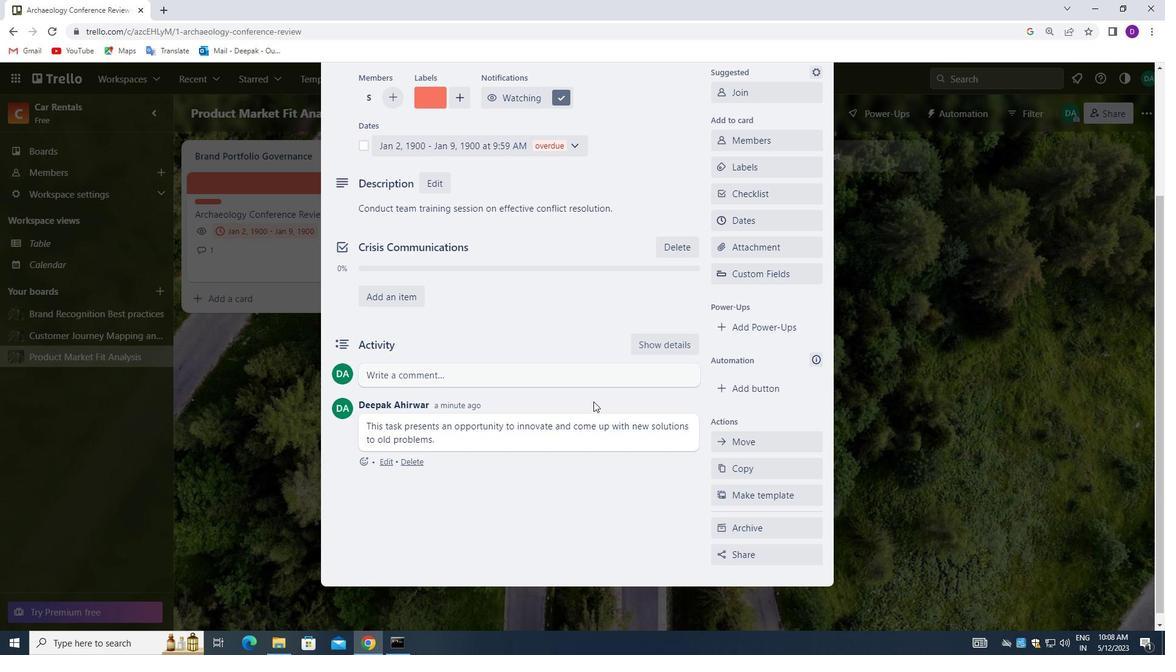 
Action: Mouse moved to (587, 377)
Screenshot: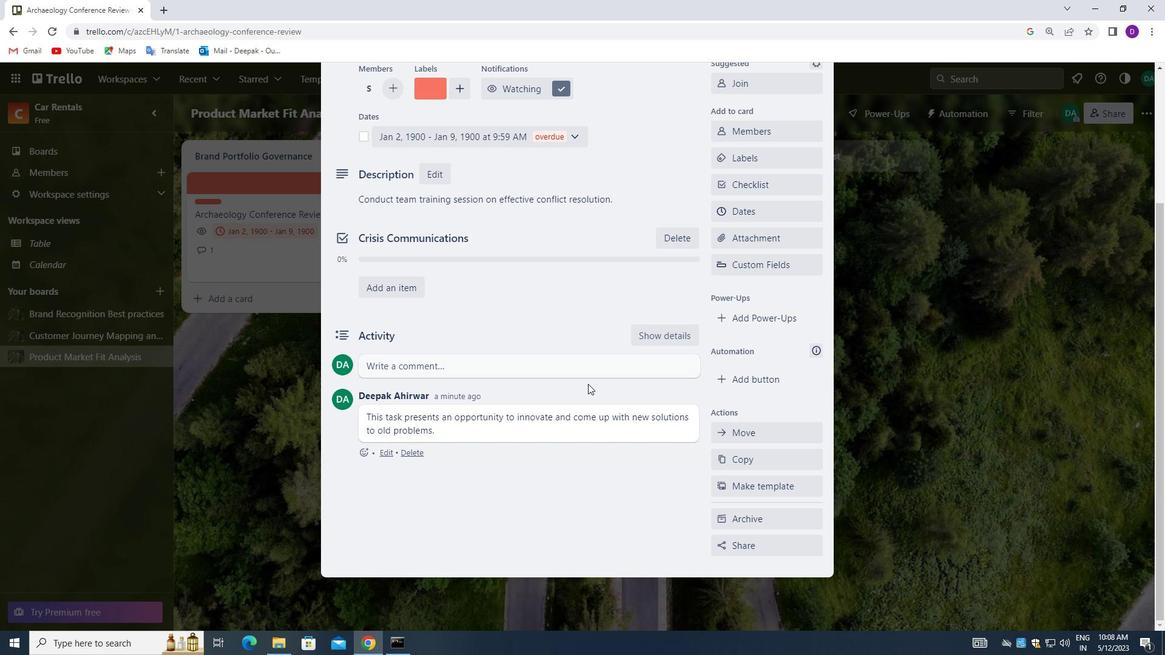 
Action: Mouse scrolled (587, 378) with delta (0, 0)
Screenshot: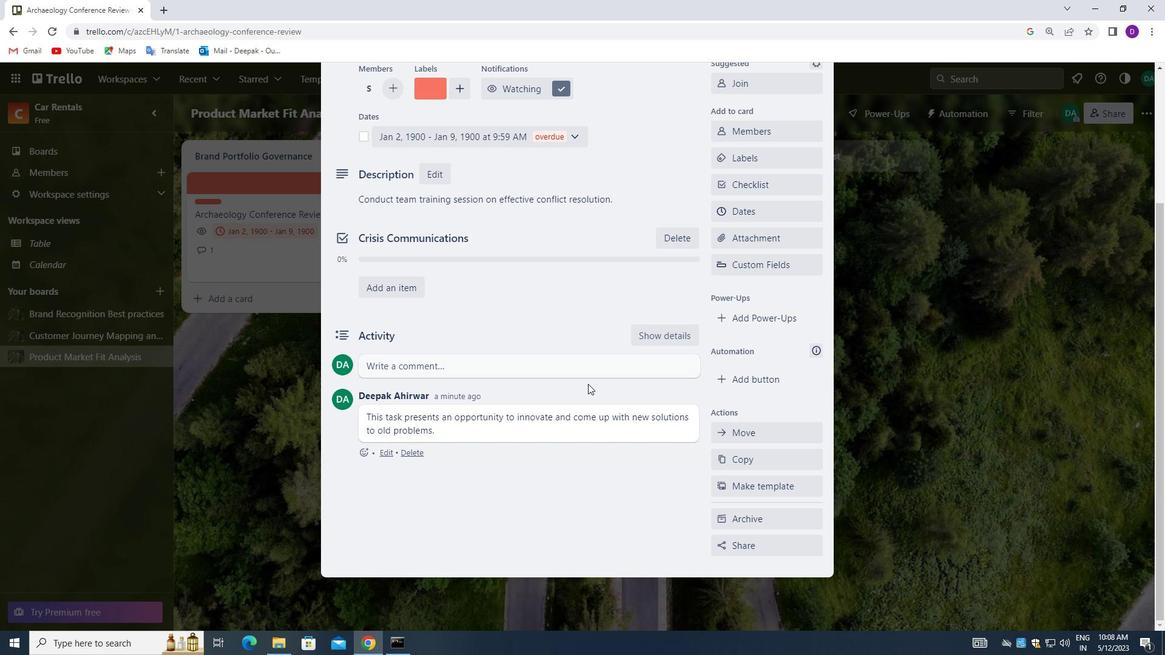 
Action: Mouse moved to (586, 366)
Screenshot: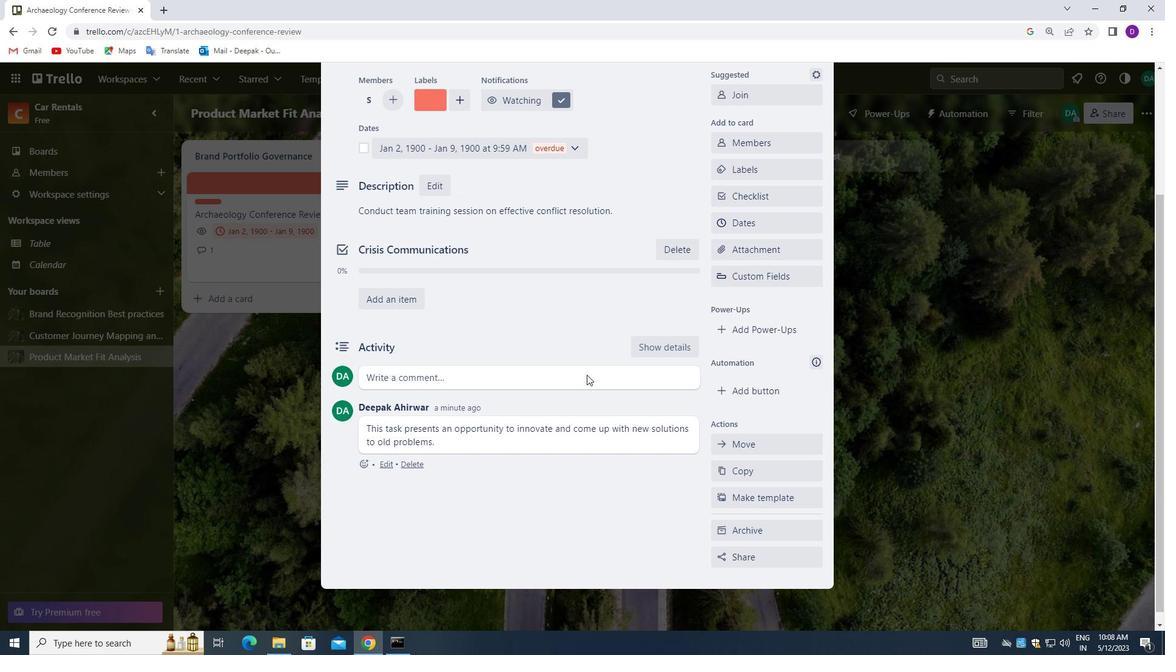 
Action: Mouse scrolled (586, 366) with delta (0, 0)
Screenshot: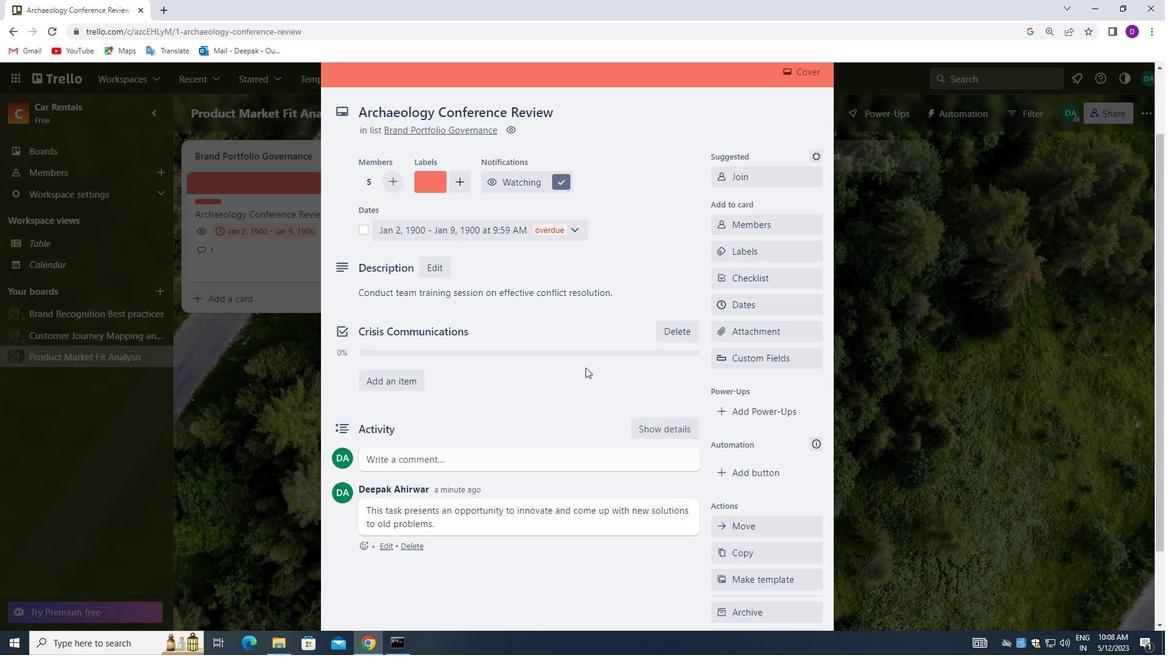 
Action: Mouse moved to (586, 365)
Screenshot: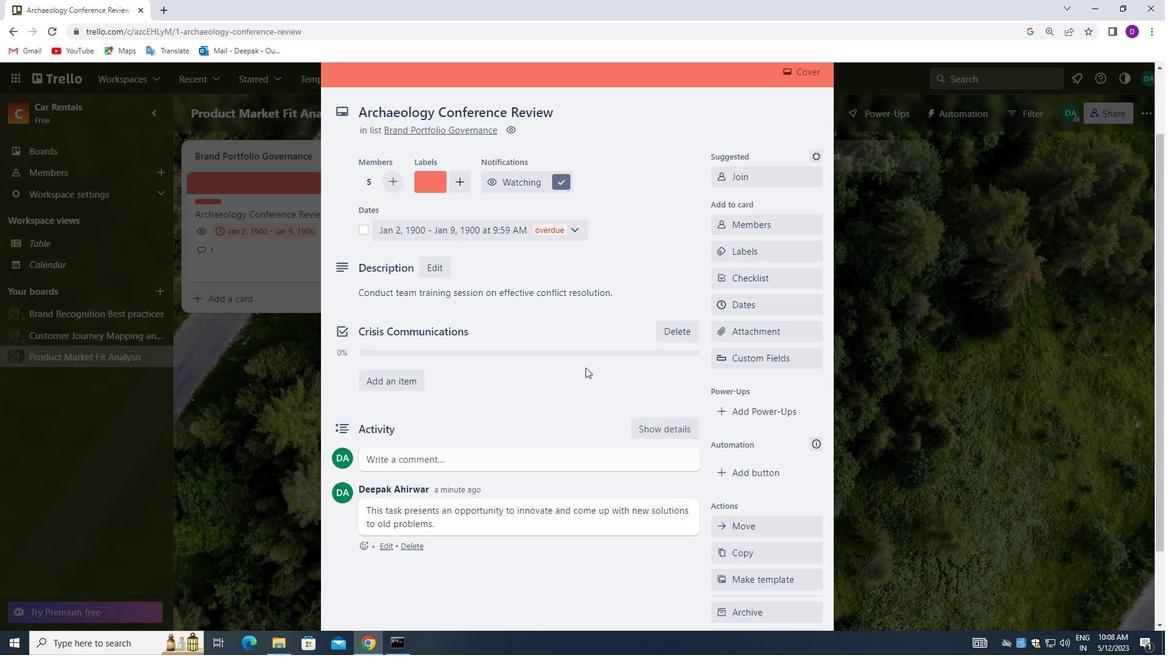 
Action: Mouse scrolled (586, 366) with delta (0, 0)
Screenshot: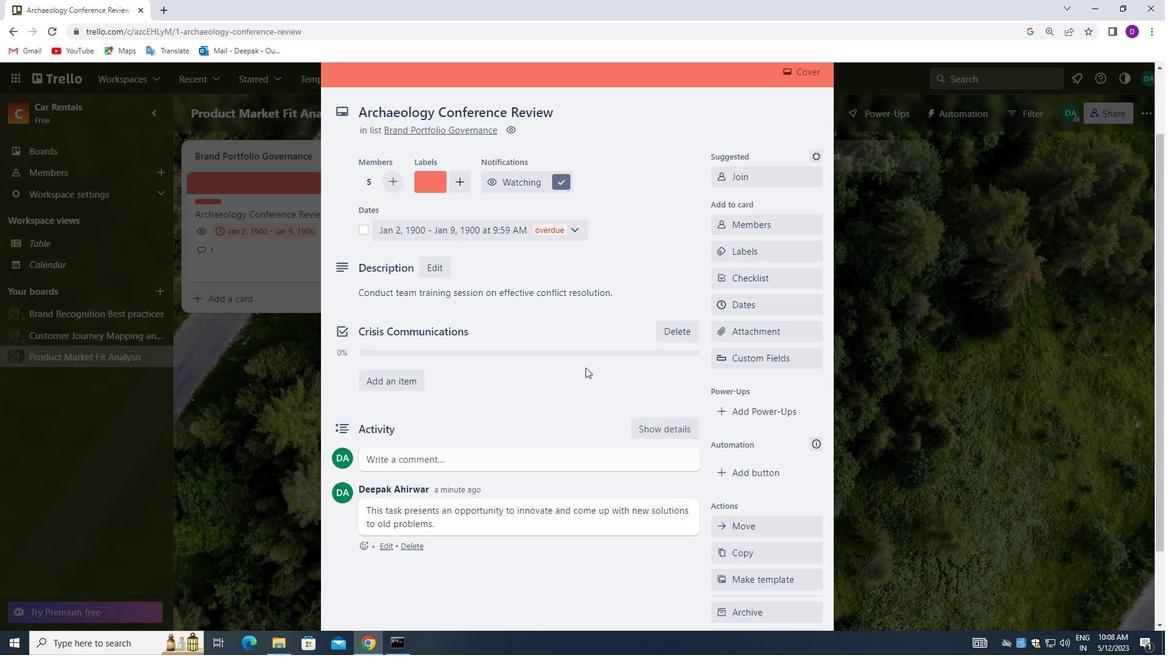
Action: Mouse scrolled (586, 366) with delta (0, 0)
Screenshot: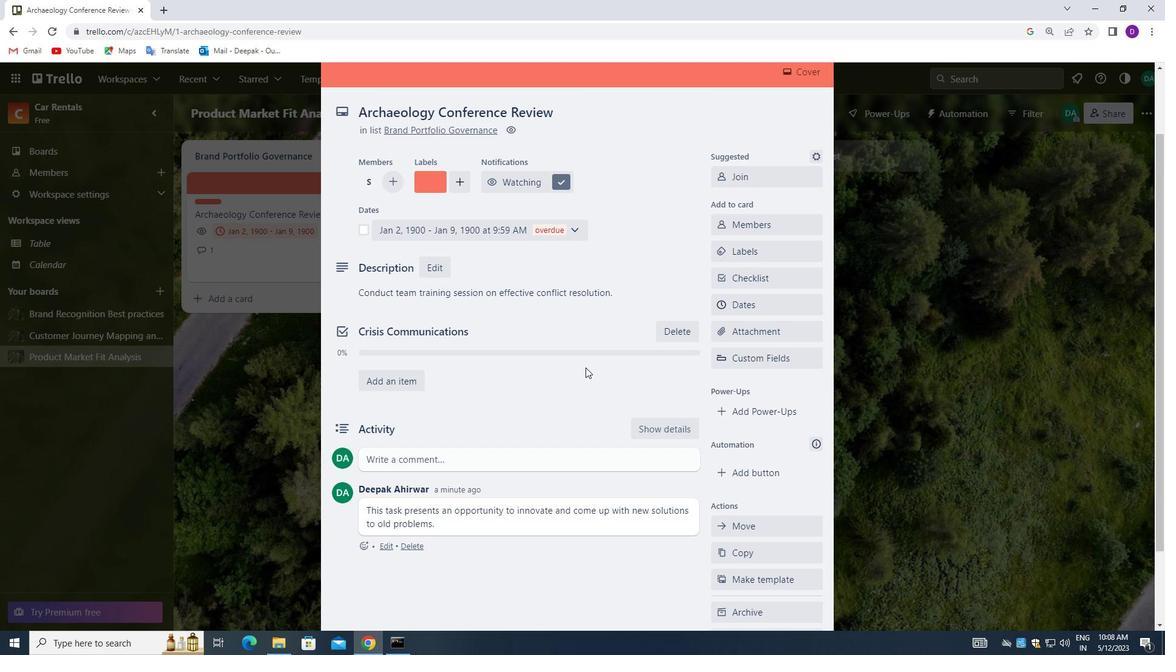 
Action: Mouse moved to (817, 111)
Screenshot: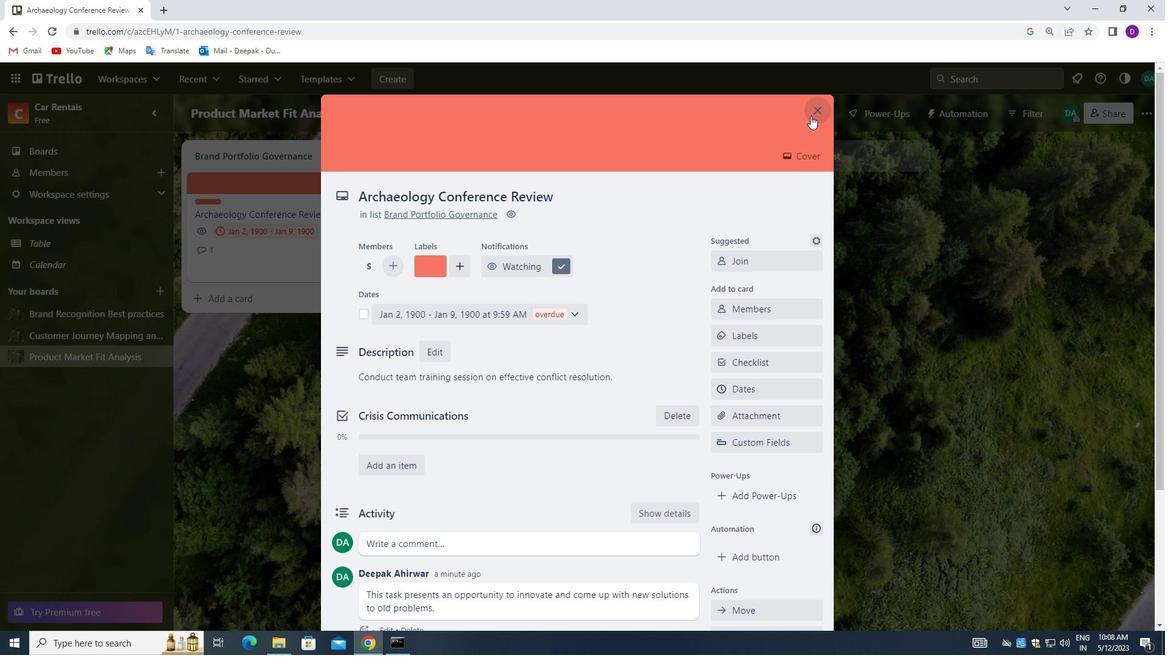 
Action: Mouse pressed left at (817, 111)
Screenshot: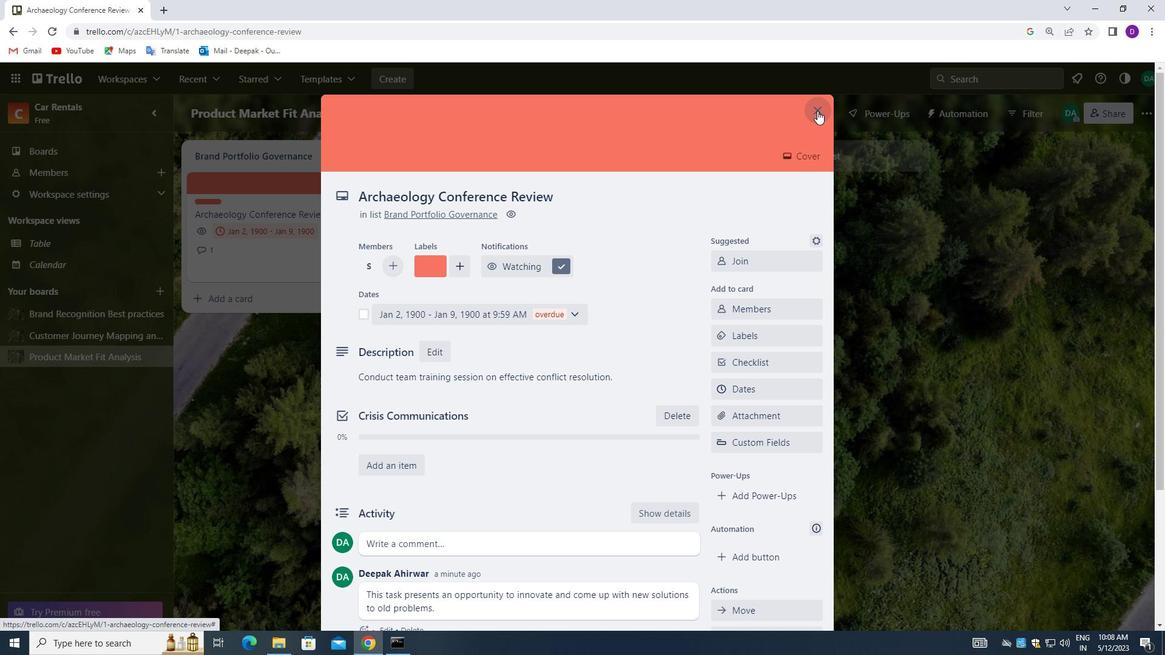 
Action: Mouse moved to (573, 316)
Screenshot: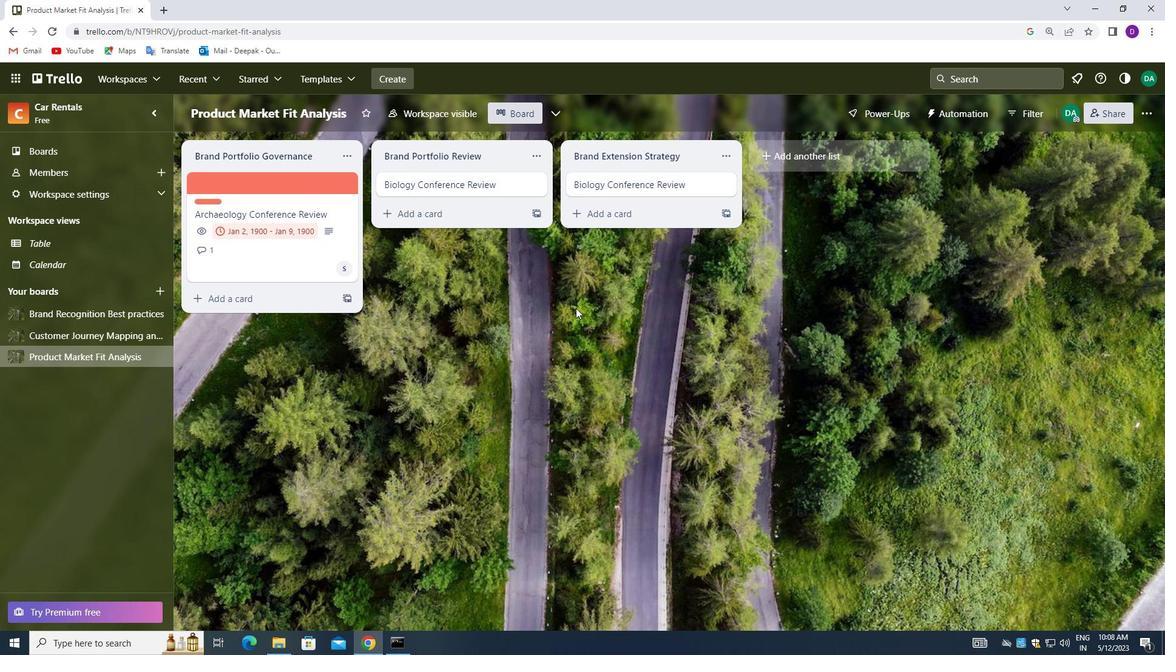 
